 Task: Find connections with filter location Manfalūţ with filter topic #construction with filter profile language English with filter current company Dicetek LLC with filter school Banaras Hindu University, Banaras with filter industry Clay and Refractory Products Manufacturing with filter service category Program Management with filter keywords title Tow Truck Operator
Action: Mouse moved to (536, 67)
Screenshot: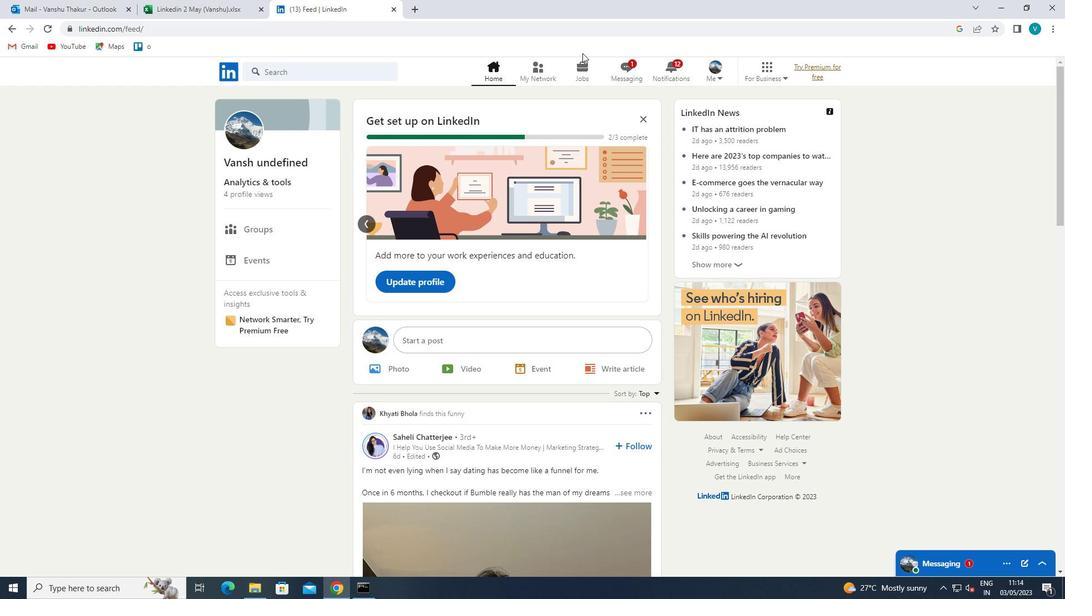 
Action: Mouse pressed left at (536, 67)
Screenshot: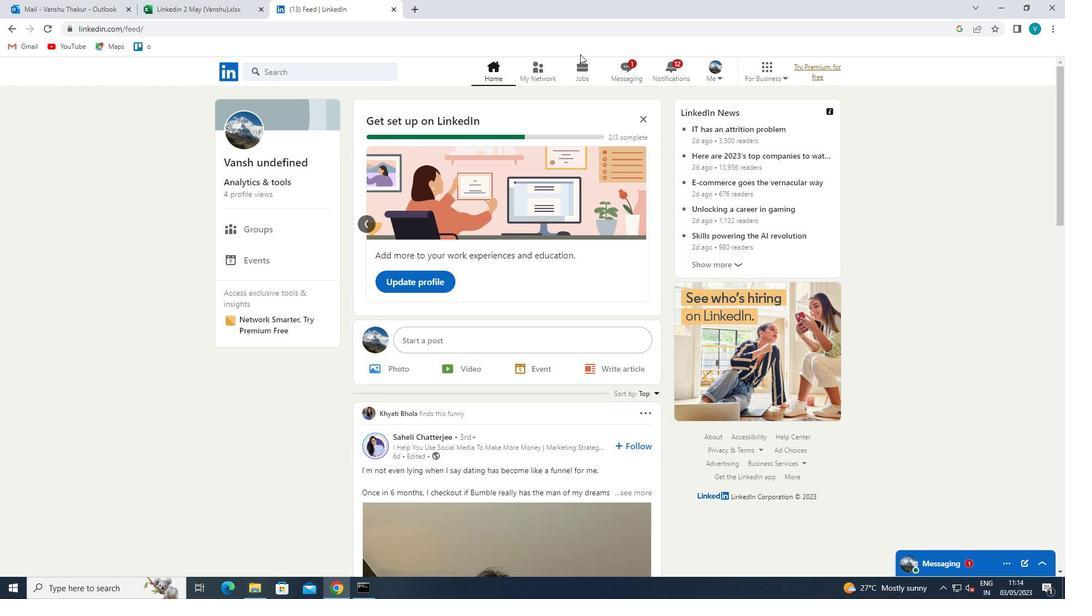 
Action: Mouse moved to (314, 130)
Screenshot: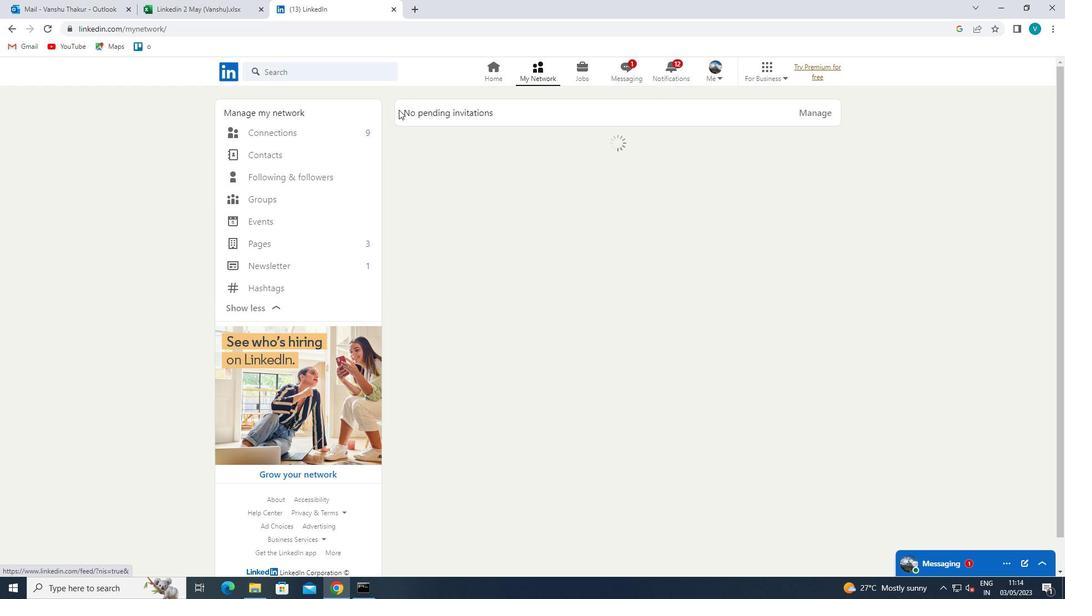 
Action: Mouse pressed left at (314, 130)
Screenshot: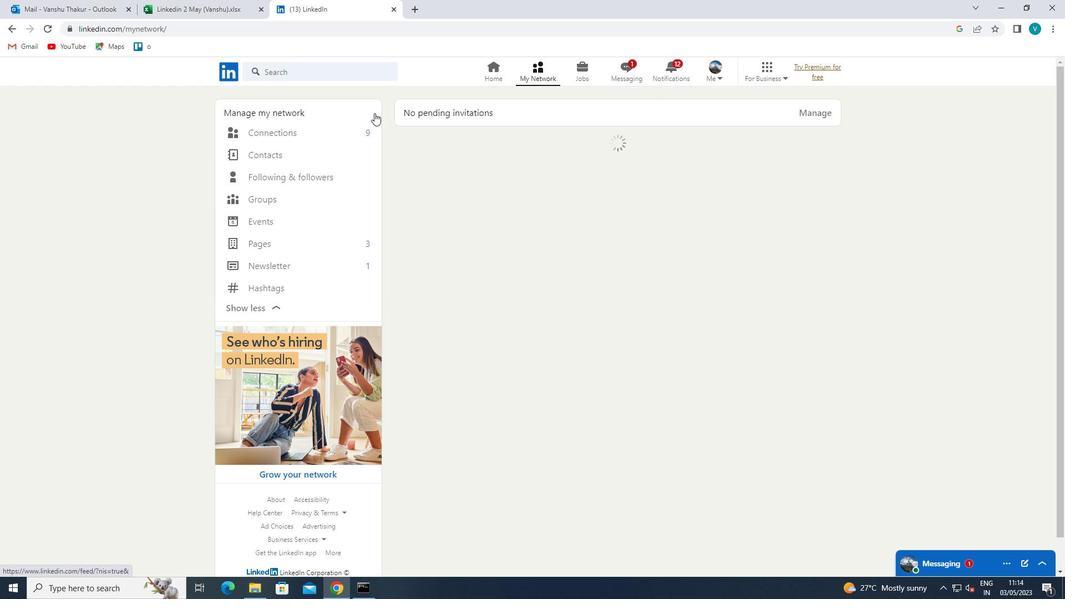 
Action: Mouse moved to (604, 132)
Screenshot: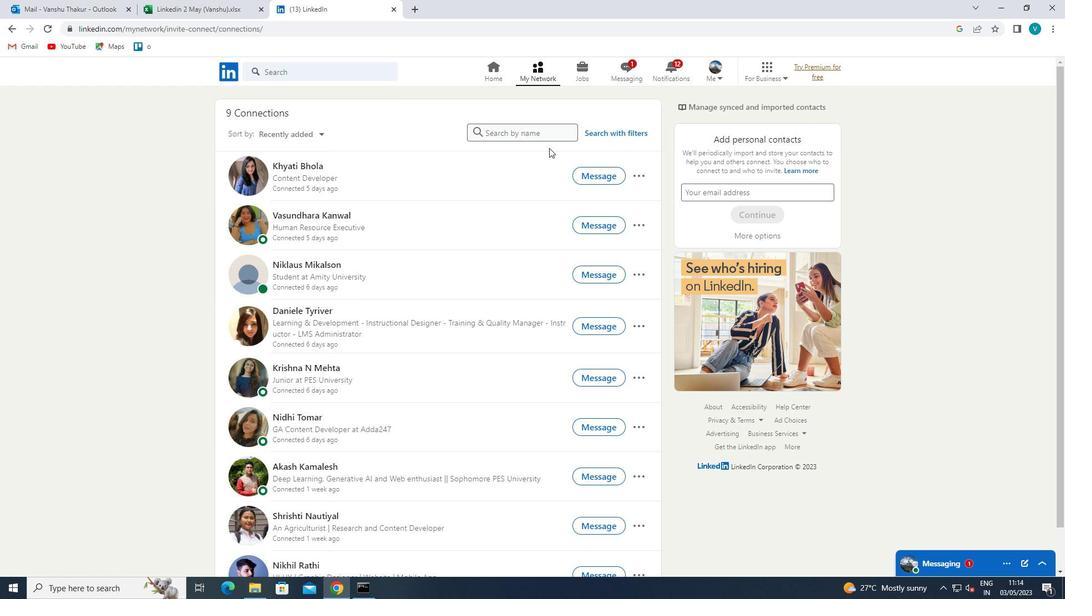 
Action: Mouse pressed left at (604, 132)
Screenshot: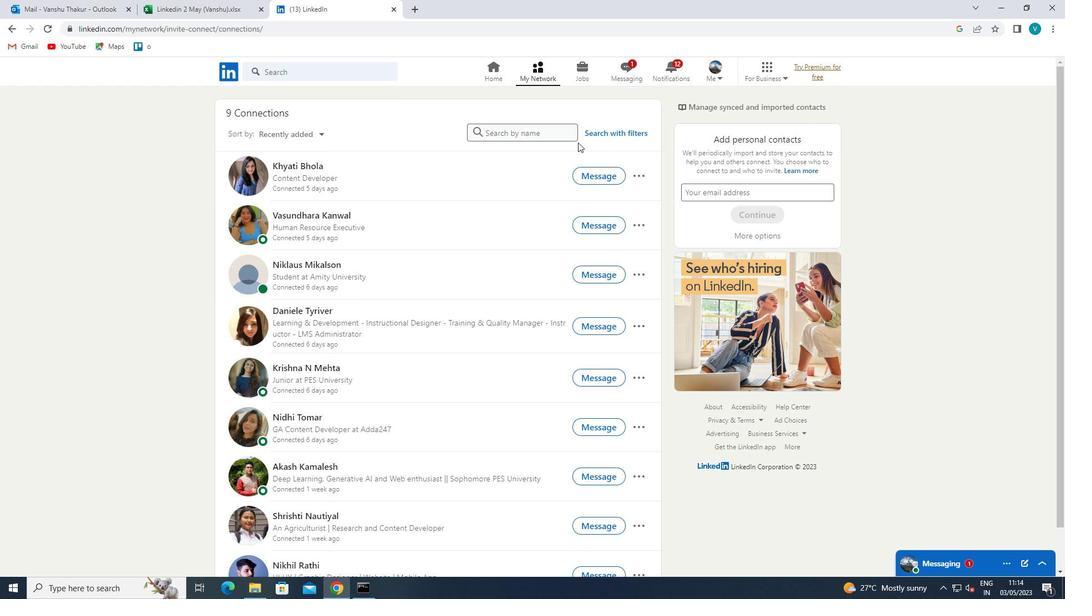 
Action: Mouse moved to (528, 105)
Screenshot: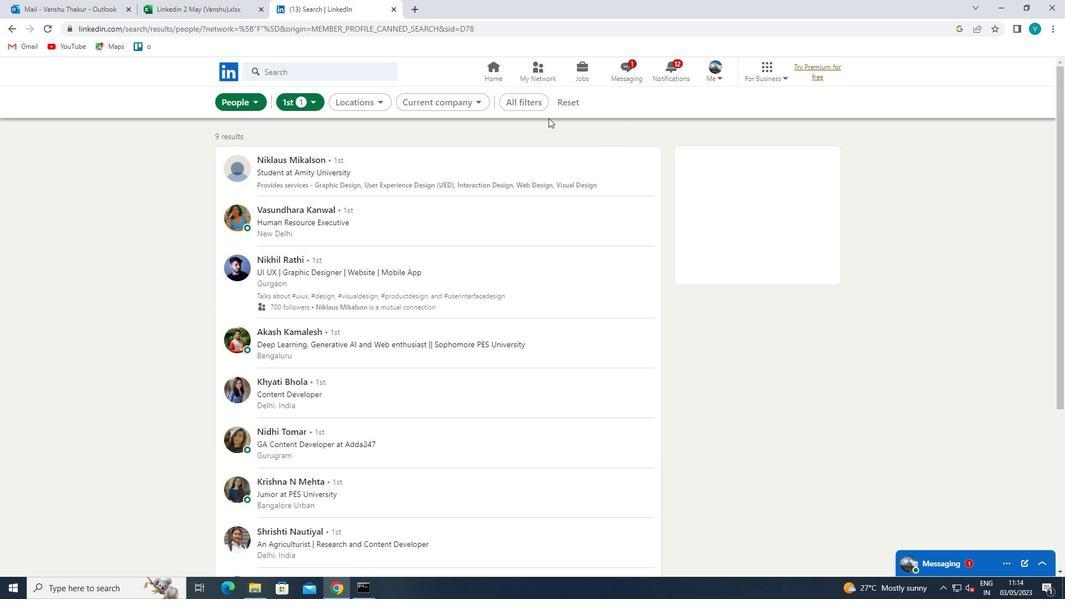 
Action: Mouse pressed left at (528, 105)
Screenshot: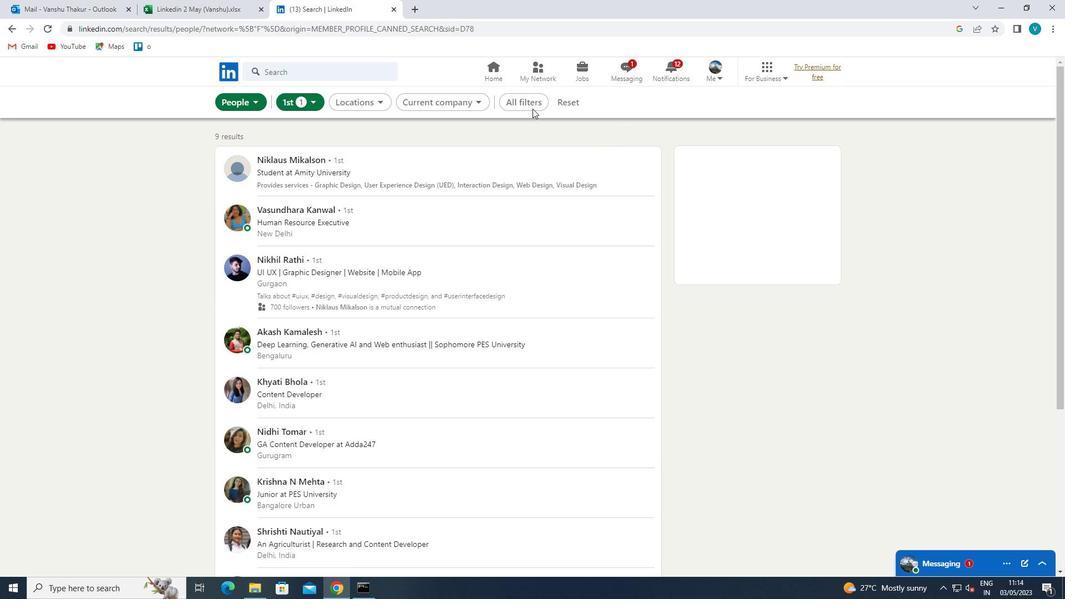 
Action: Mouse moved to (855, 268)
Screenshot: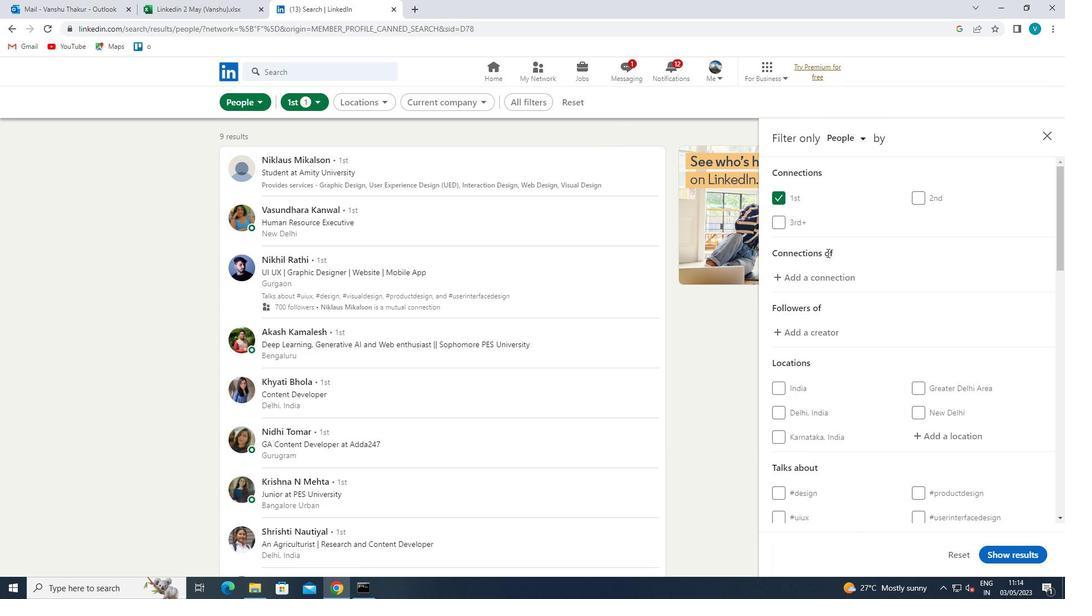 
Action: Mouse scrolled (855, 267) with delta (0, 0)
Screenshot: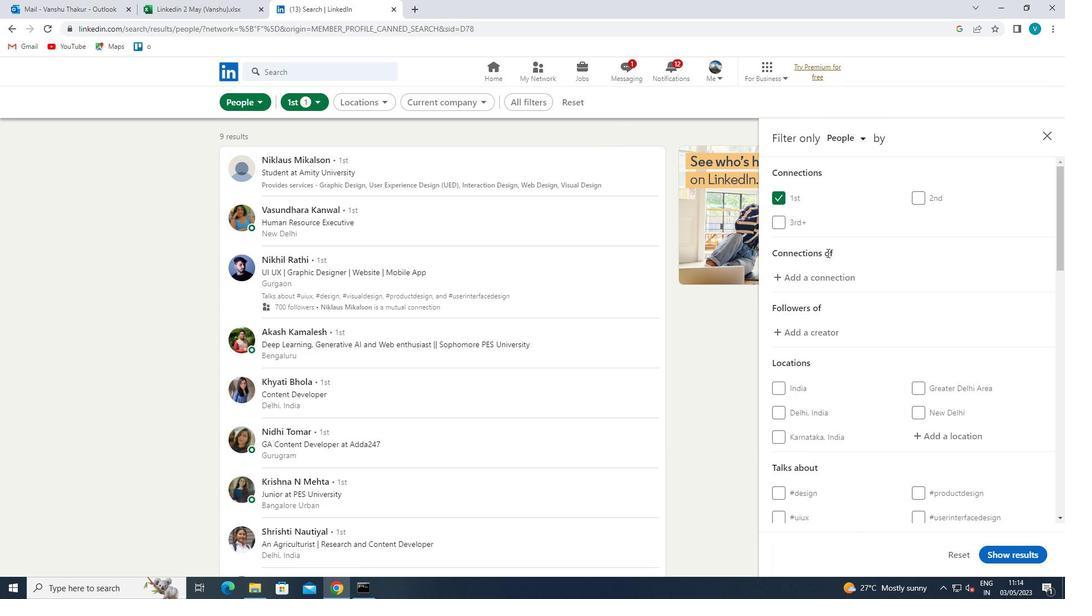 
Action: Mouse moved to (855, 268)
Screenshot: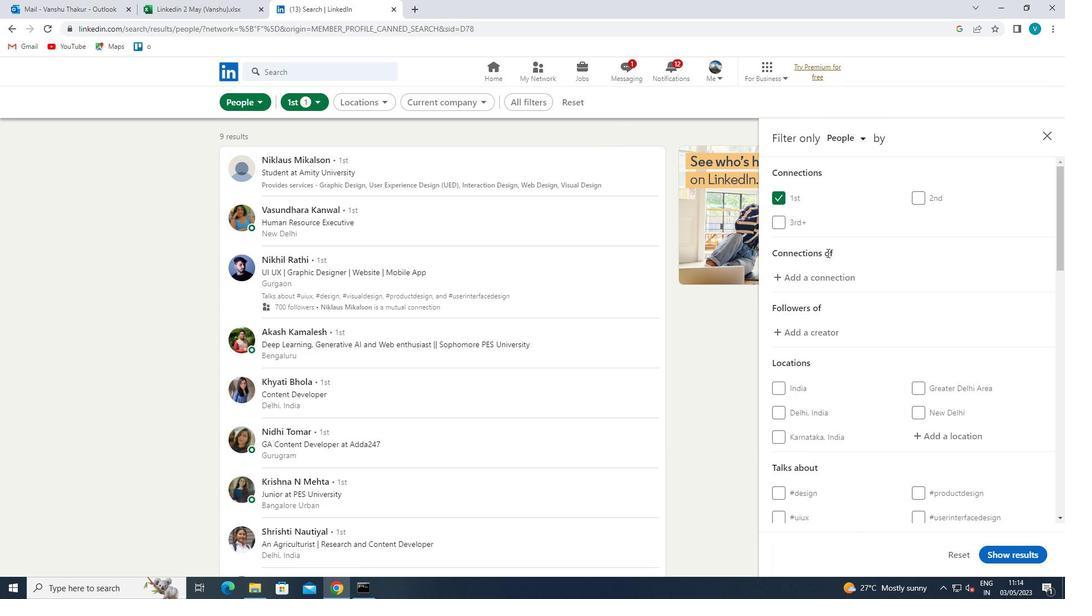 
Action: Mouse scrolled (855, 267) with delta (0, 0)
Screenshot: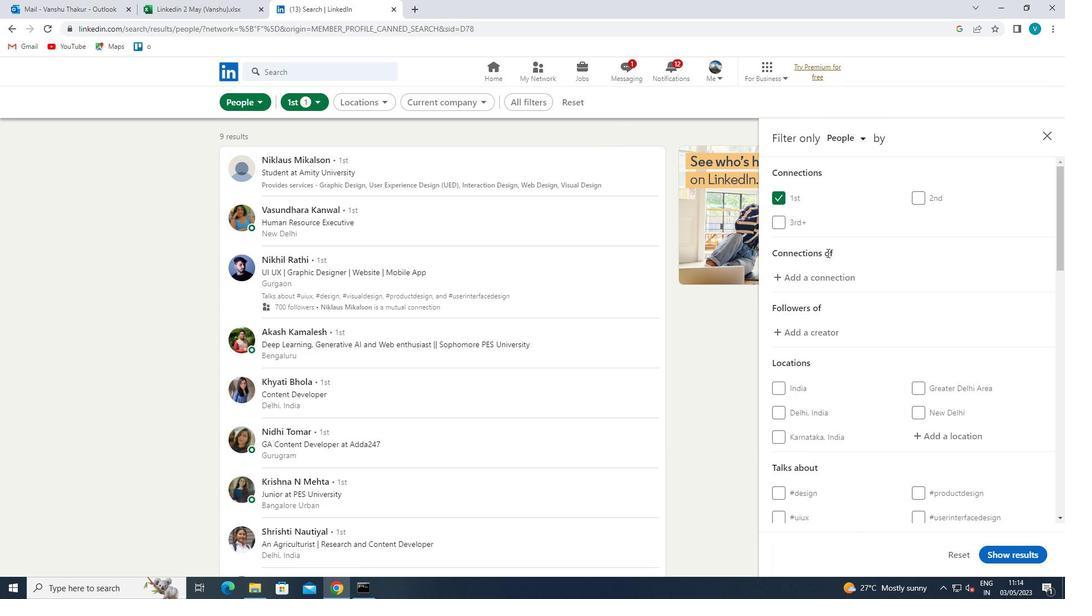 
Action: Mouse moved to (948, 325)
Screenshot: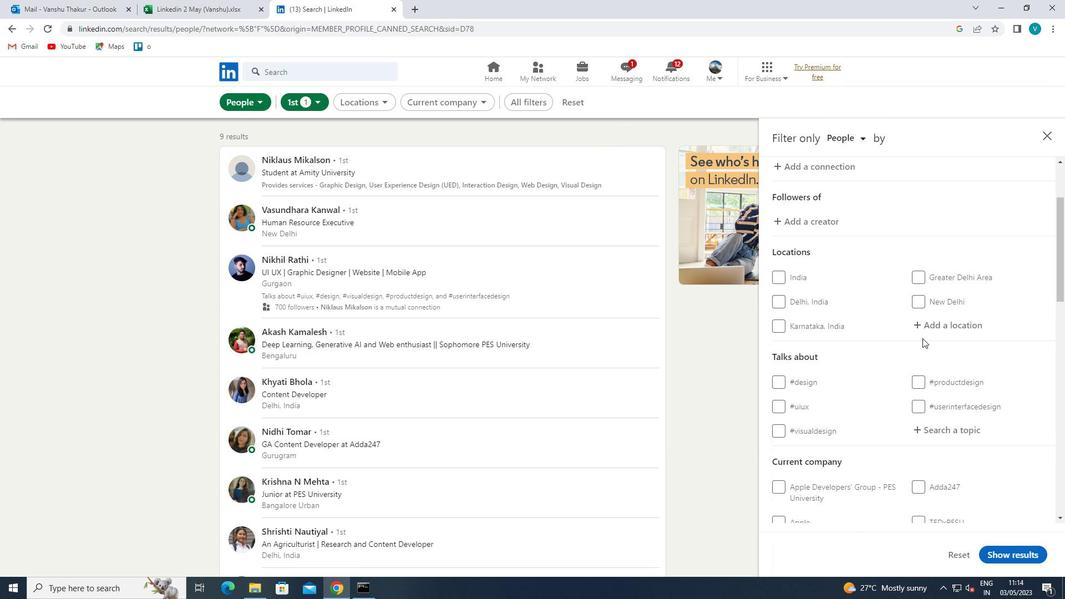 
Action: Mouse pressed left at (948, 325)
Screenshot: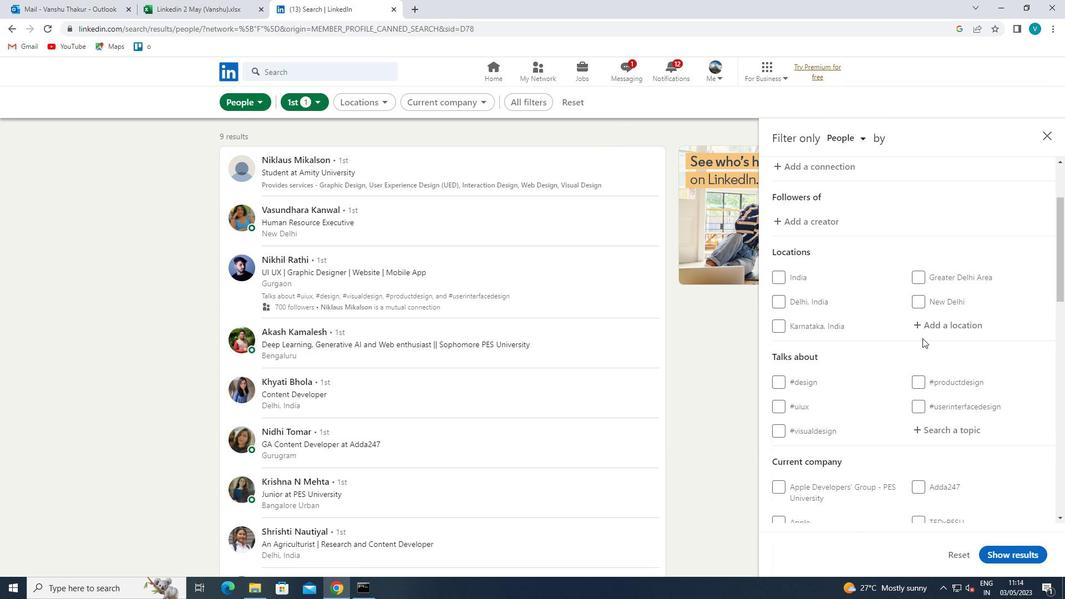 
Action: Mouse moved to (386, 299)
Screenshot: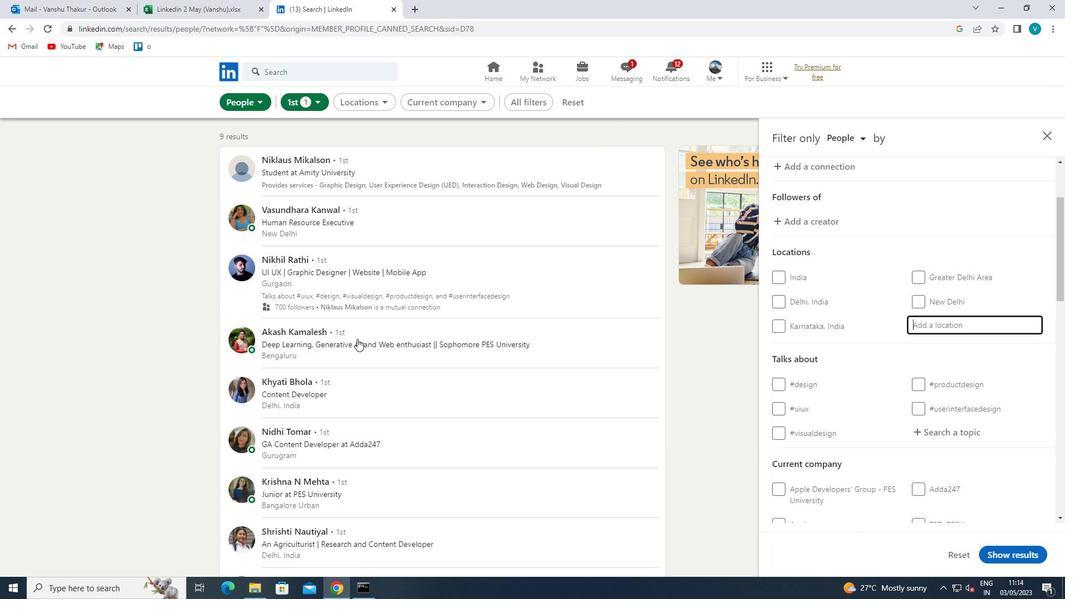 
Action: Key pressed <Key.shift>MANFALUT<Key.space>
Screenshot: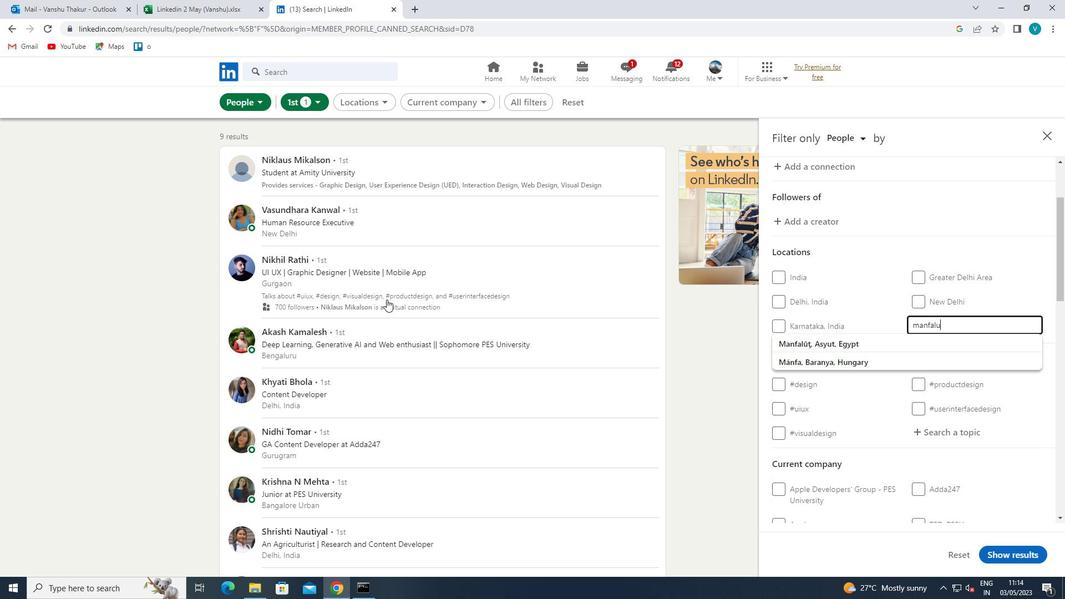 
Action: Mouse moved to (831, 337)
Screenshot: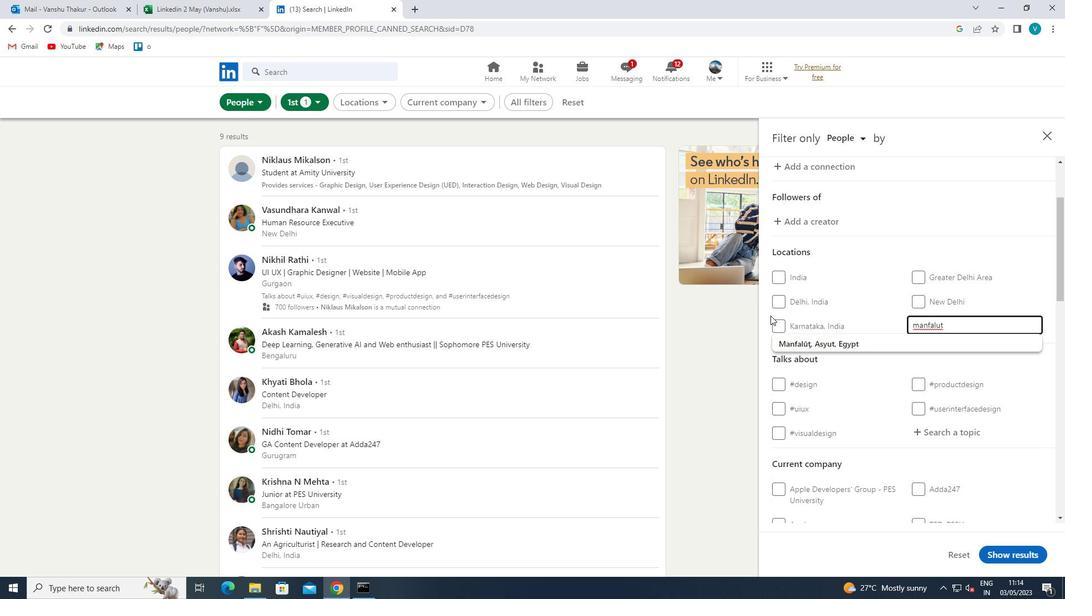 
Action: Mouse pressed left at (831, 337)
Screenshot: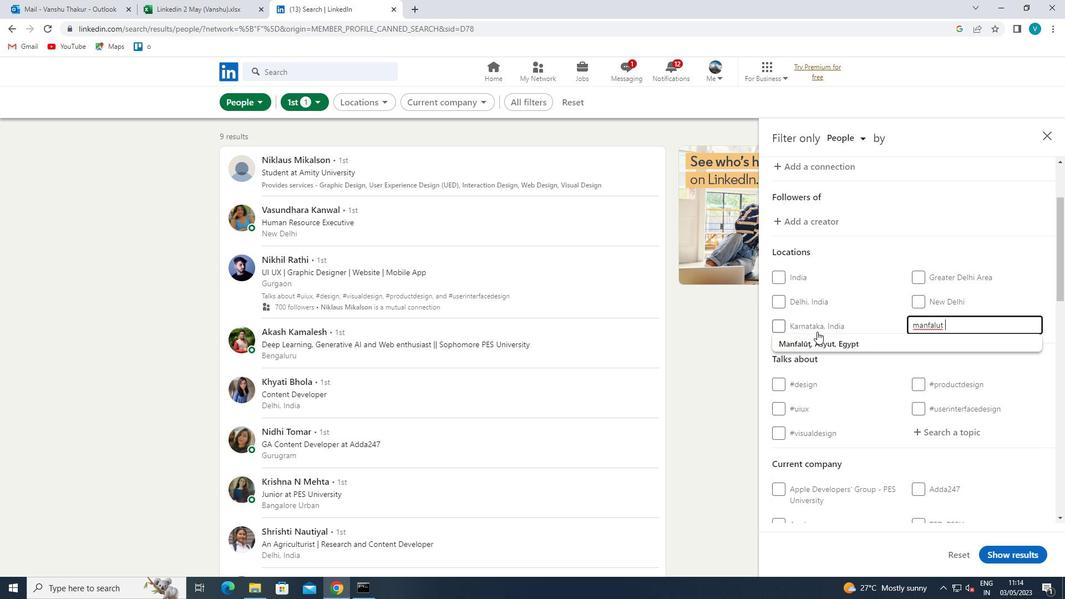 
Action: Mouse moved to (973, 372)
Screenshot: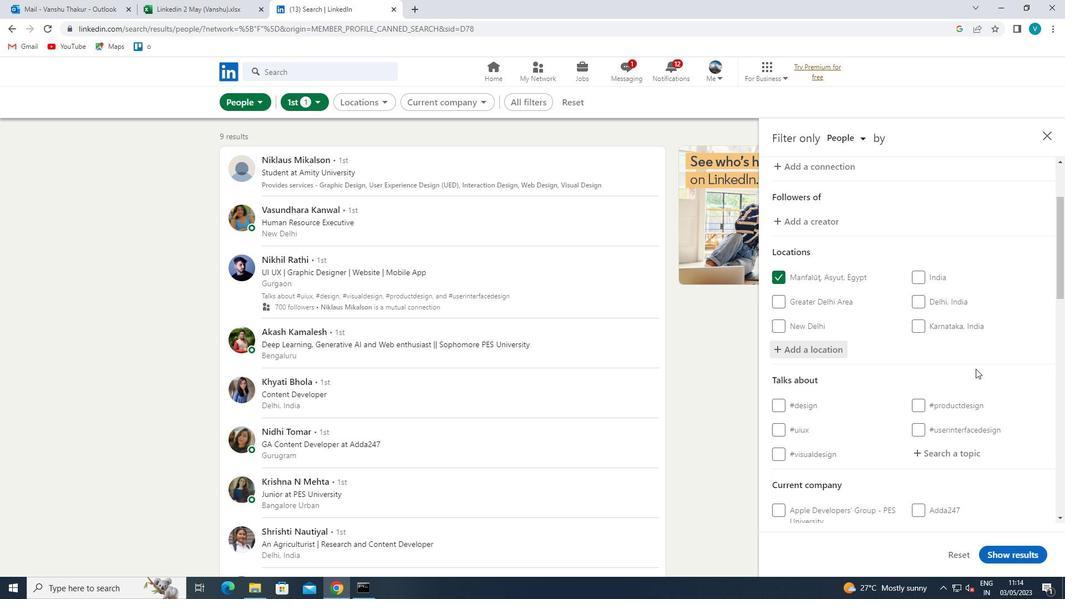 
Action: Mouse scrolled (973, 371) with delta (0, 0)
Screenshot: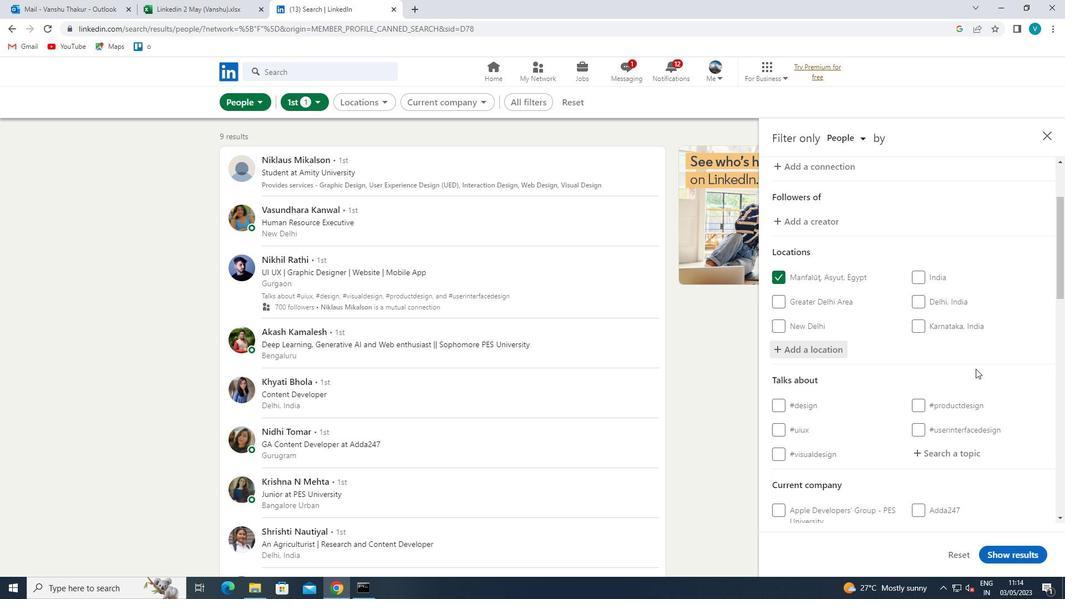 
Action: Mouse moved to (964, 399)
Screenshot: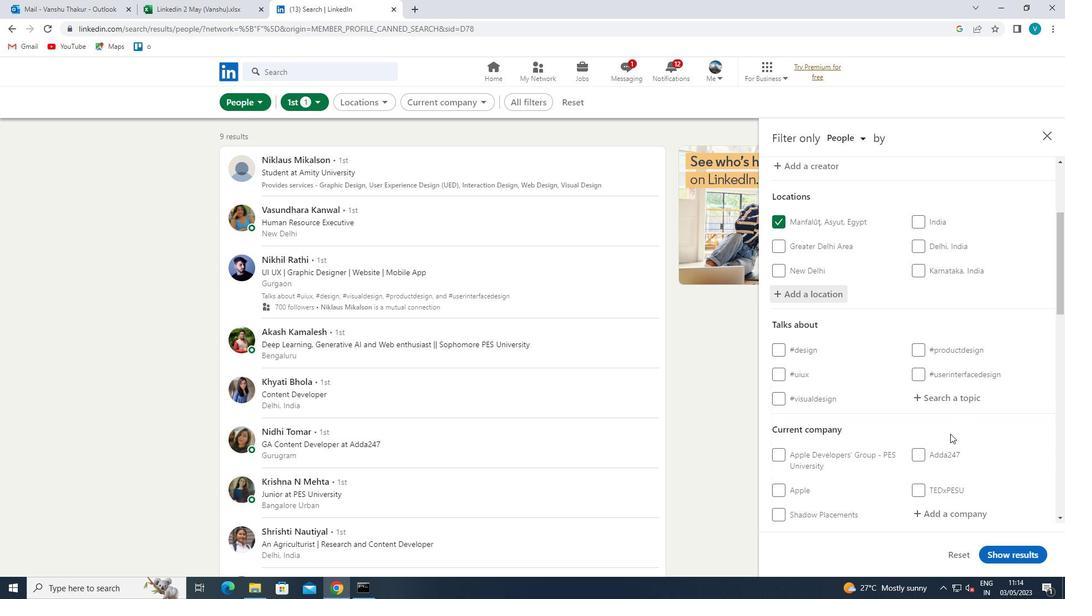 
Action: Mouse pressed left at (964, 399)
Screenshot: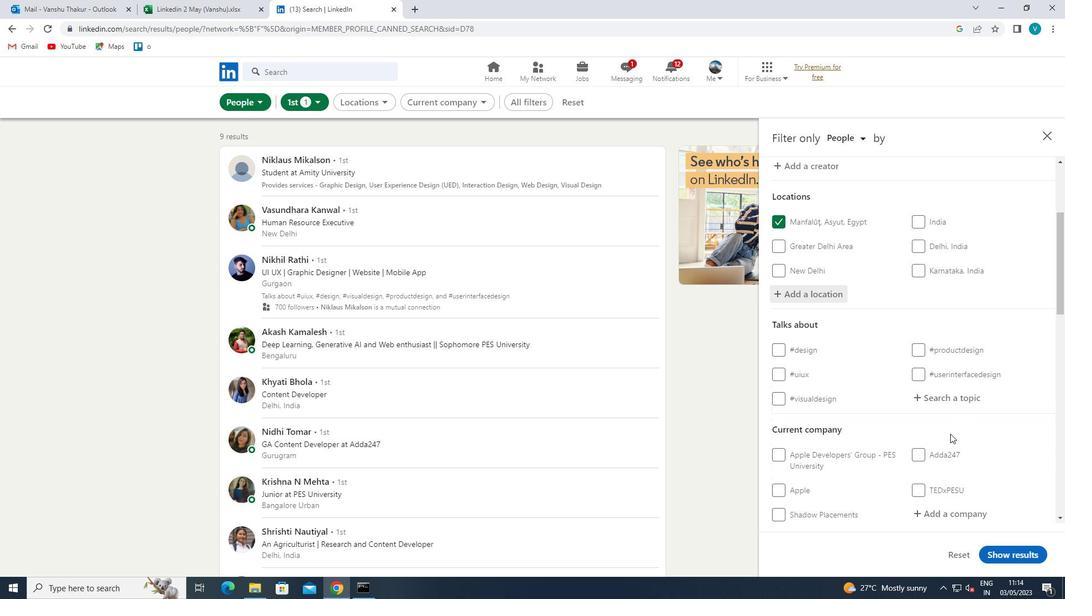 
Action: Mouse moved to (720, 441)
Screenshot: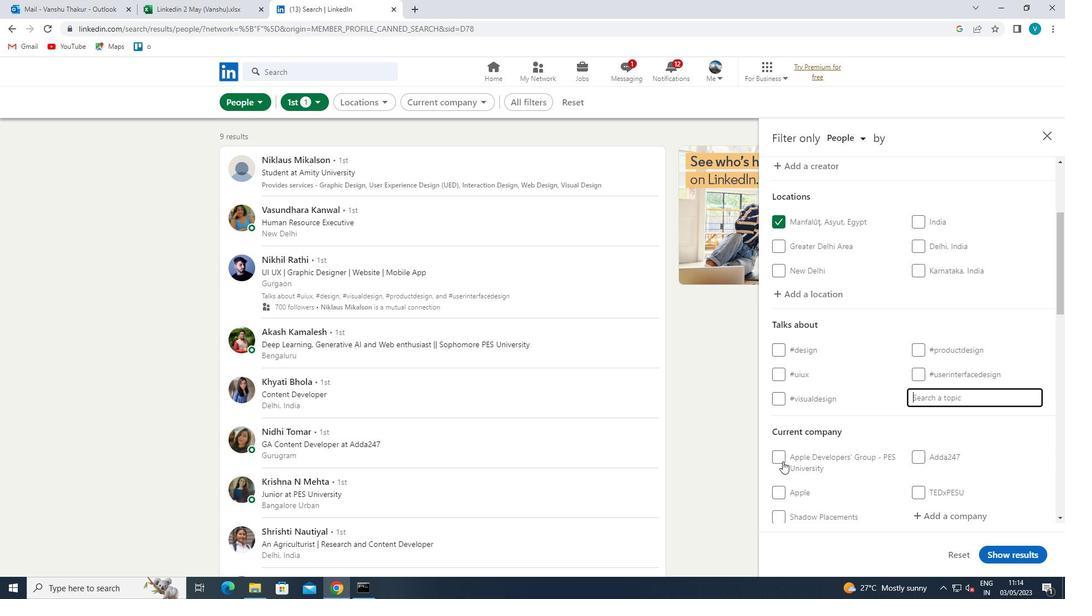 
Action: Key pressed CONSTRUC
Screenshot: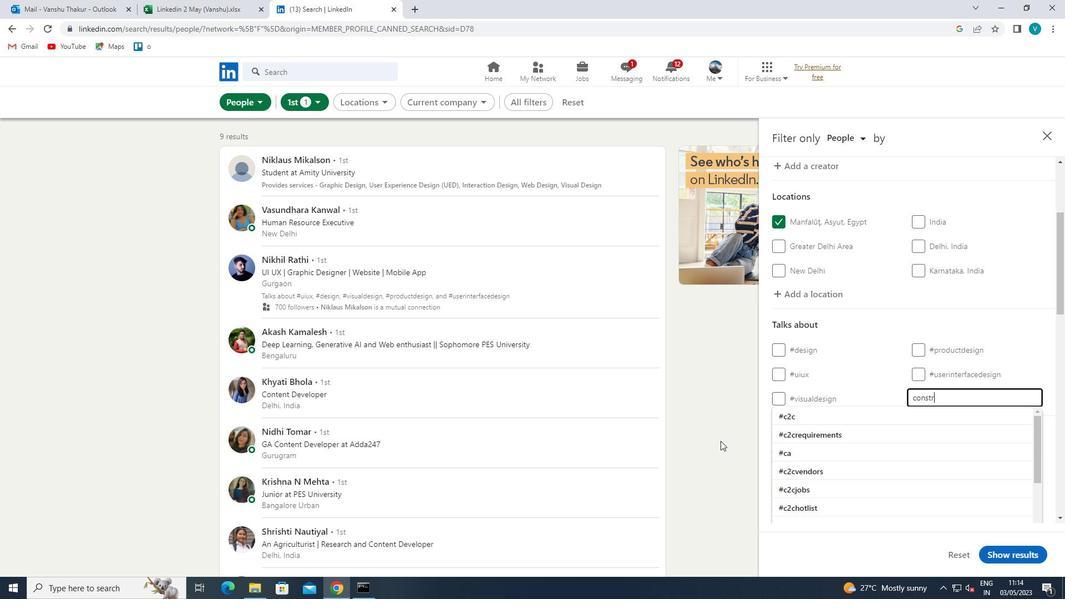 
Action: Mouse moved to (806, 412)
Screenshot: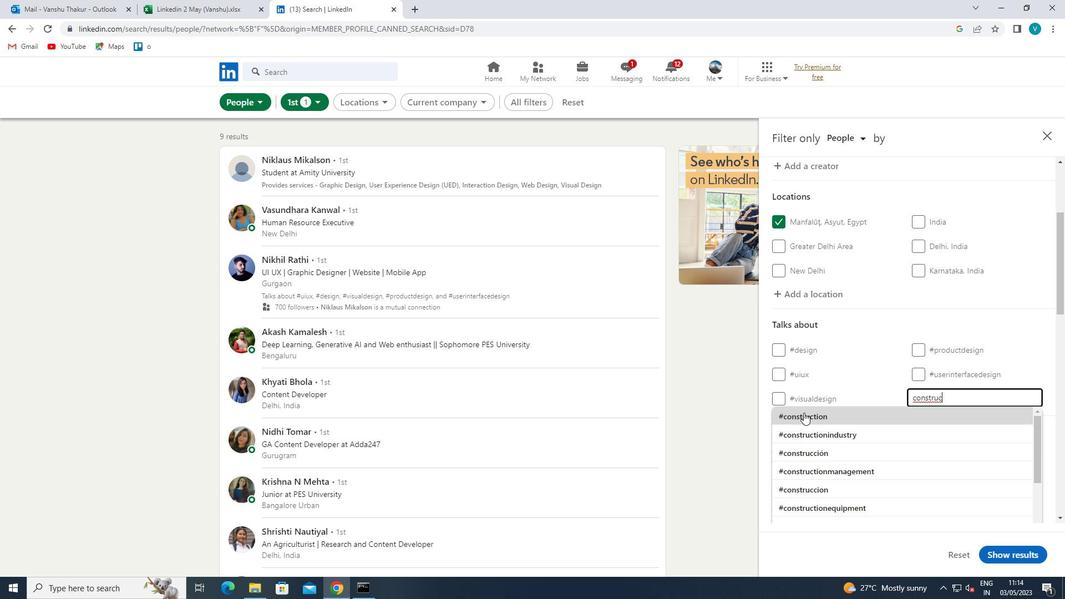 
Action: Mouse pressed left at (806, 412)
Screenshot: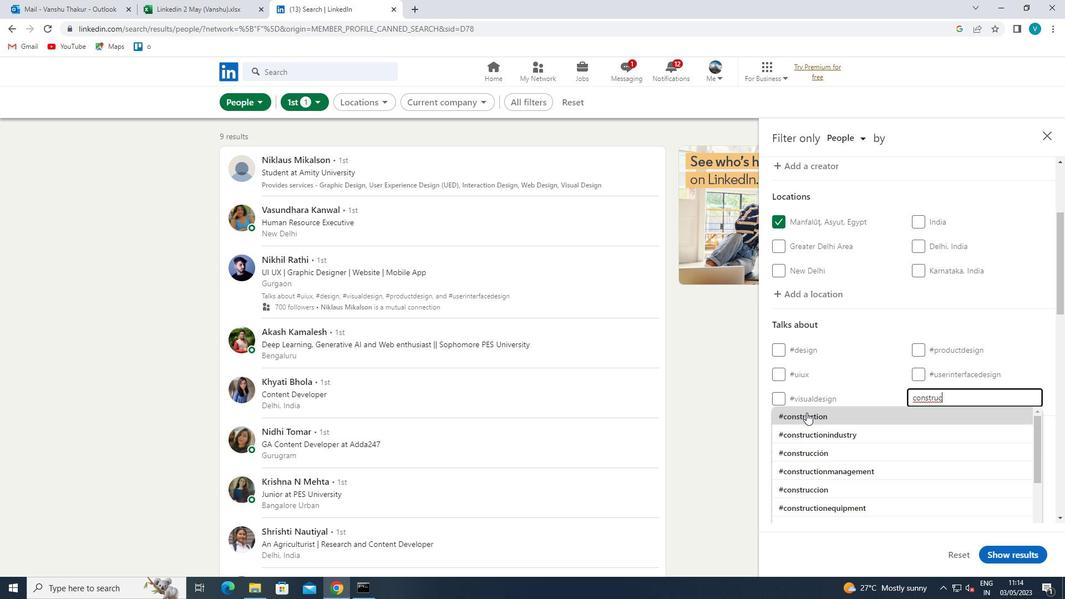 
Action: Mouse moved to (892, 384)
Screenshot: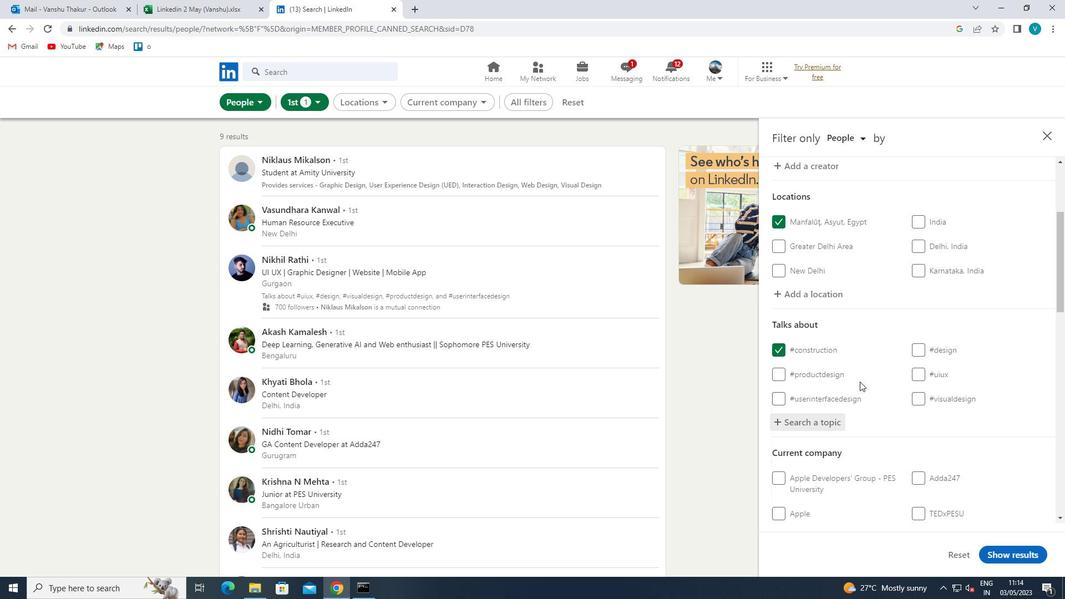 
Action: Mouse scrolled (892, 383) with delta (0, 0)
Screenshot: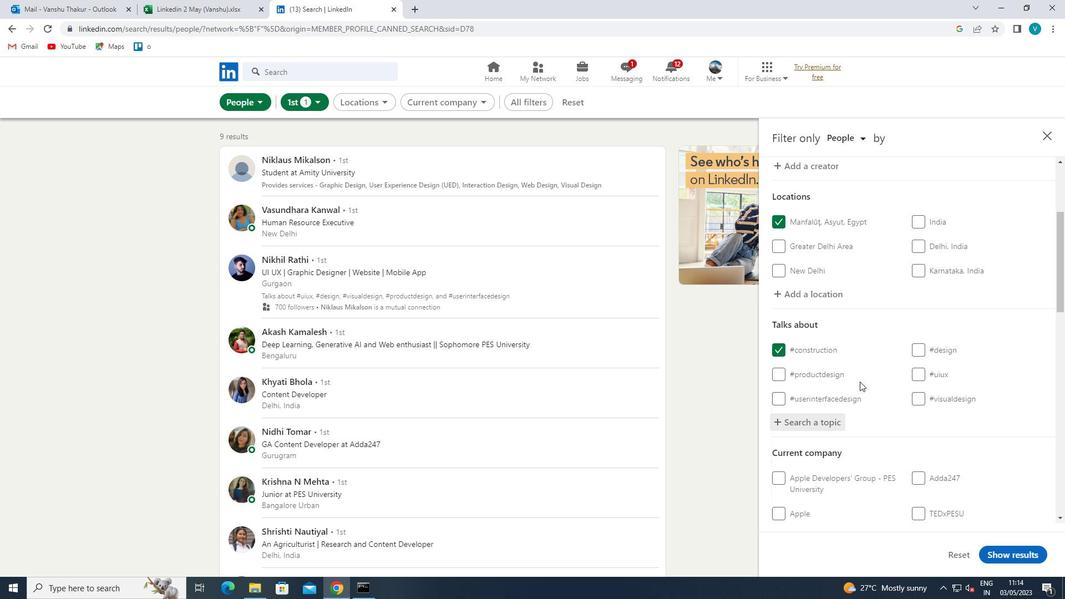 
Action: Mouse moved to (902, 387)
Screenshot: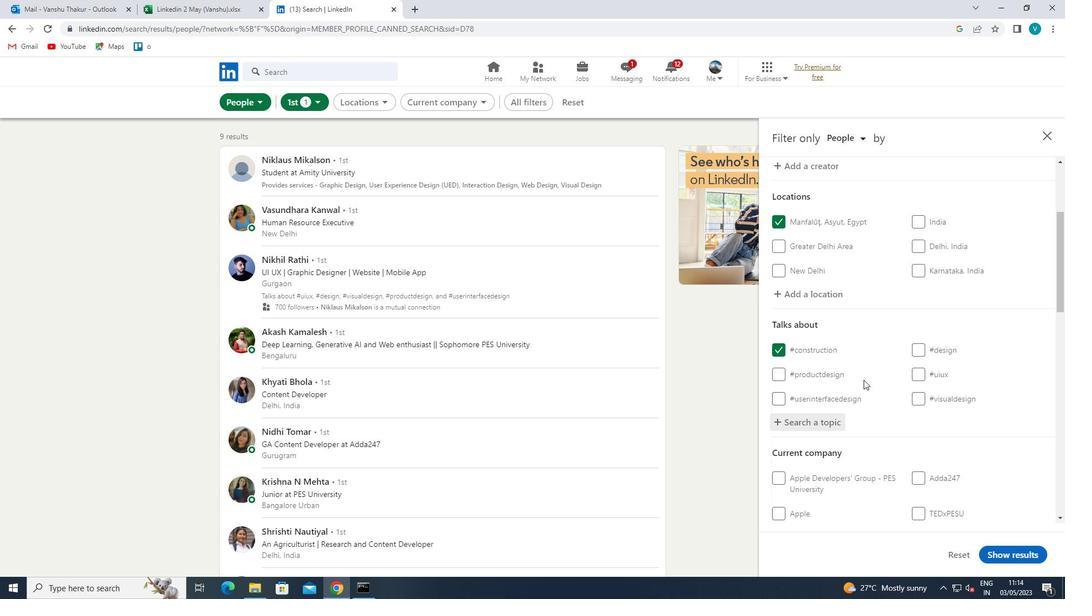 
Action: Mouse scrolled (902, 386) with delta (0, 0)
Screenshot: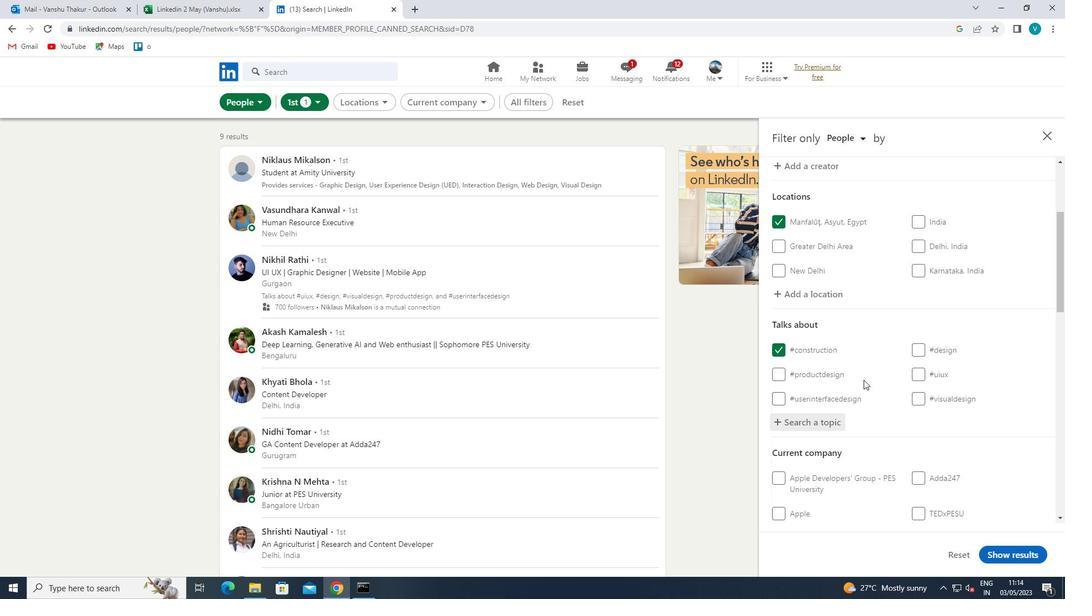 
Action: Mouse moved to (902, 387)
Screenshot: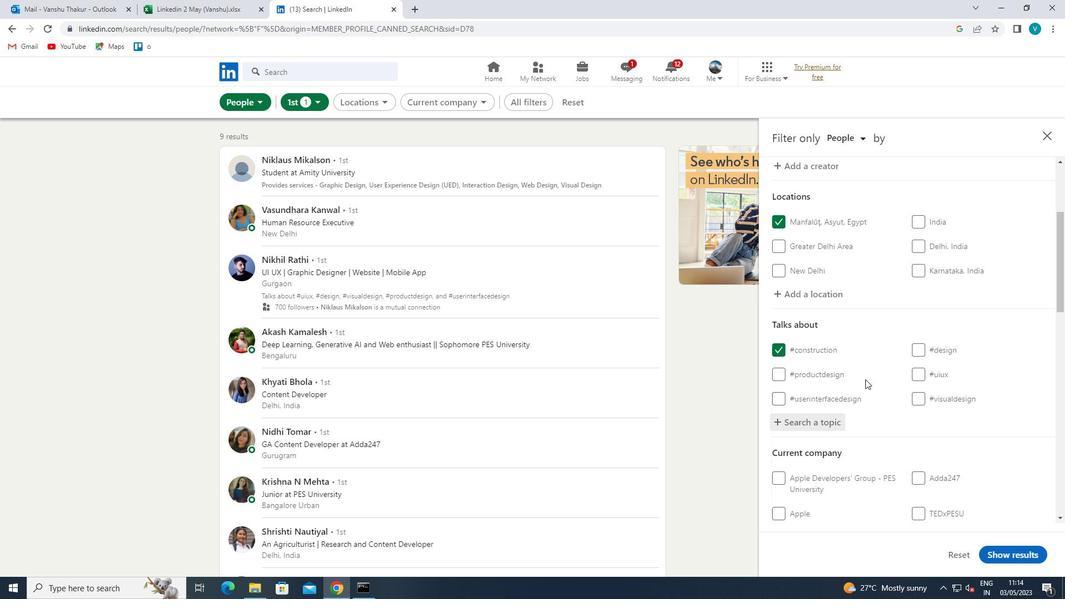 
Action: Mouse scrolled (902, 387) with delta (0, 0)
Screenshot: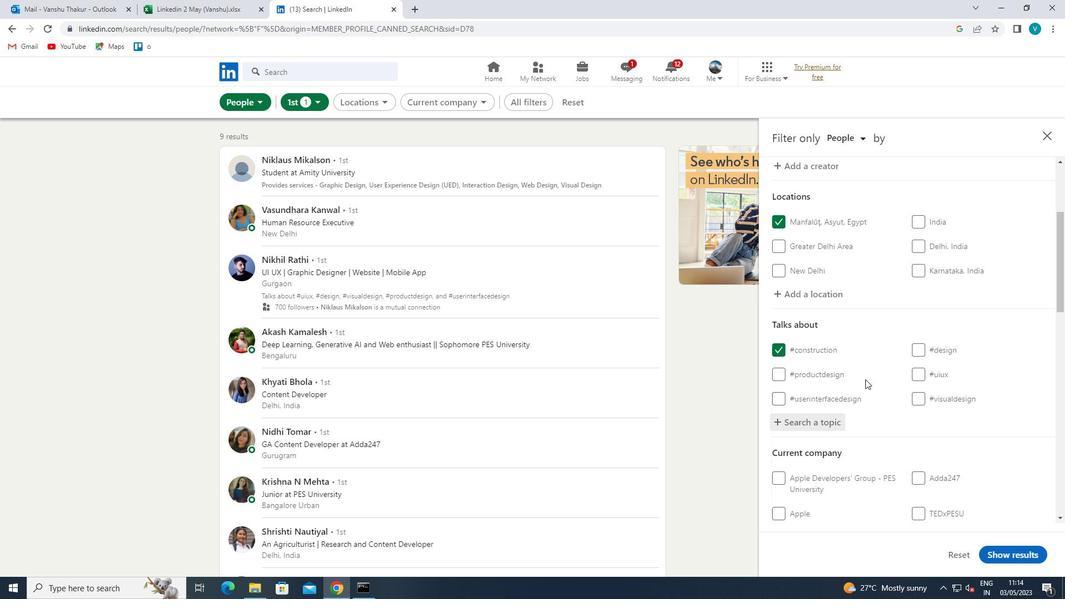 
Action: Mouse moved to (902, 388)
Screenshot: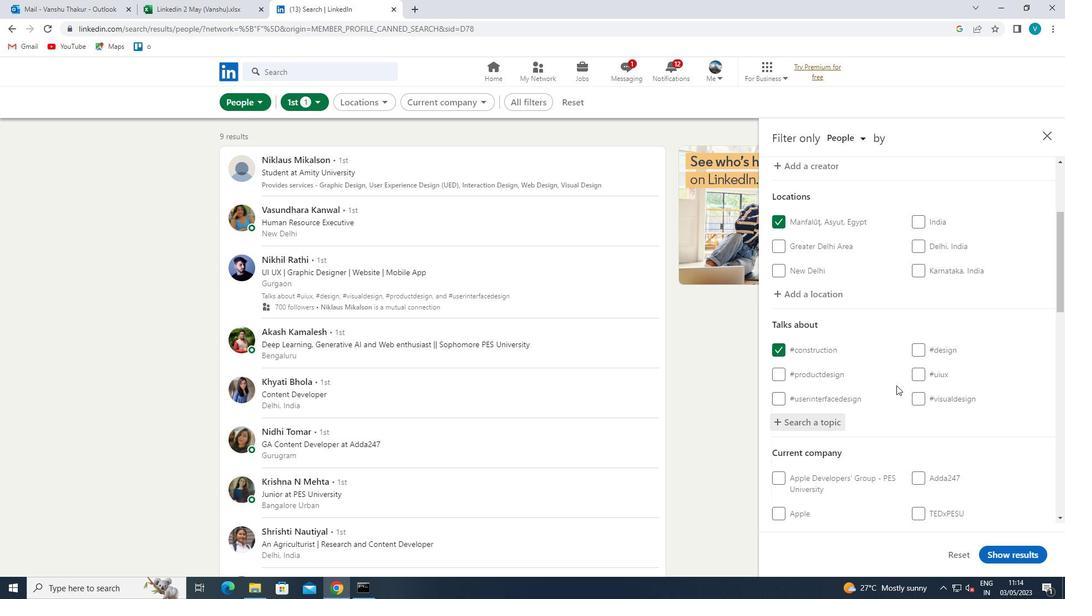
Action: Mouse scrolled (902, 387) with delta (0, 0)
Screenshot: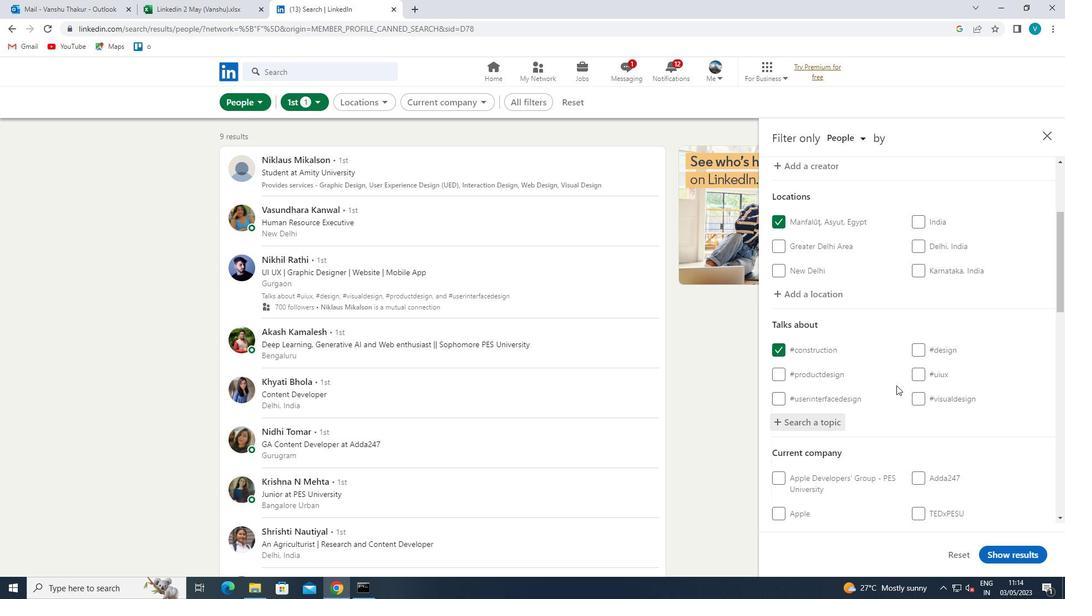 
Action: Mouse moved to (903, 388)
Screenshot: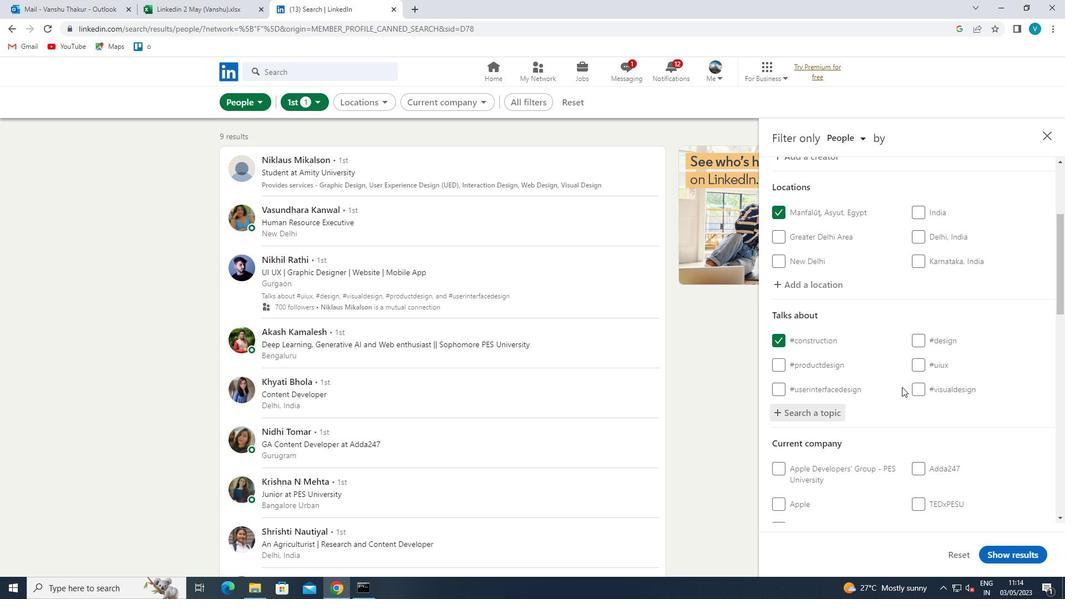 
Action: Mouse scrolled (903, 388) with delta (0, 0)
Screenshot: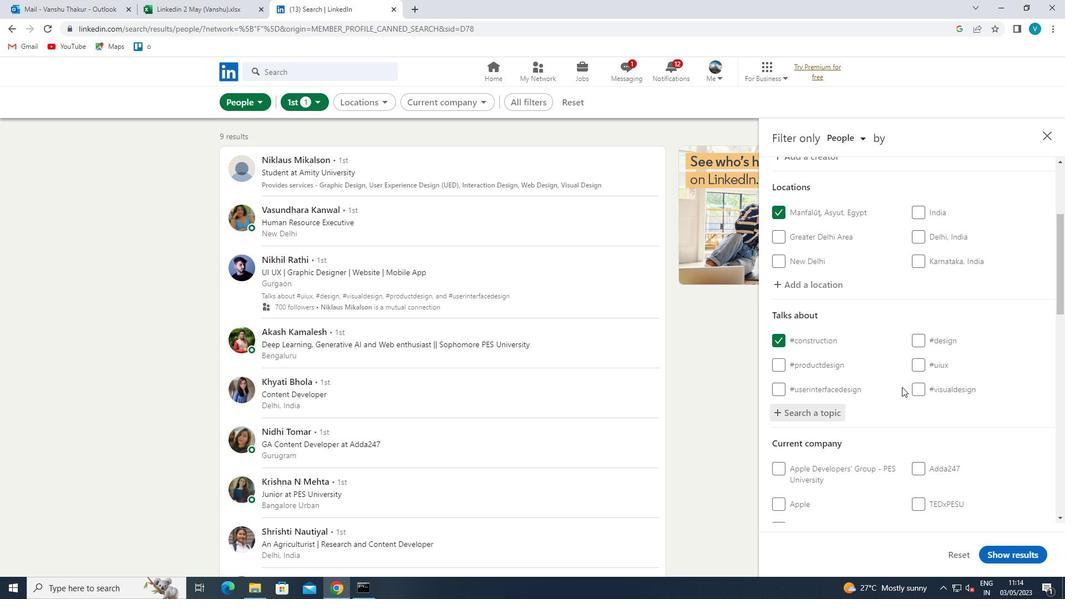 
Action: Mouse moved to (903, 389)
Screenshot: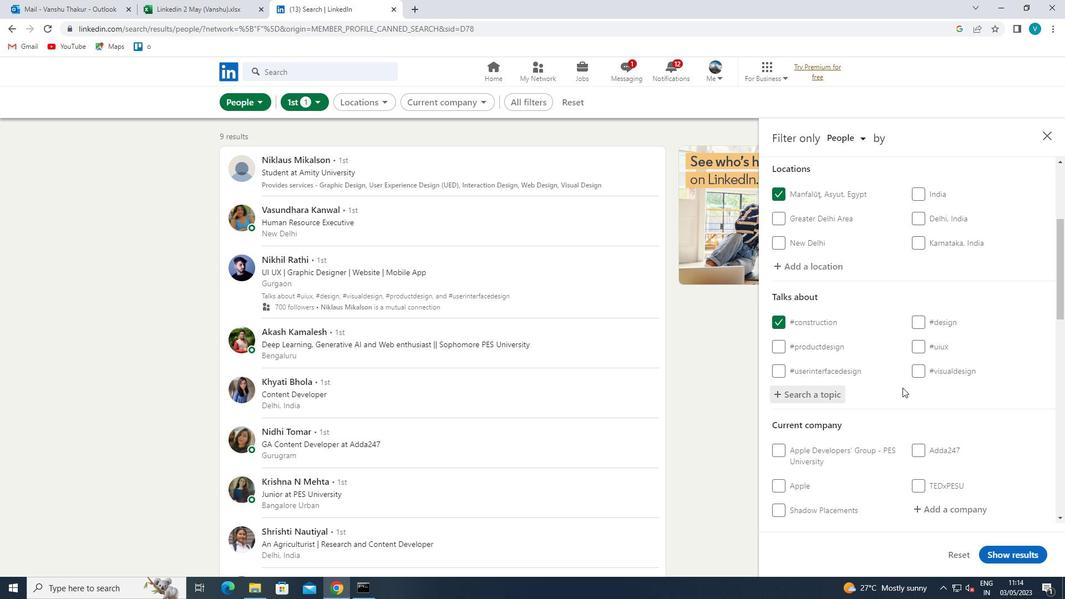 
Action: Mouse scrolled (903, 389) with delta (0, 0)
Screenshot: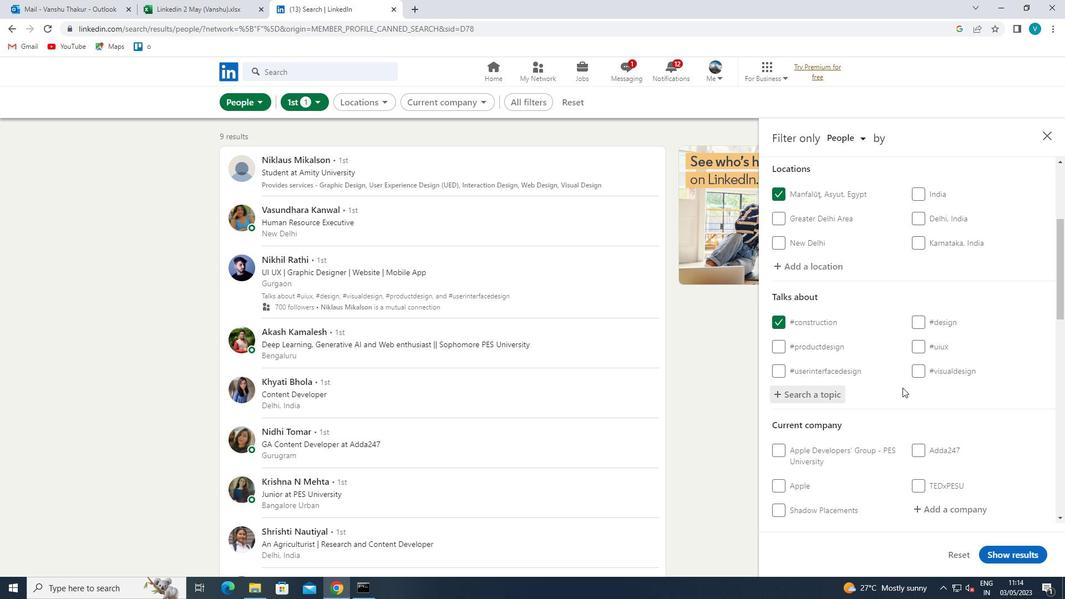 
Action: Mouse moved to (904, 392)
Screenshot: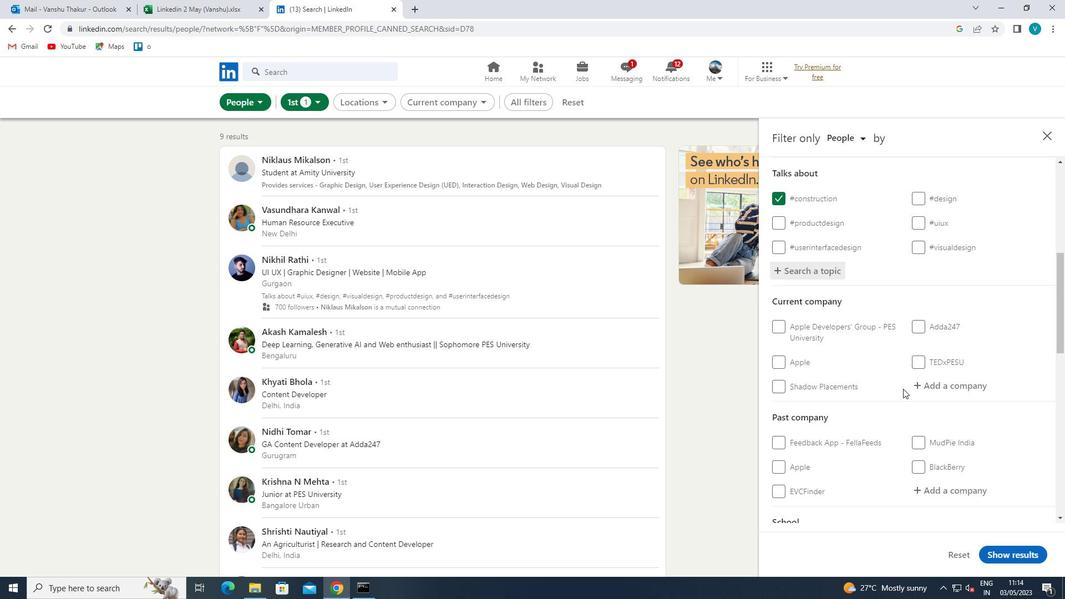 
Action: Mouse scrolled (904, 391) with delta (0, 0)
Screenshot: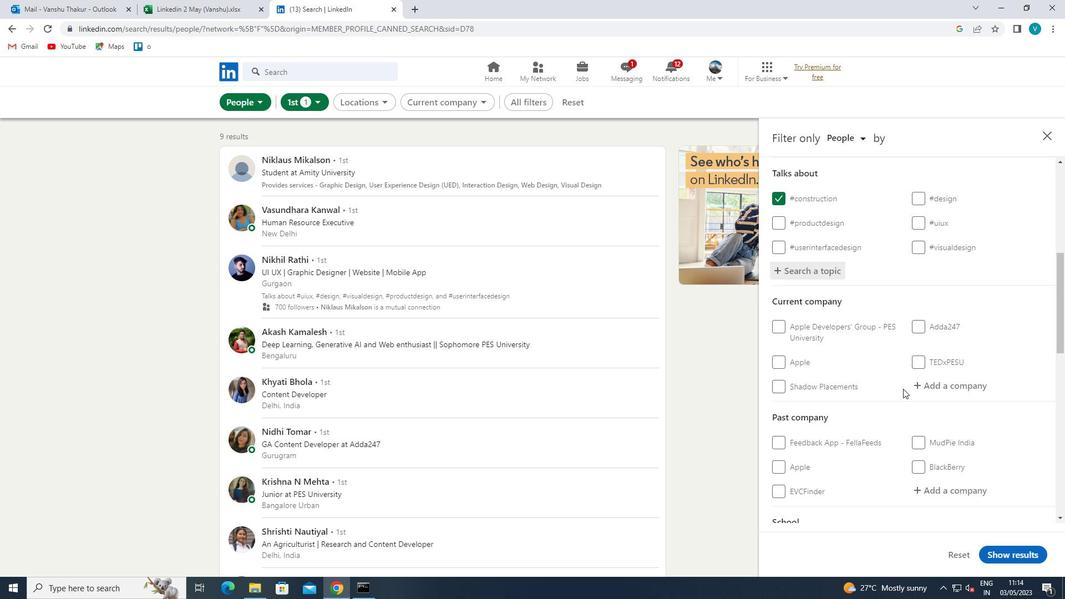 
Action: Mouse moved to (836, 419)
Screenshot: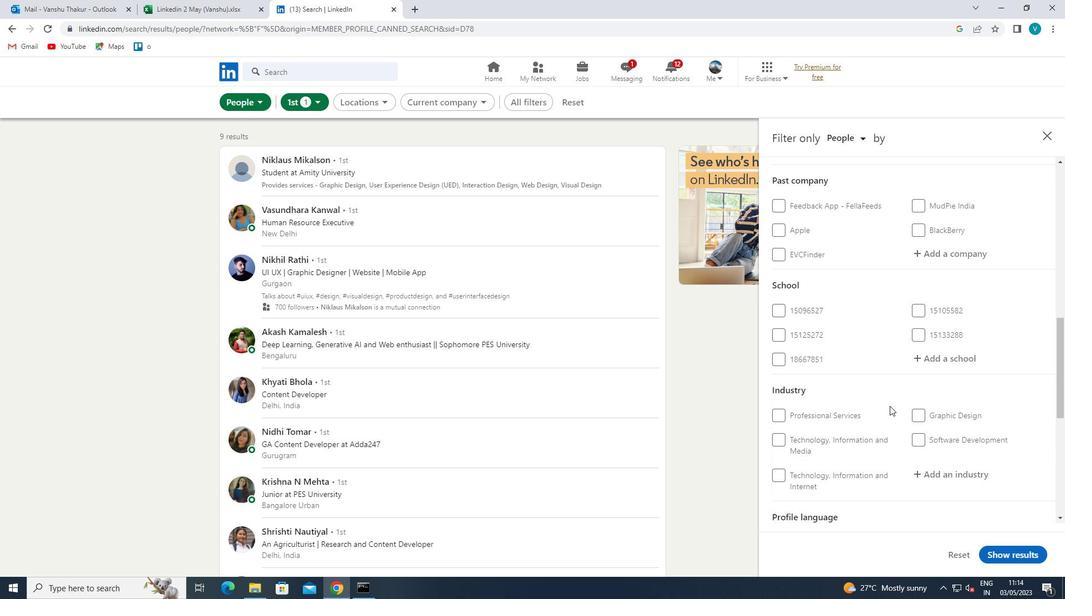 
Action: Mouse scrolled (836, 418) with delta (0, 0)
Screenshot: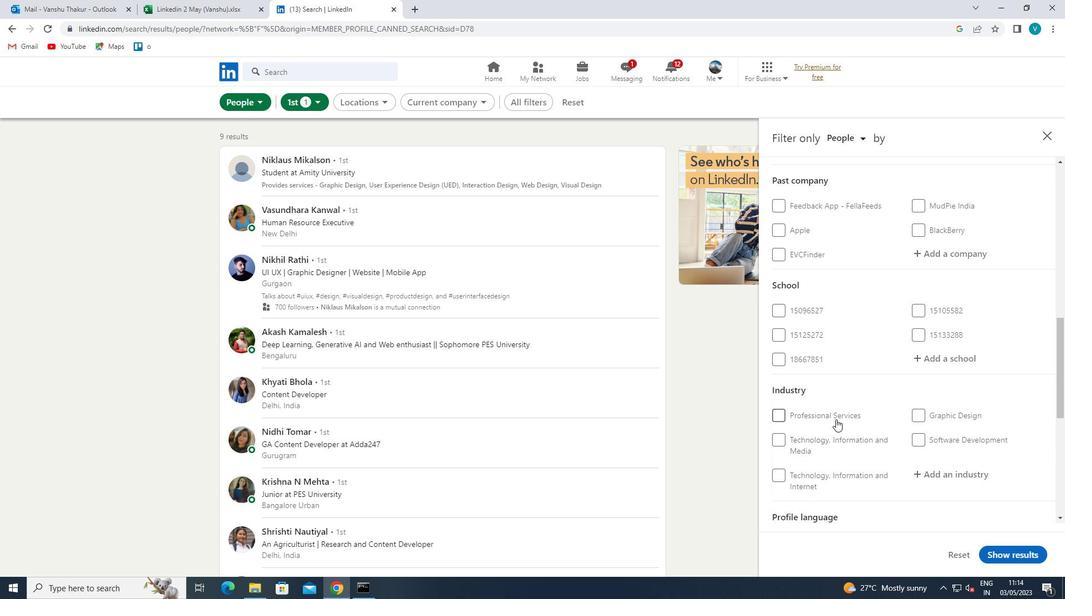 
Action: Mouse moved to (776, 495)
Screenshot: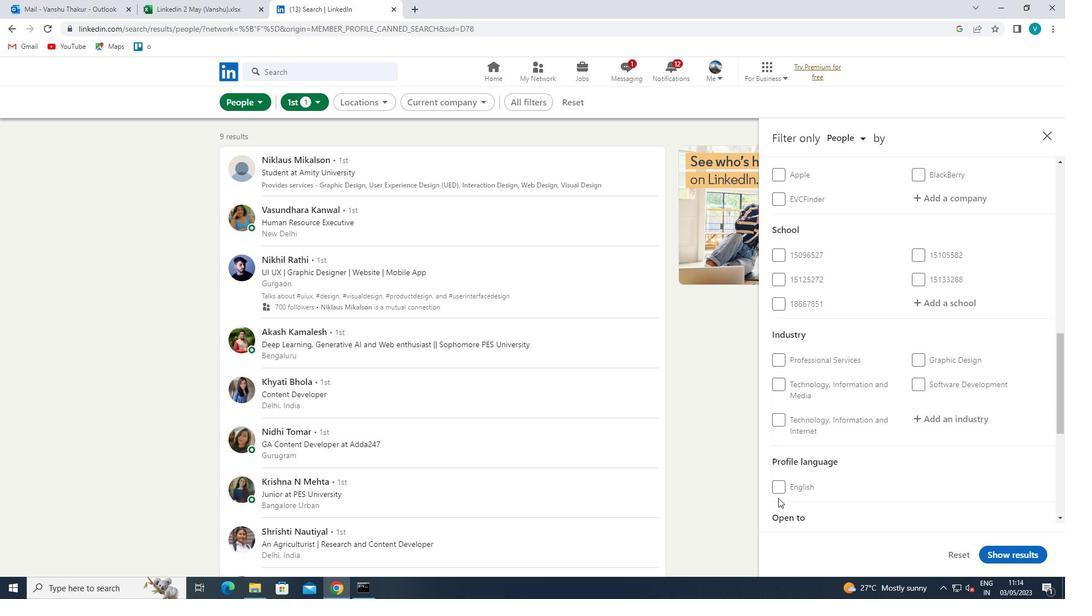 
Action: Mouse pressed left at (776, 495)
Screenshot: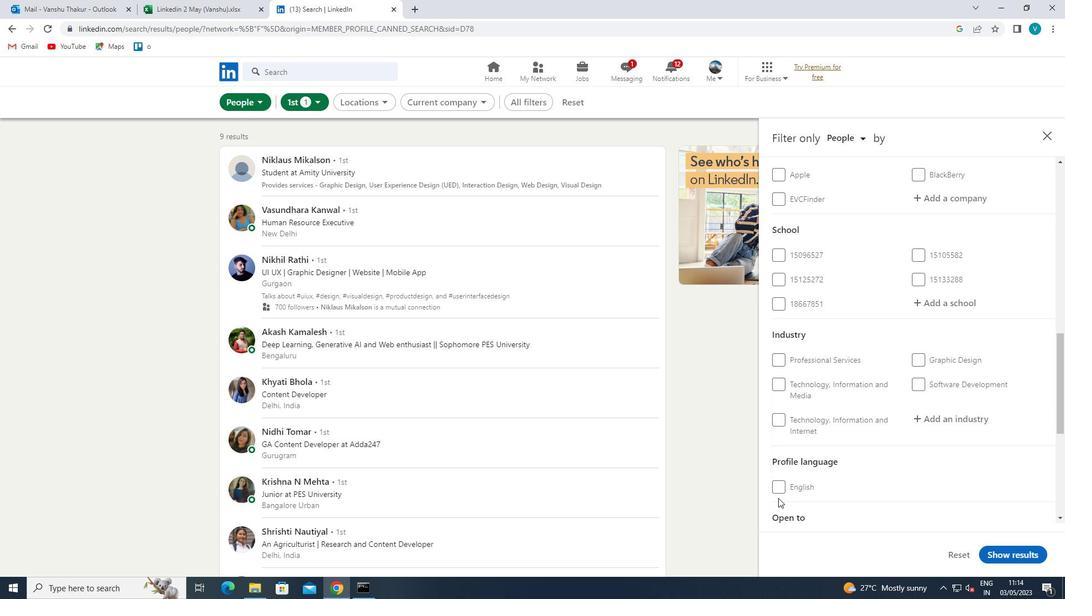 
Action: Mouse moved to (777, 491)
Screenshot: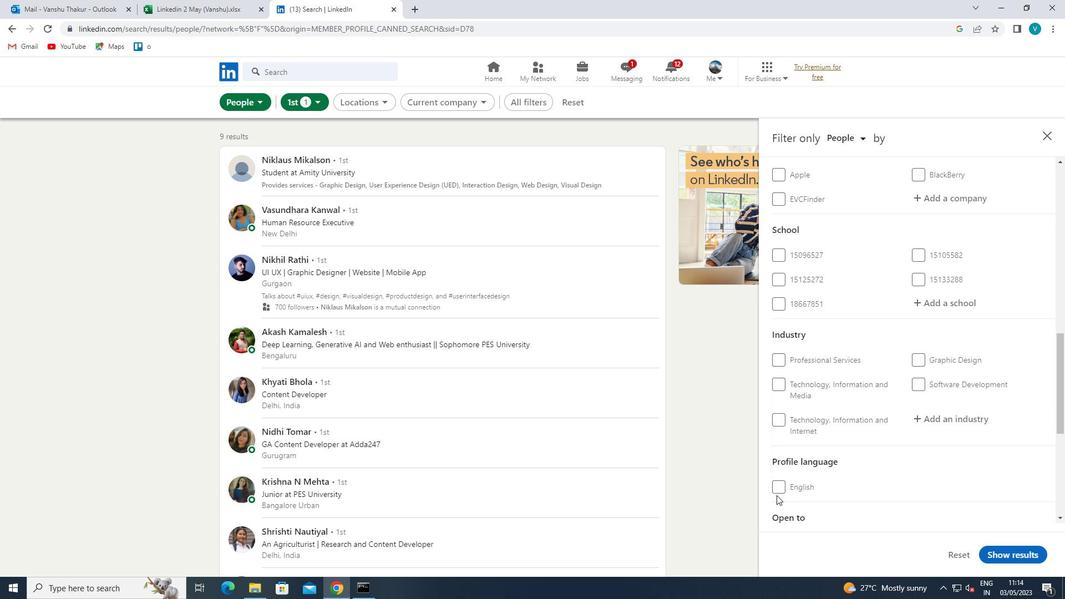 
Action: Mouse pressed left at (777, 491)
Screenshot: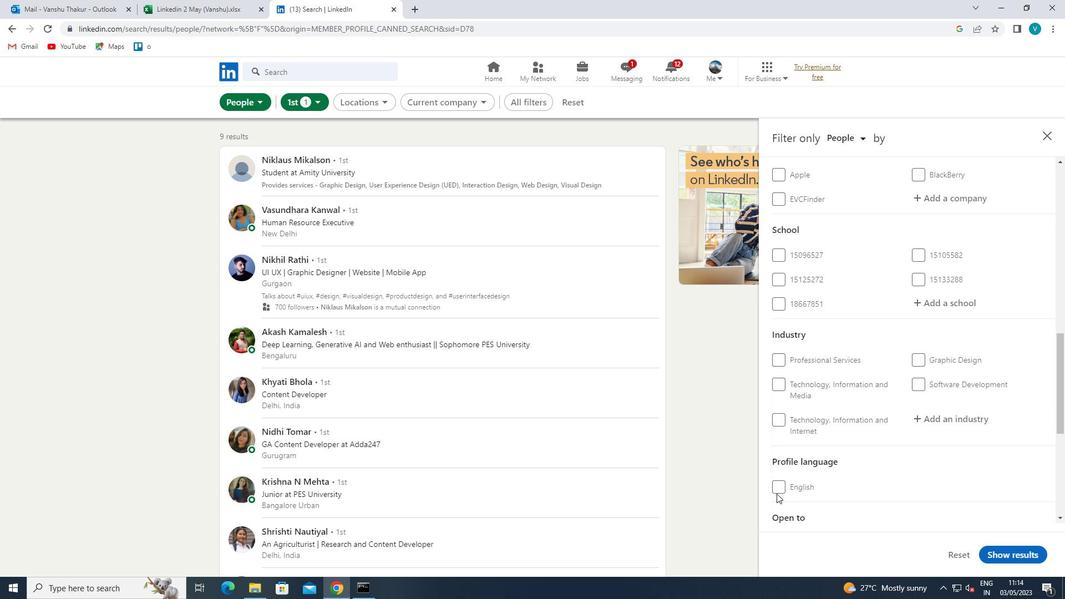 
Action: Mouse moved to (934, 455)
Screenshot: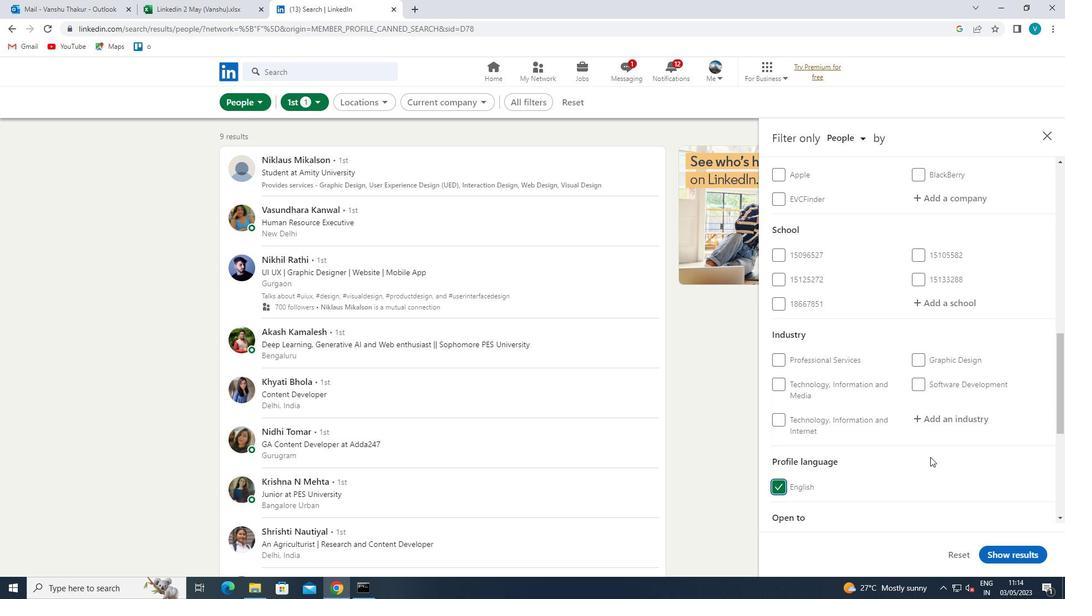
Action: Mouse scrolled (934, 456) with delta (0, 0)
Screenshot: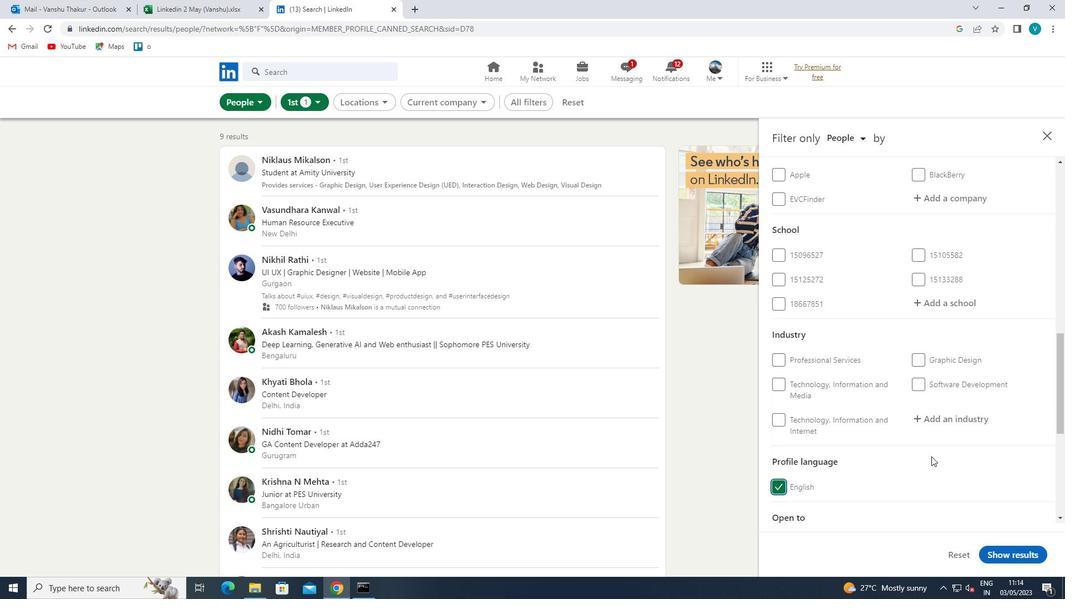 
Action: Mouse scrolled (934, 456) with delta (0, 0)
Screenshot: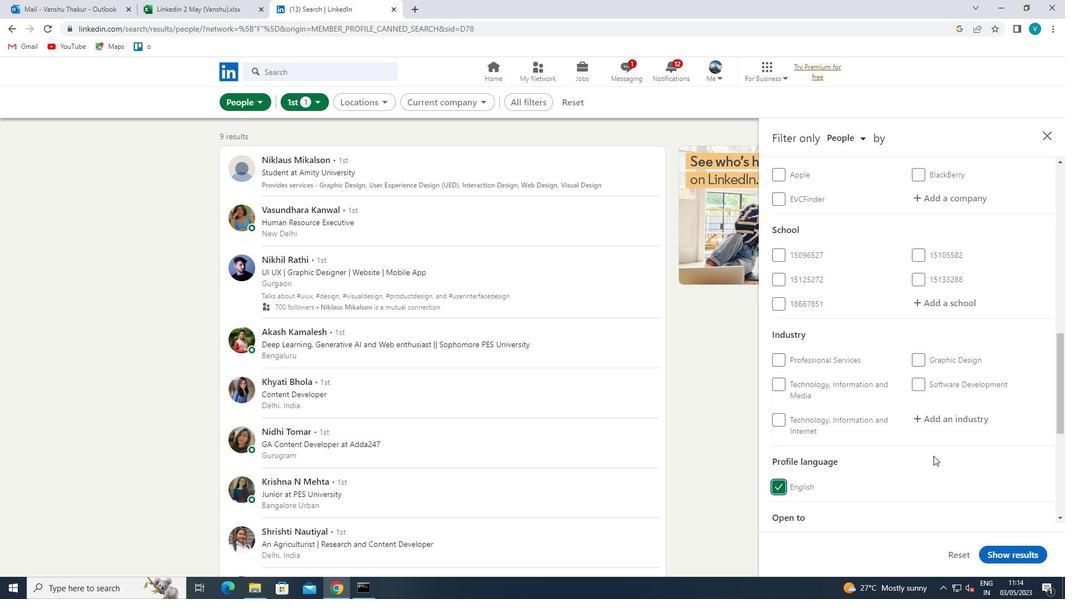 
Action: Mouse scrolled (934, 456) with delta (0, 0)
Screenshot: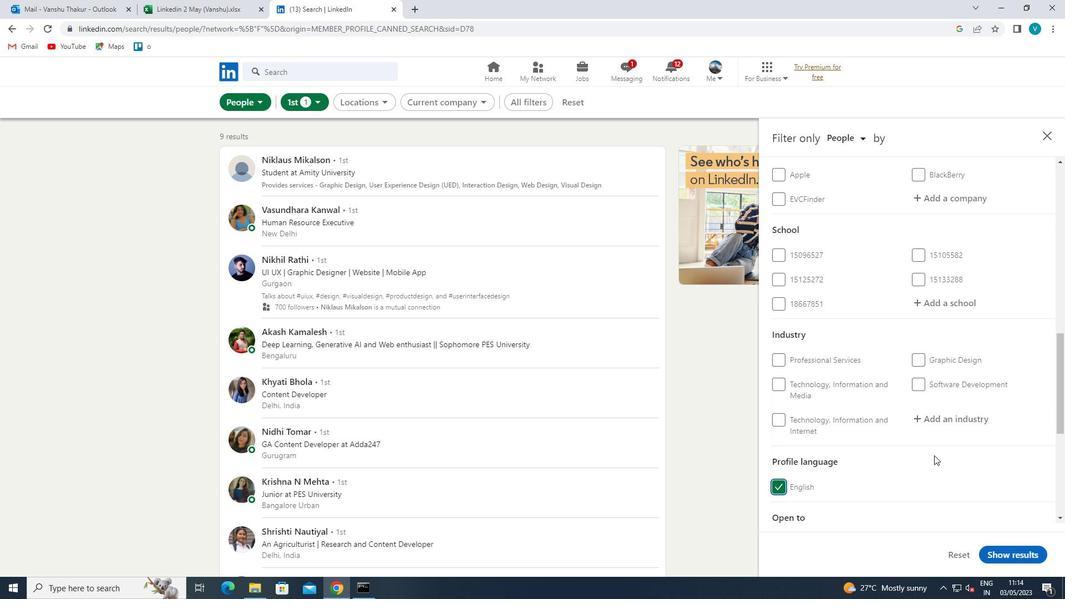 
Action: Mouse scrolled (934, 456) with delta (0, 0)
Screenshot: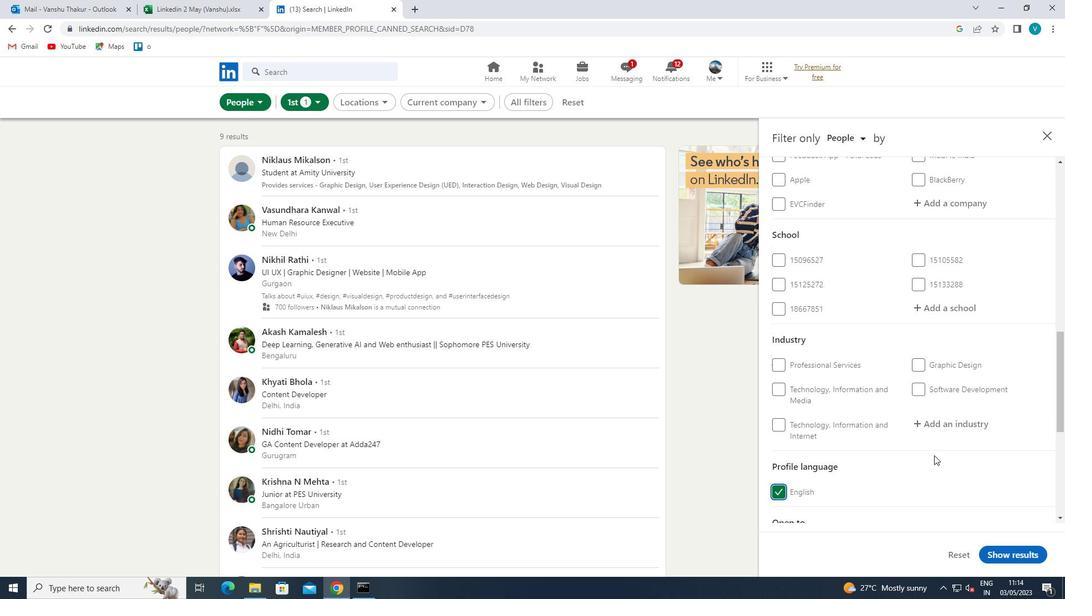 
Action: Mouse scrolled (934, 456) with delta (0, 0)
Screenshot: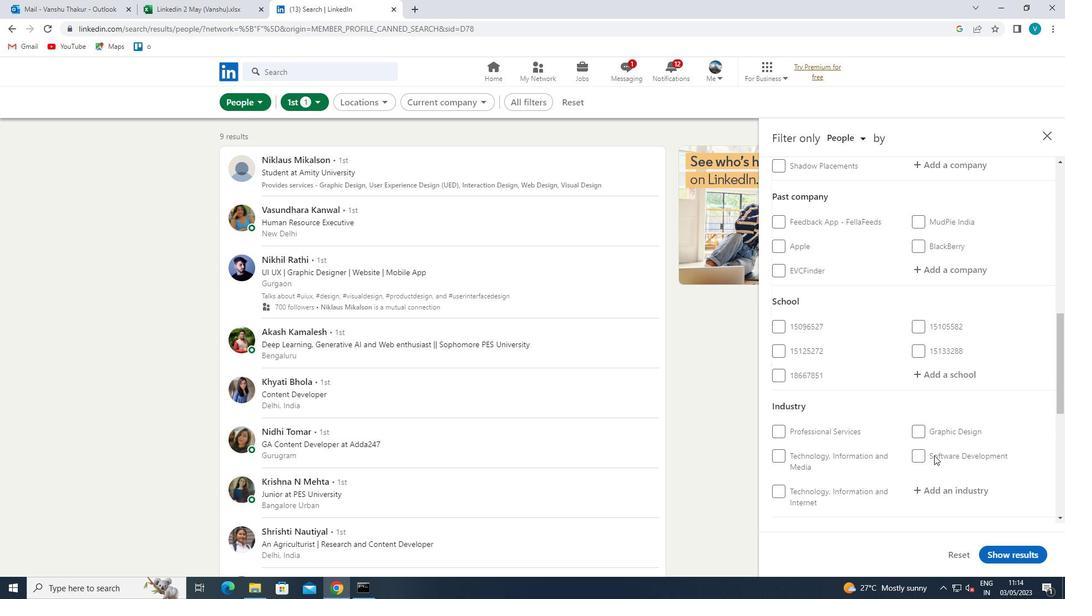 
Action: Mouse moved to (960, 370)
Screenshot: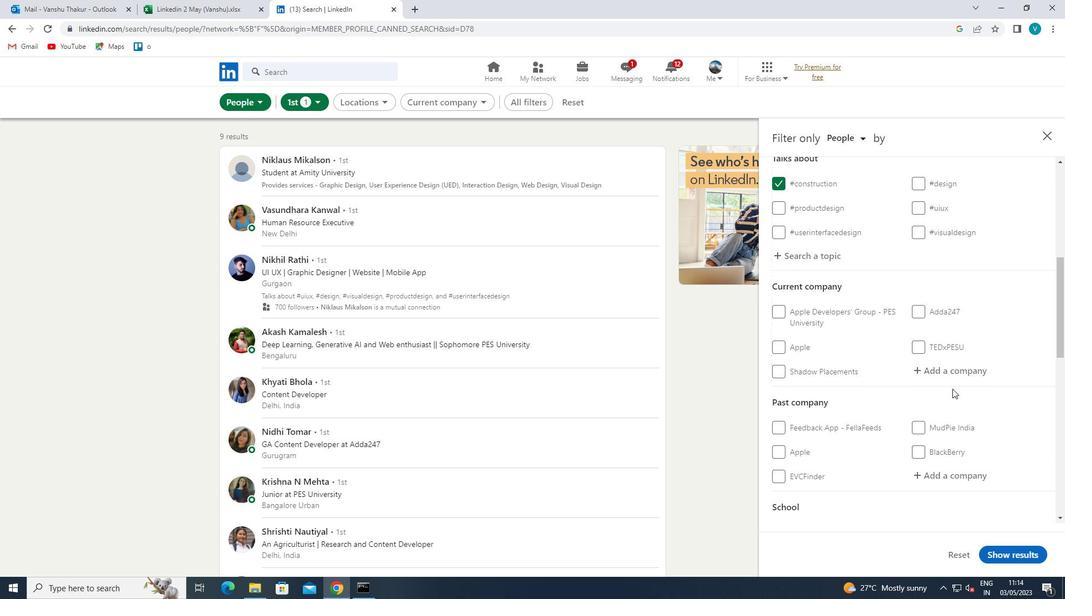
Action: Mouse pressed left at (960, 370)
Screenshot: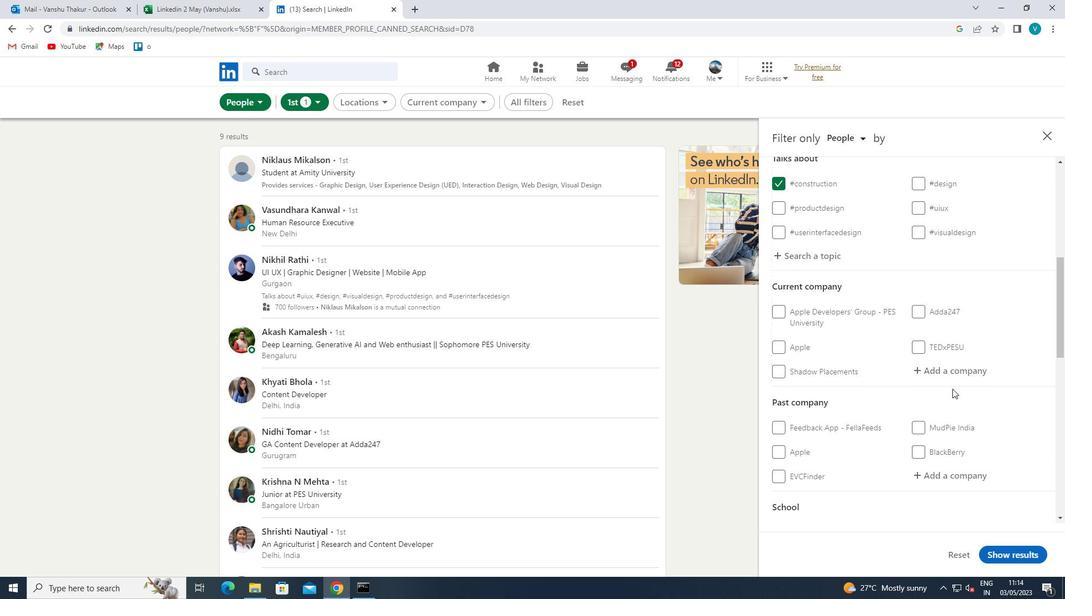 
Action: Mouse moved to (671, 468)
Screenshot: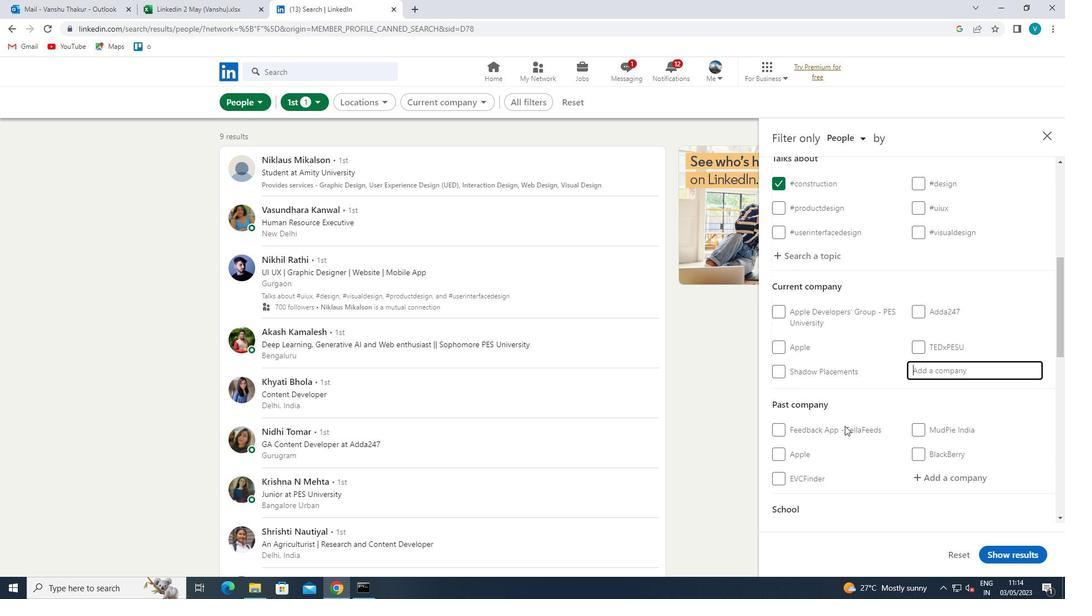 
Action: Key pressed <Key.shift>DICETEL<Key.backspace>K
Screenshot: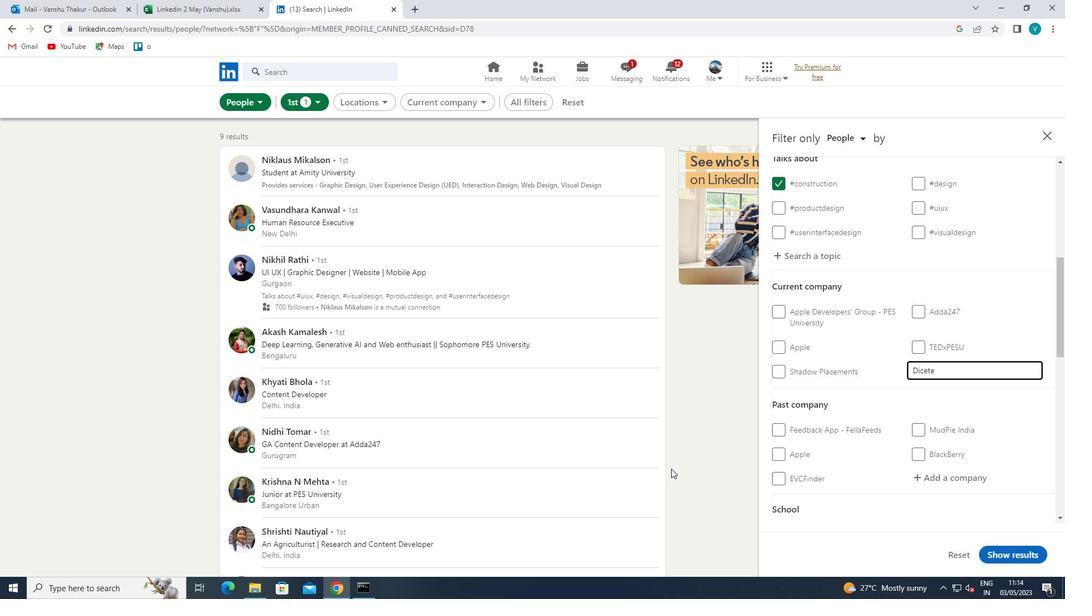 
Action: Mouse moved to (863, 402)
Screenshot: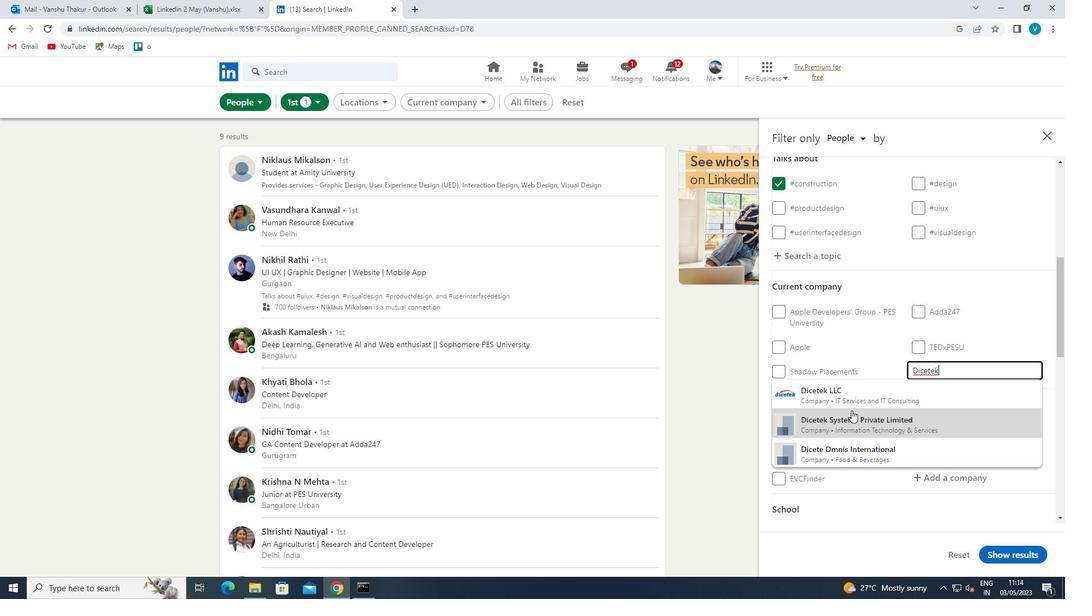 
Action: Mouse pressed left at (863, 402)
Screenshot: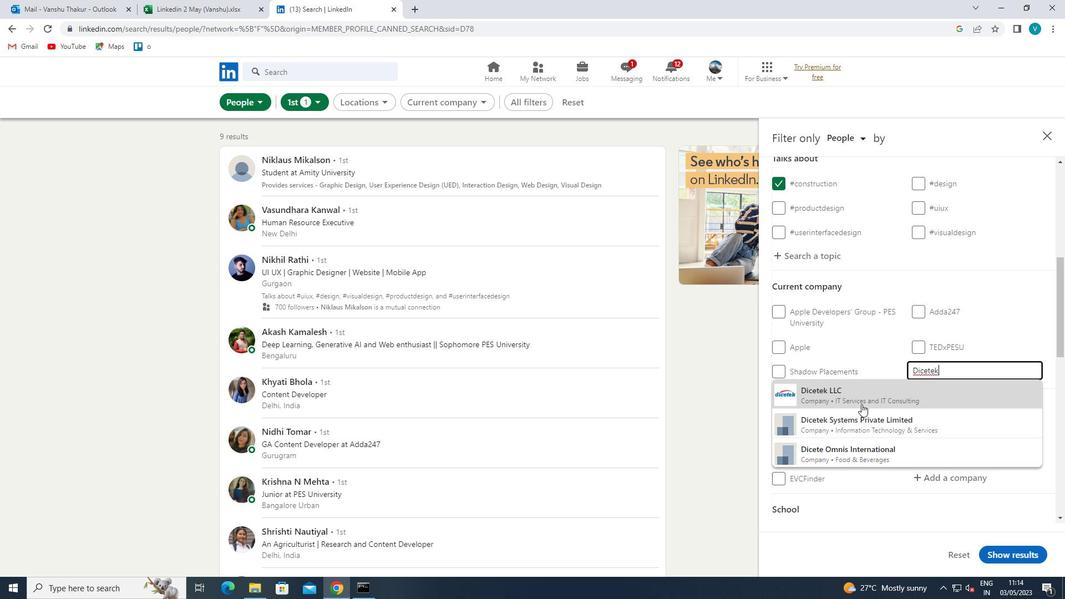 
Action: Mouse moved to (865, 396)
Screenshot: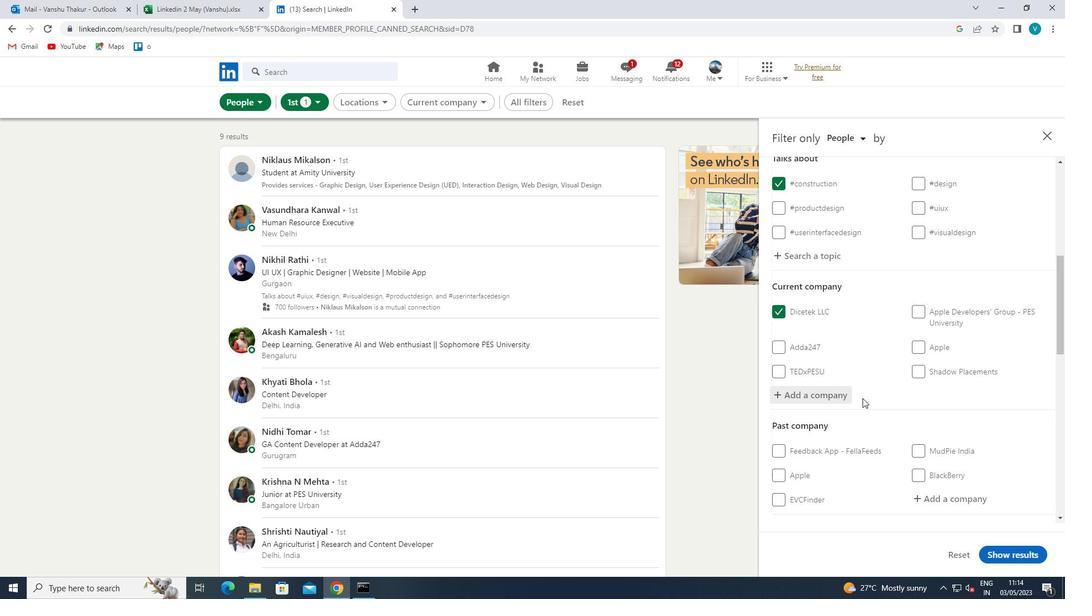
Action: Mouse scrolled (865, 396) with delta (0, 0)
Screenshot: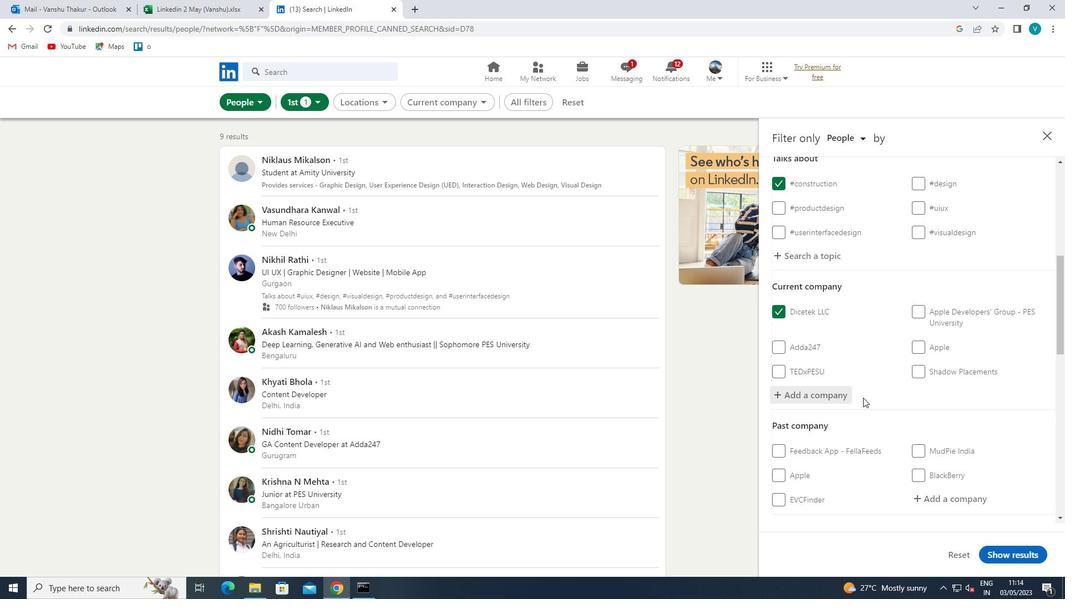 
Action: Mouse moved to (866, 396)
Screenshot: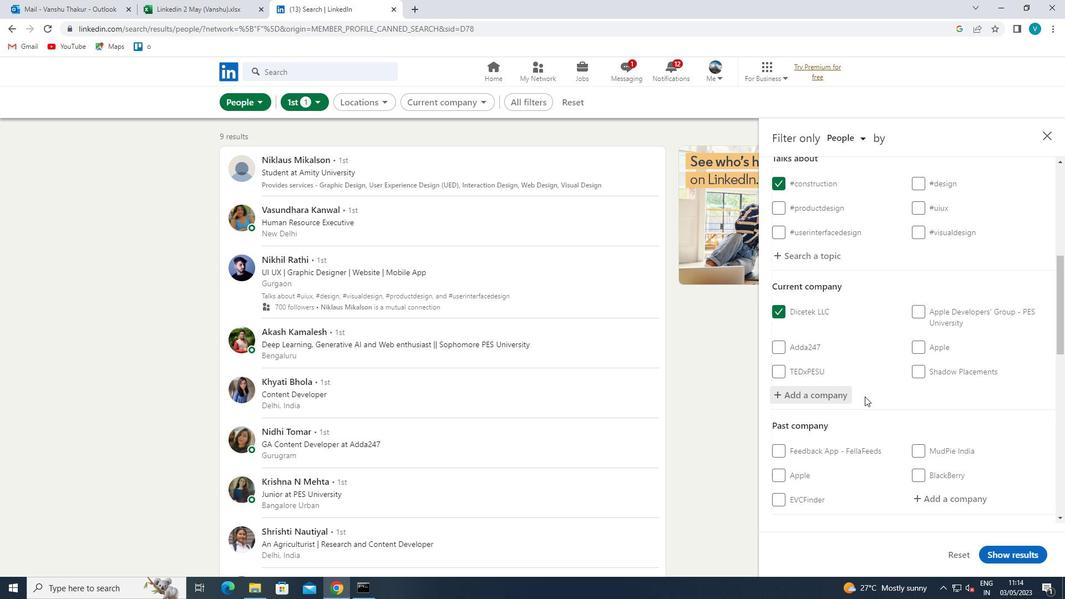 
Action: Mouse scrolled (866, 396) with delta (0, 0)
Screenshot: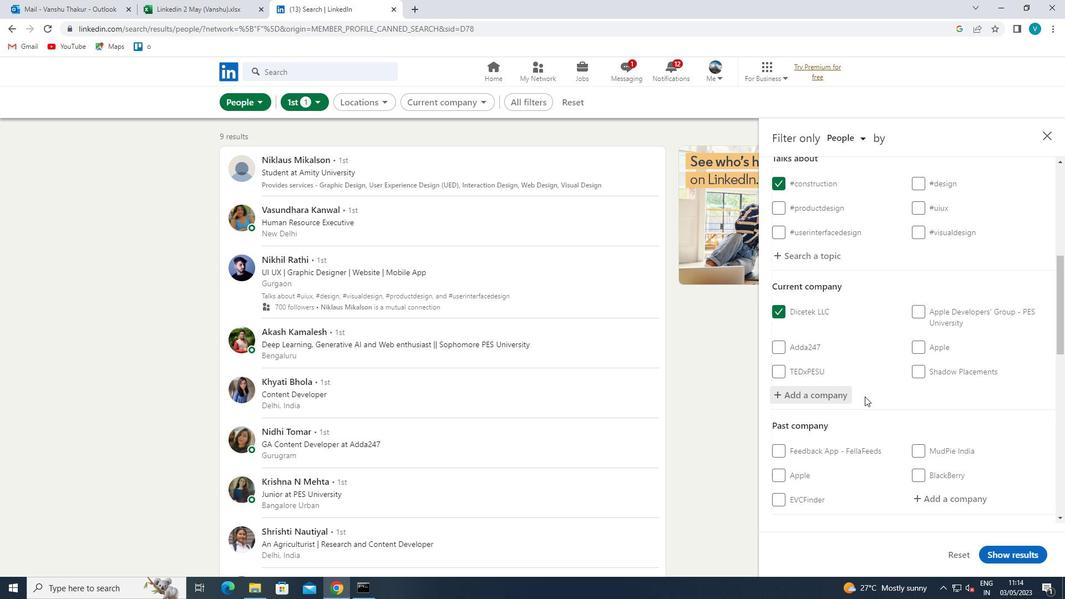 
Action: Mouse moved to (869, 400)
Screenshot: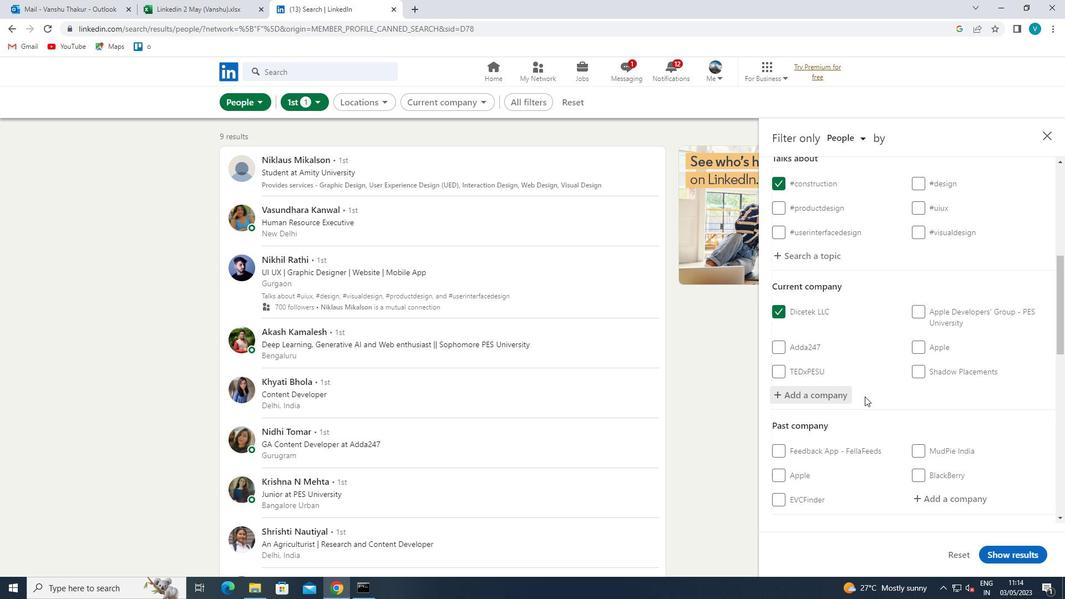 
Action: Mouse scrolled (869, 399) with delta (0, 0)
Screenshot: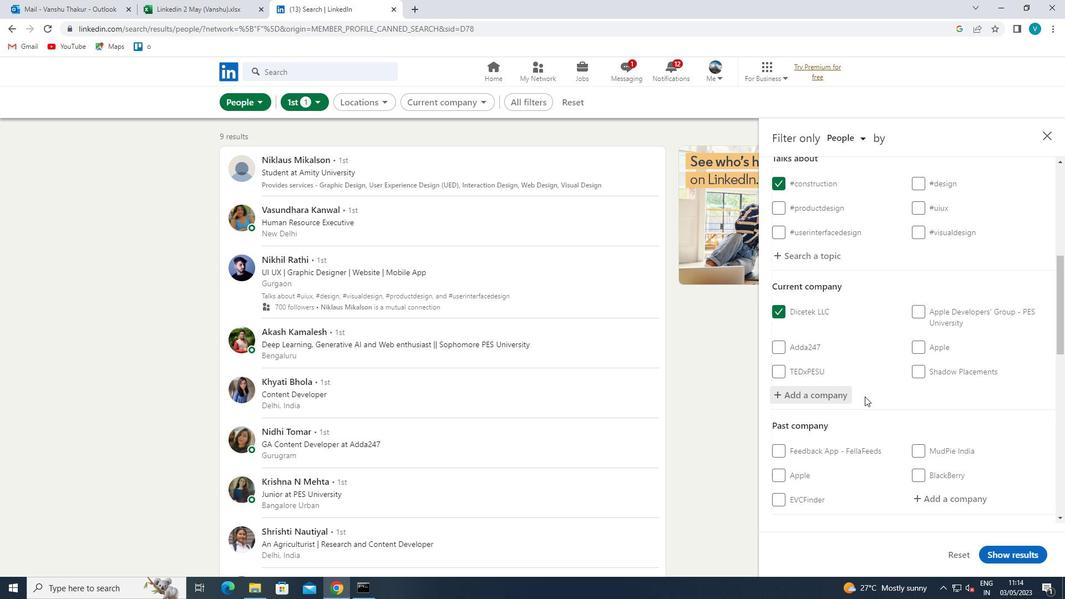 
Action: Mouse moved to (872, 403)
Screenshot: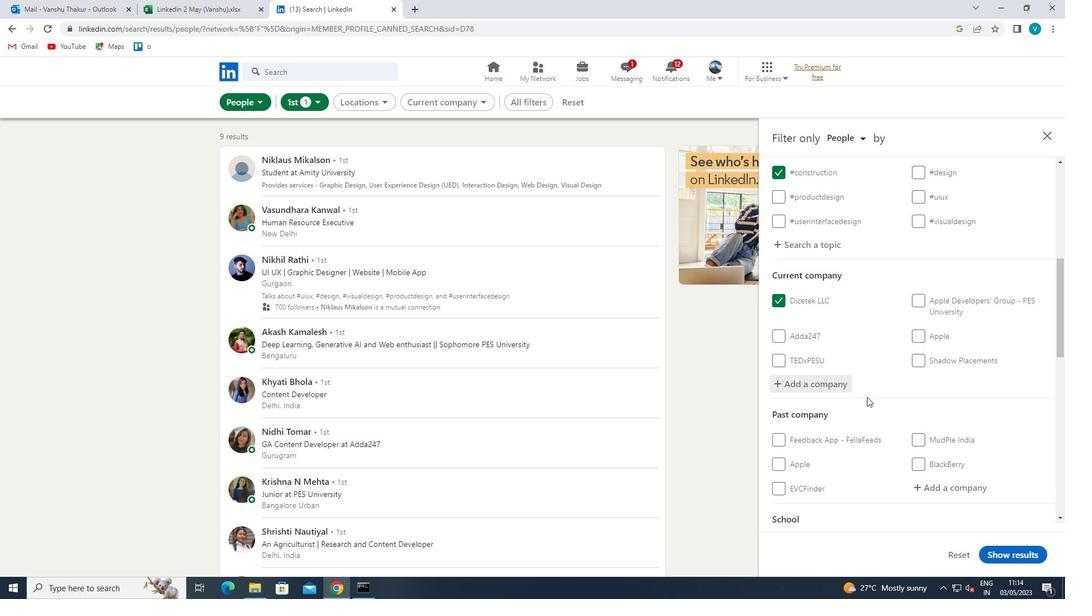 
Action: Mouse scrolled (872, 403) with delta (0, 0)
Screenshot: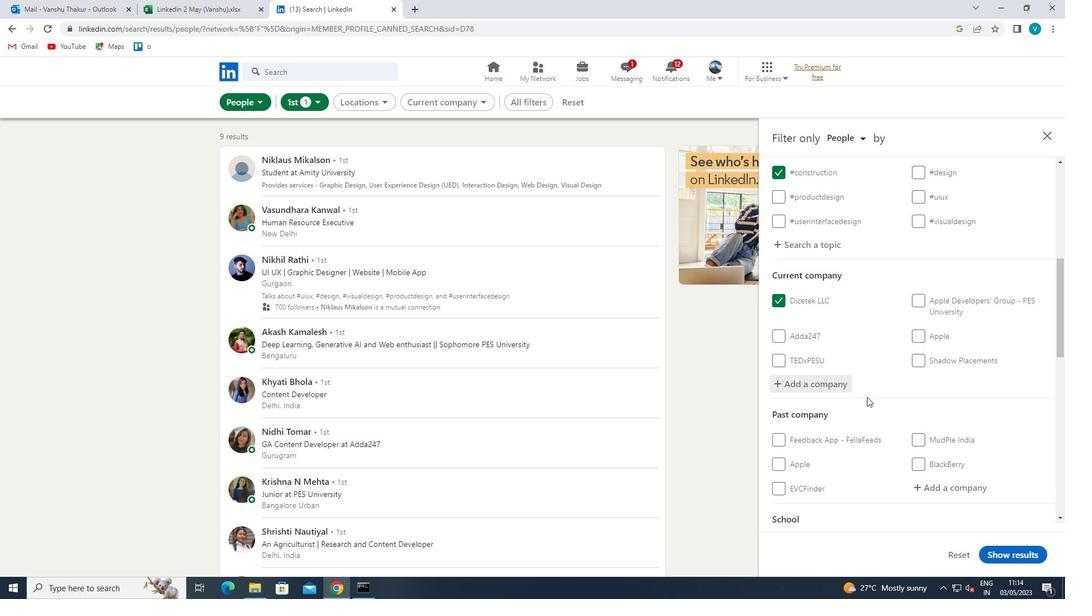 
Action: Mouse moved to (945, 385)
Screenshot: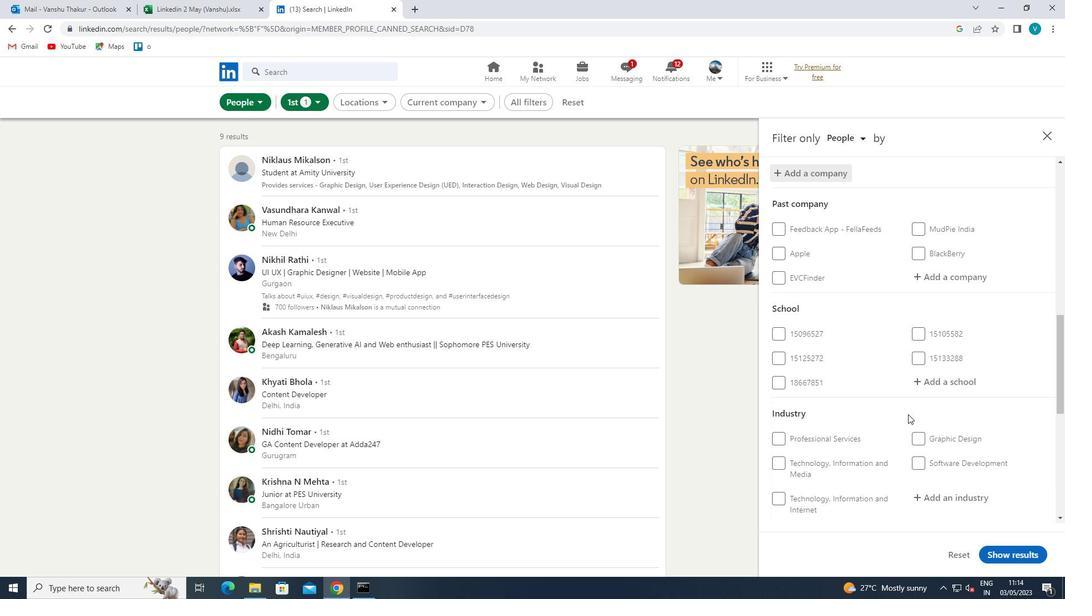 
Action: Mouse pressed left at (945, 385)
Screenshot: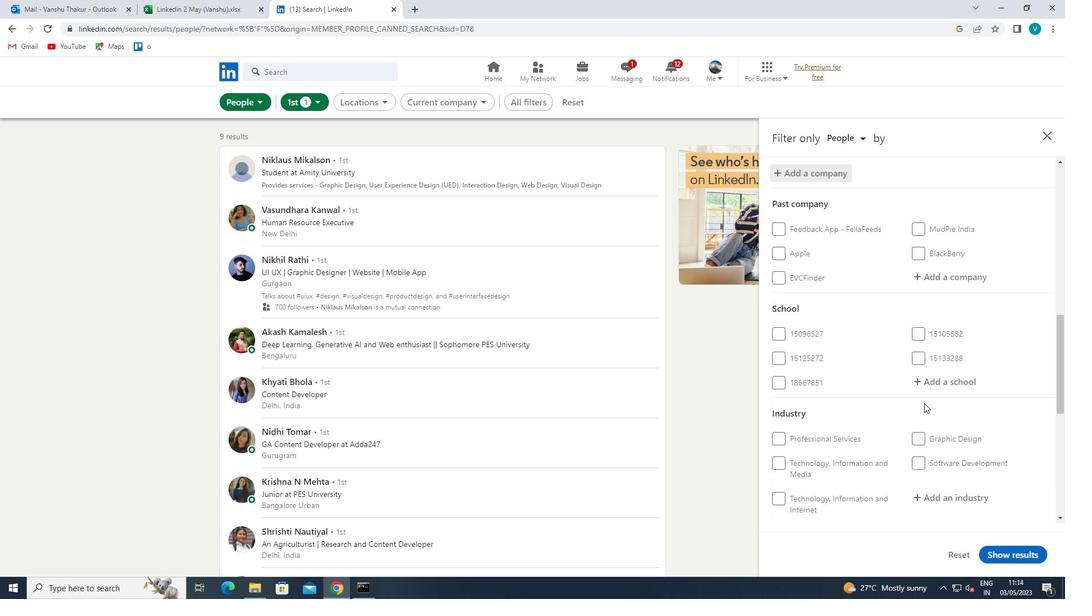 
Action: Mouse moved to (887, 367)
Screenshot: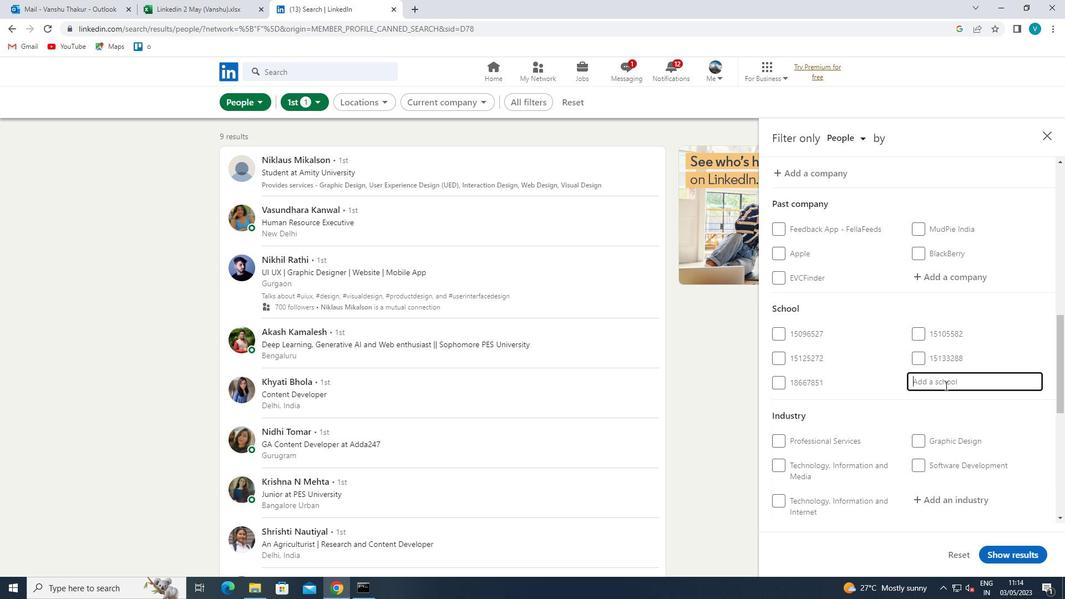 
Action: Key pressed <Key.shift>BANARAS
Screenshot: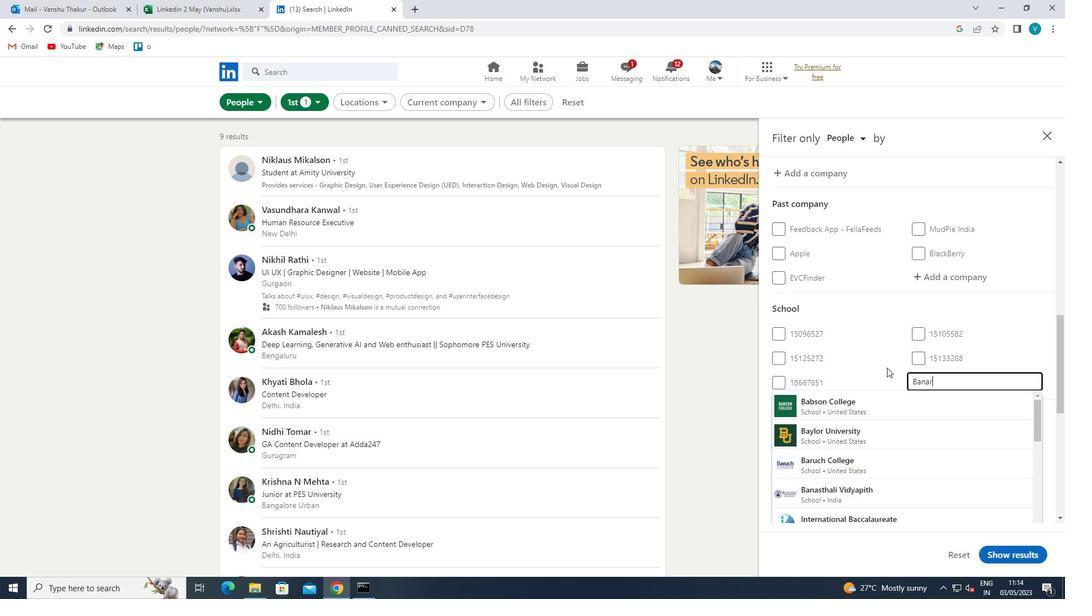
Action: Mouse moved to (887, 490)
Screenshot: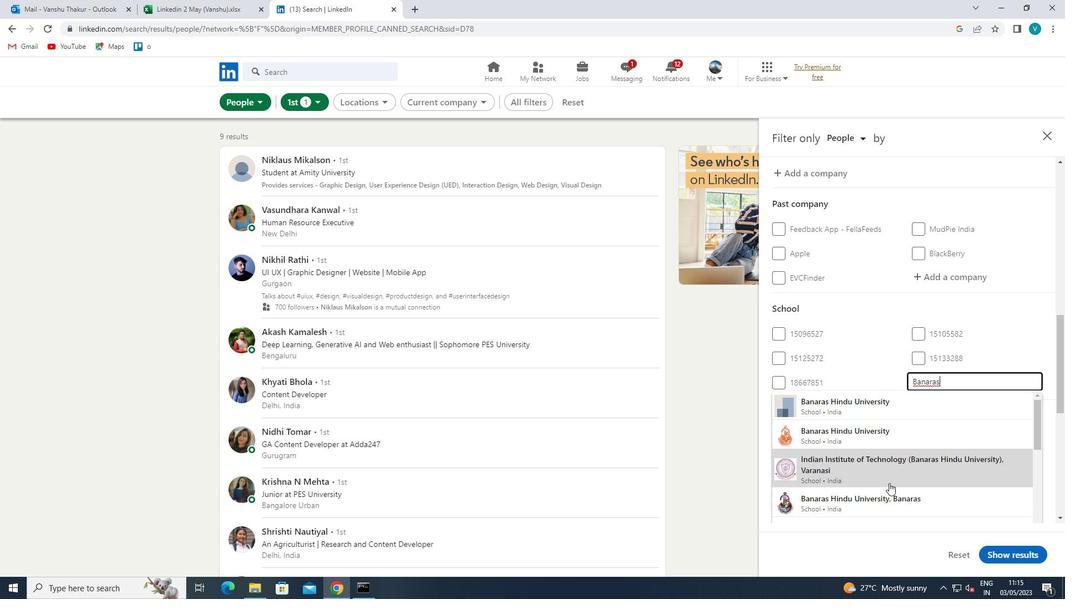 
Action: Mouse pressed left at (887, 490)
Screenshot: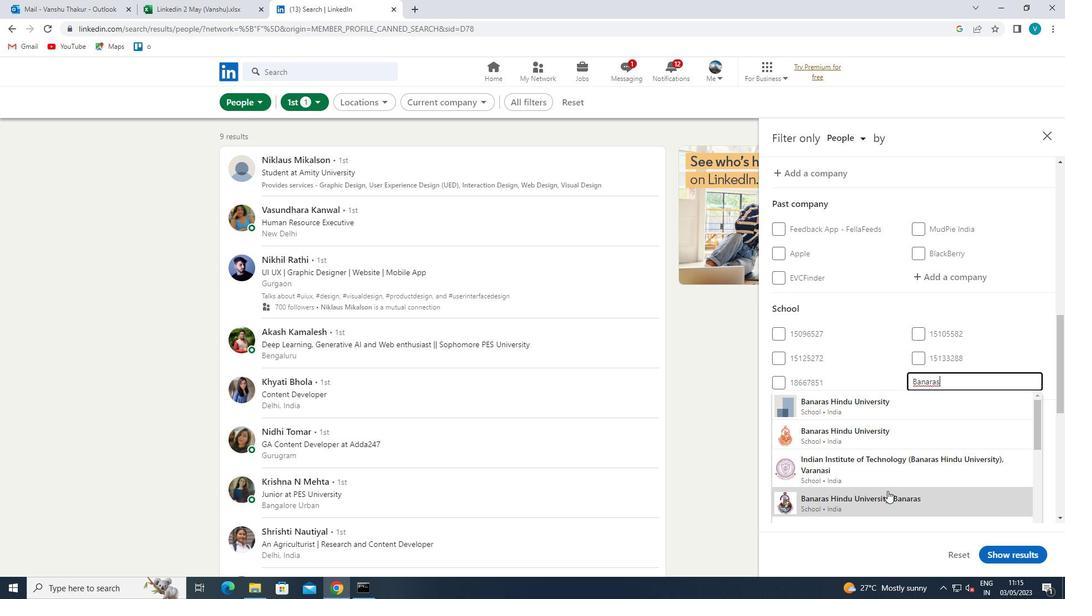 
Action: Mouse moved to (897, 417)
Screenshot: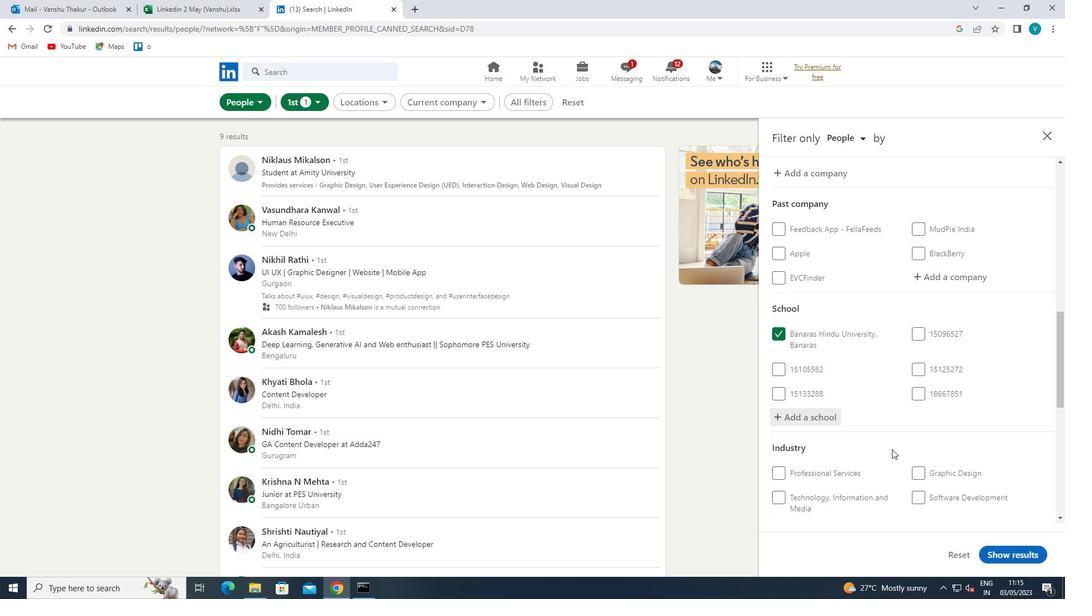 
Action: Mouse scrolled (897, 416) with delta (0, 0)
Screenshot: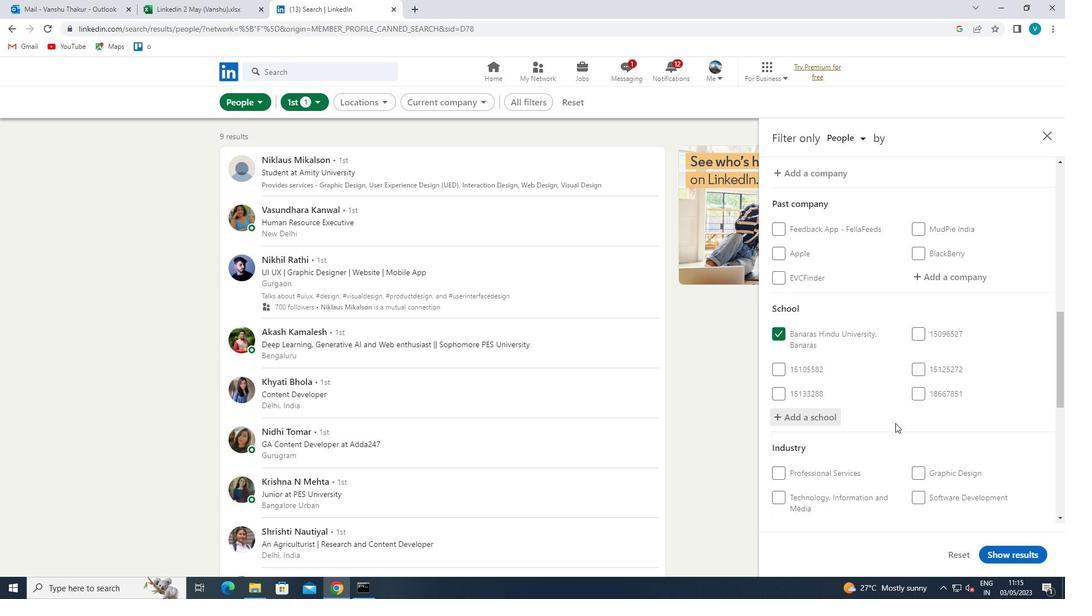 
Action: Mouse scrolled (897, 416) with delta (0, 0)
Screenshot: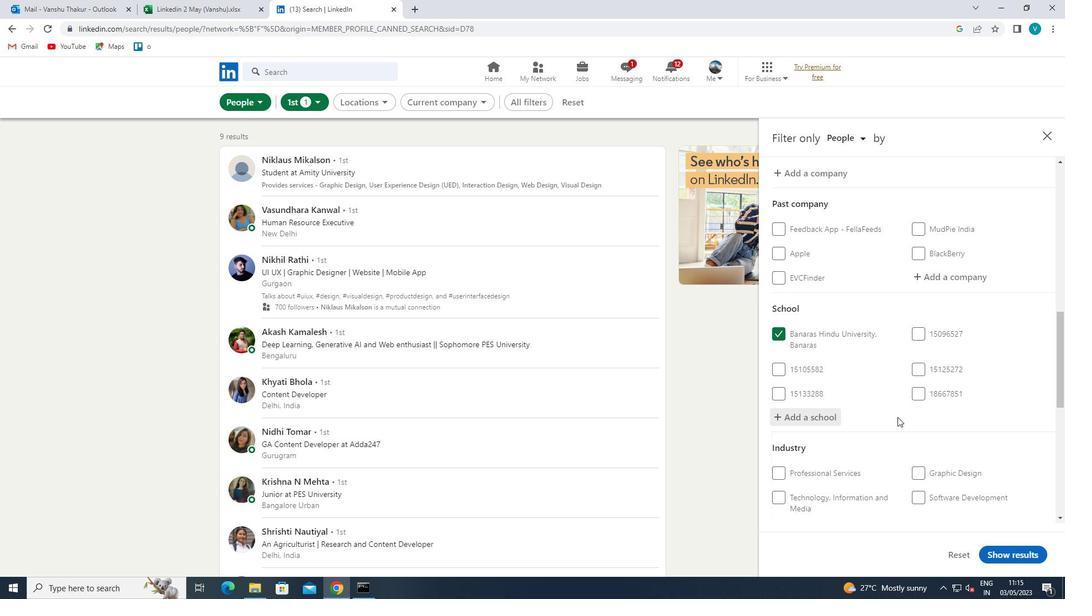 
Action: Mouse scrolled (897, 416) with delta (0, 0)
Screenshot: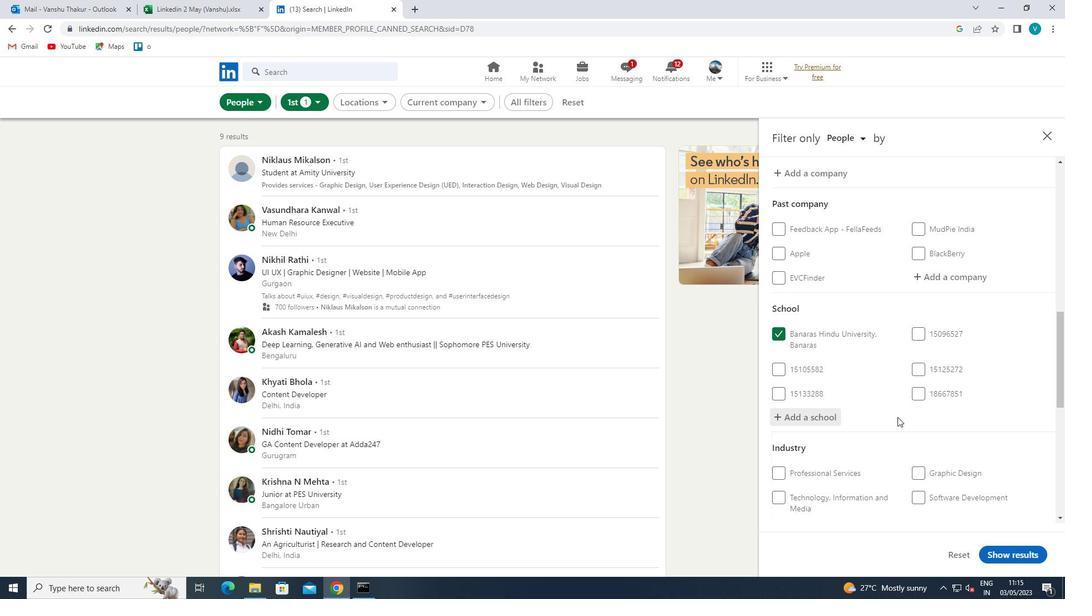 
Action: Mouse moved to (953, 365)
Screenshot: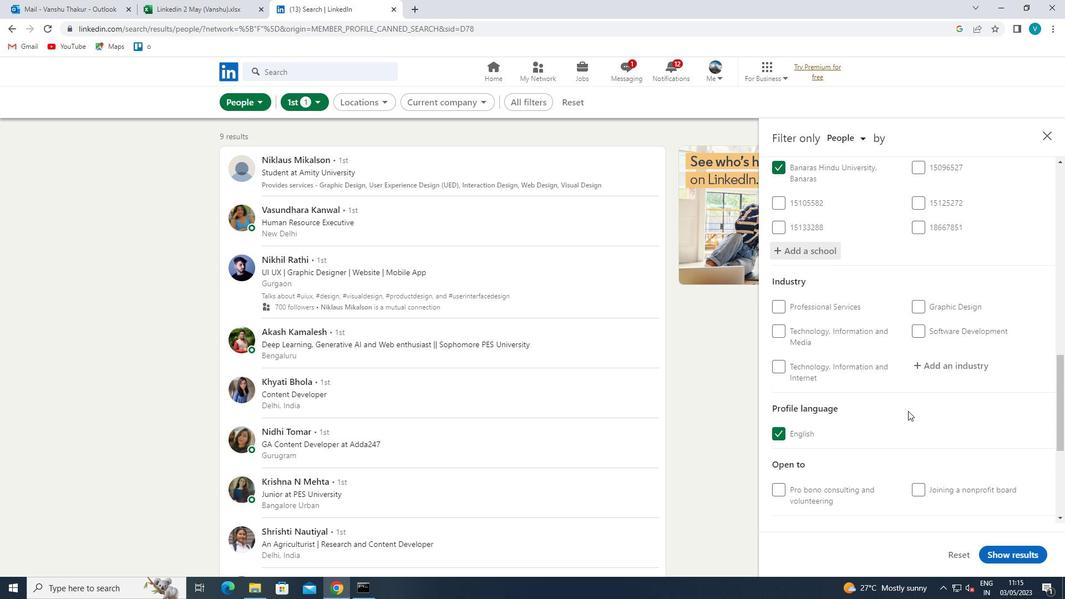 
Action: Mouse pressed left at (953, 365)
Screenshot: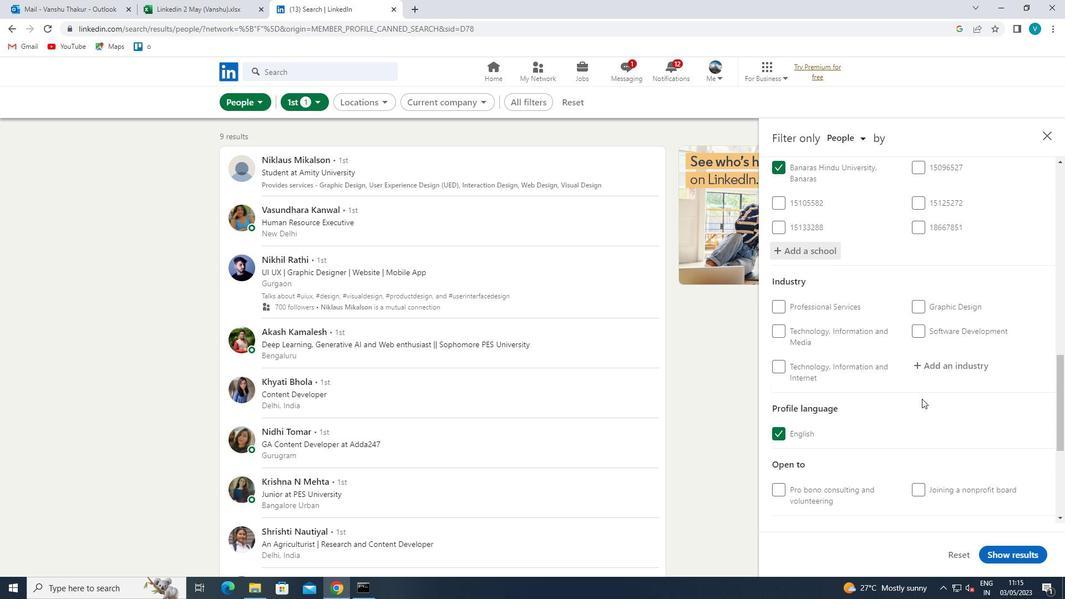 
Action: Mouse moved to (878, 372)
Screenshot: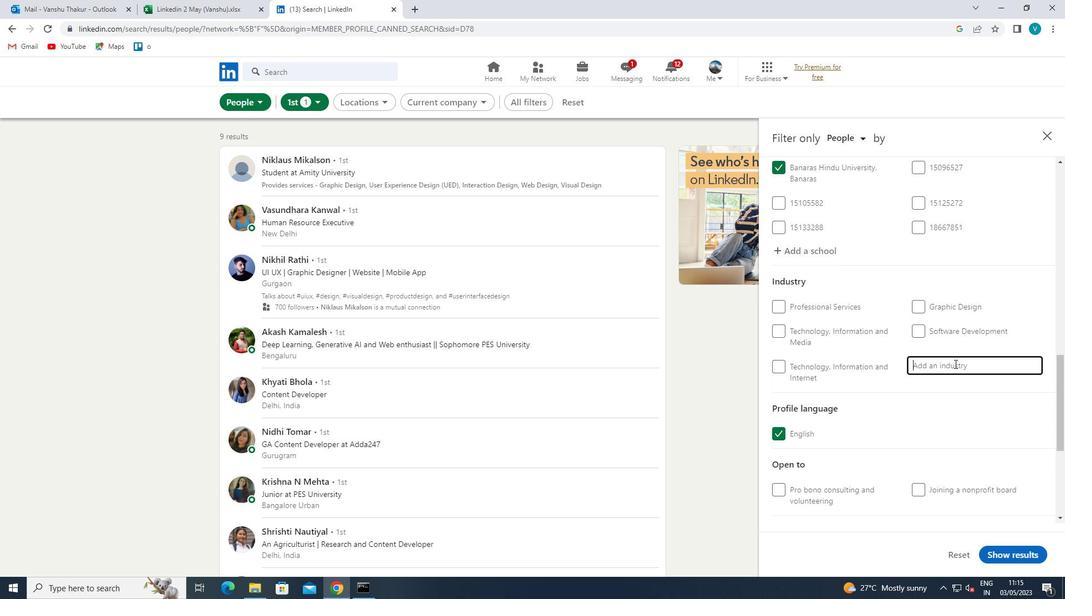 
Action: Key pressed <Key.shift>CLAY<Key.space>A
Screenshot: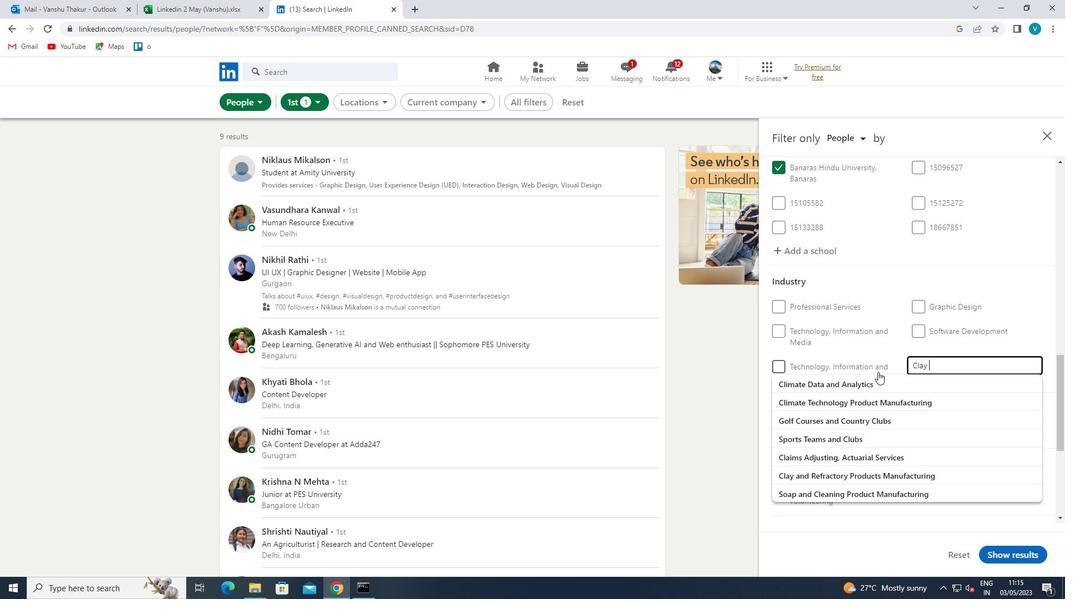 
Action: Mouse moved to (878, 381)
Screenshot: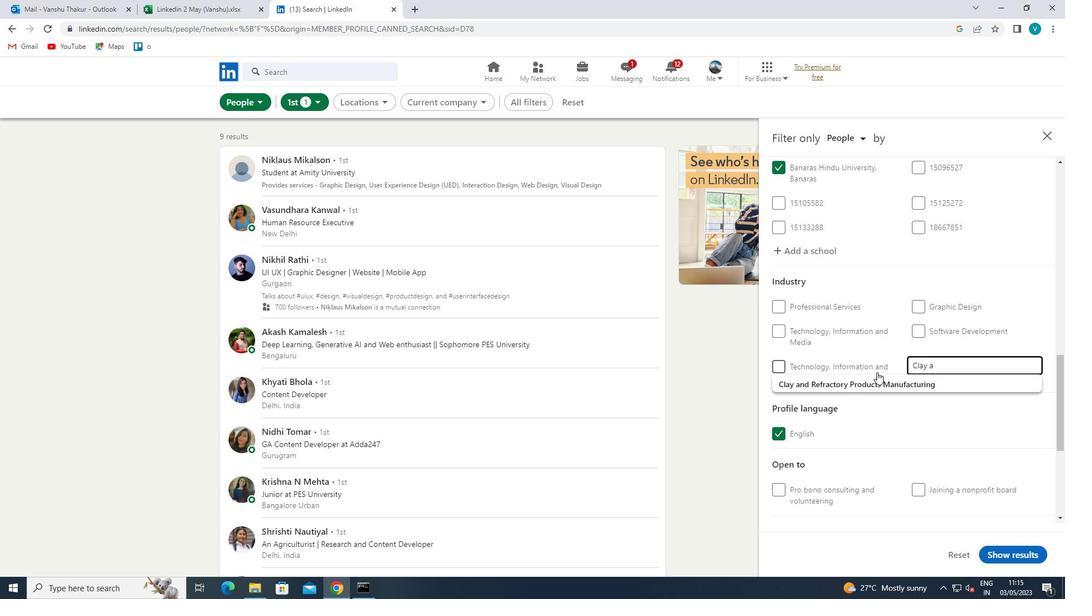 
Action: Mouse pressed left at (878, 381)
Screenshot: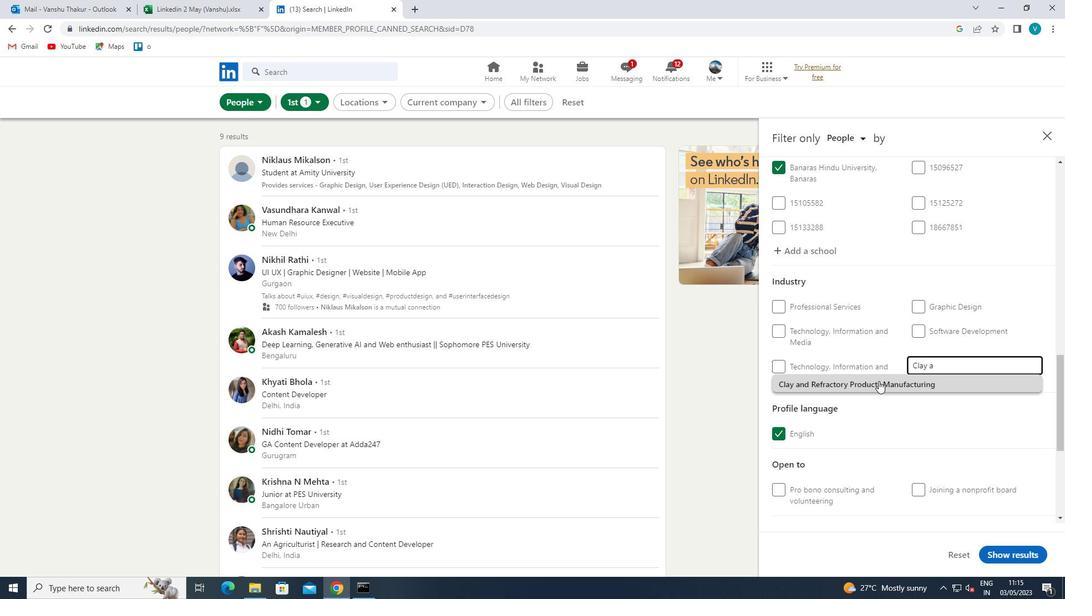 
Action: Mouse scrolled (878, 380) with delta (0, 0)
Screenshot: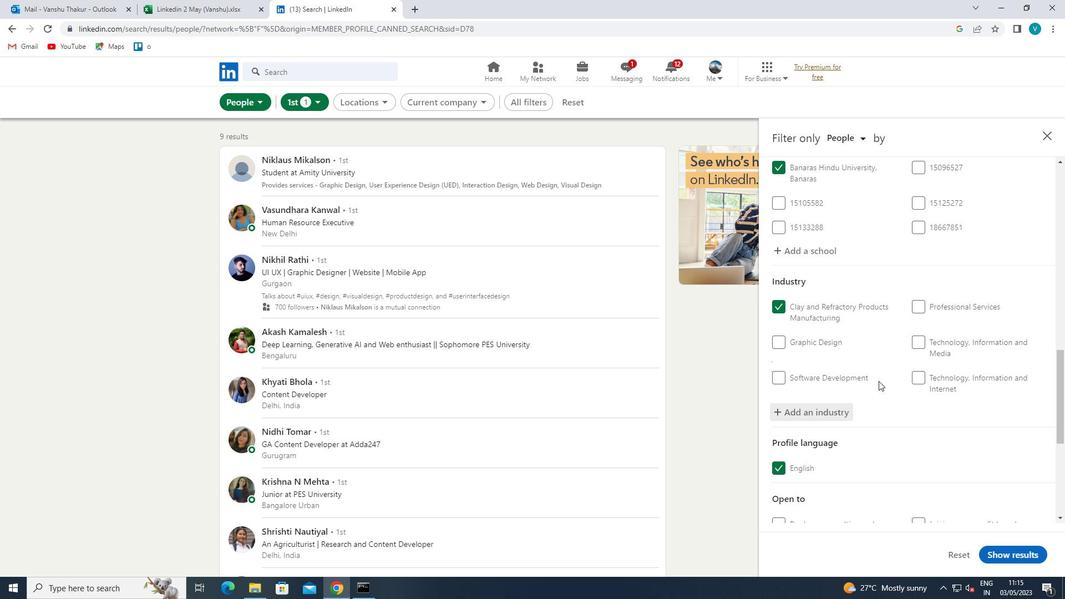 
Action: Mouse scrolled (878, 380) with delta (0, 0)
Screenshot: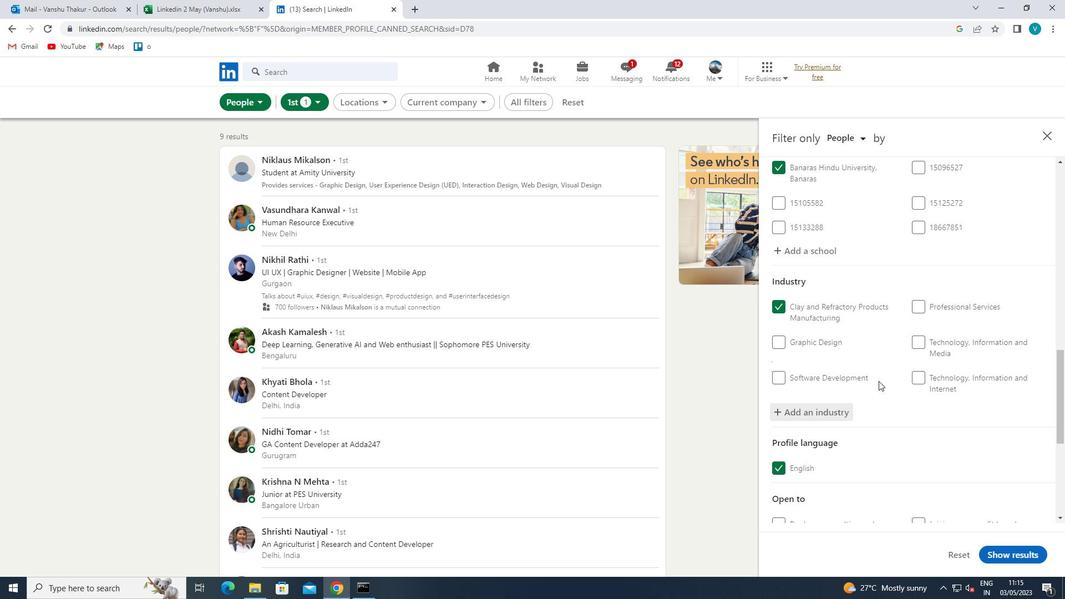 
Action: Mouse scrolled (878, 380) with delta (0, 0)
Screenshot: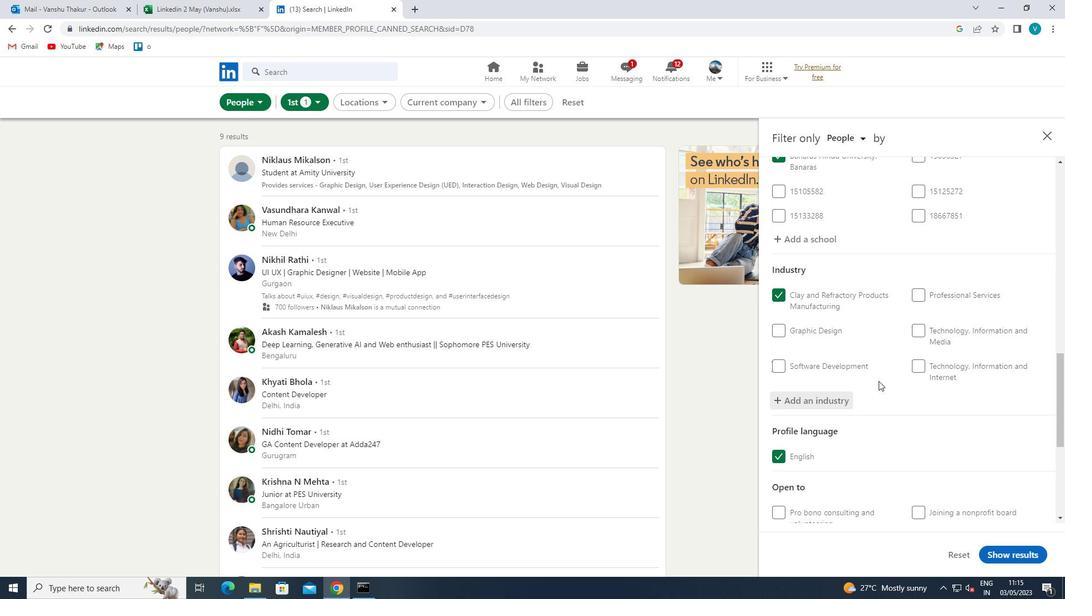 
Action: Mouse scrolled (878, 380) with delta (0, 0)
Screenshot: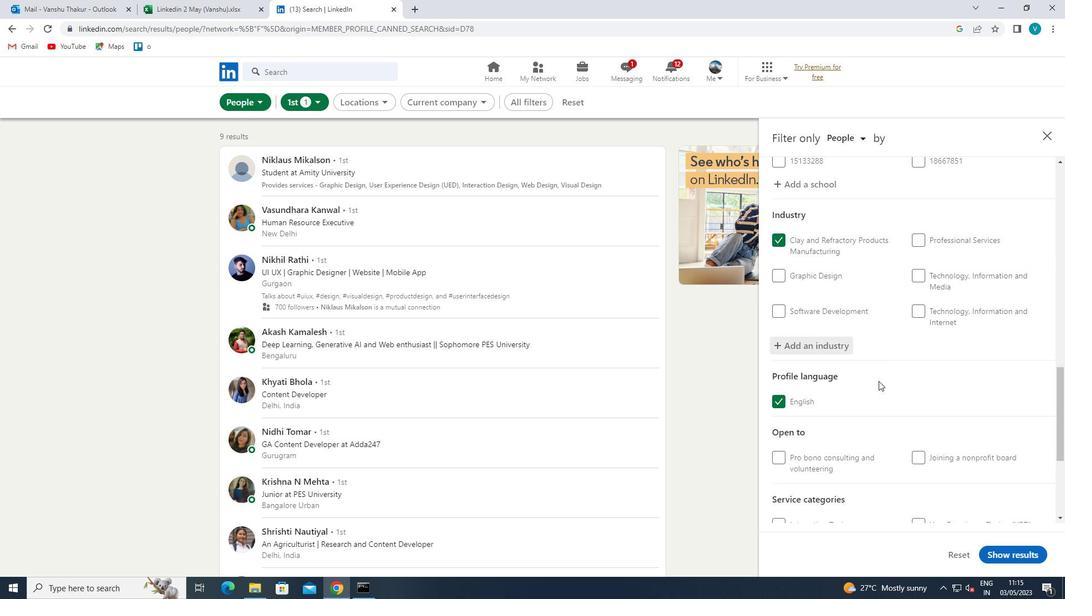 
Action: Mouse scrolled (878, 380) with delta (0, 0)
Screenshot: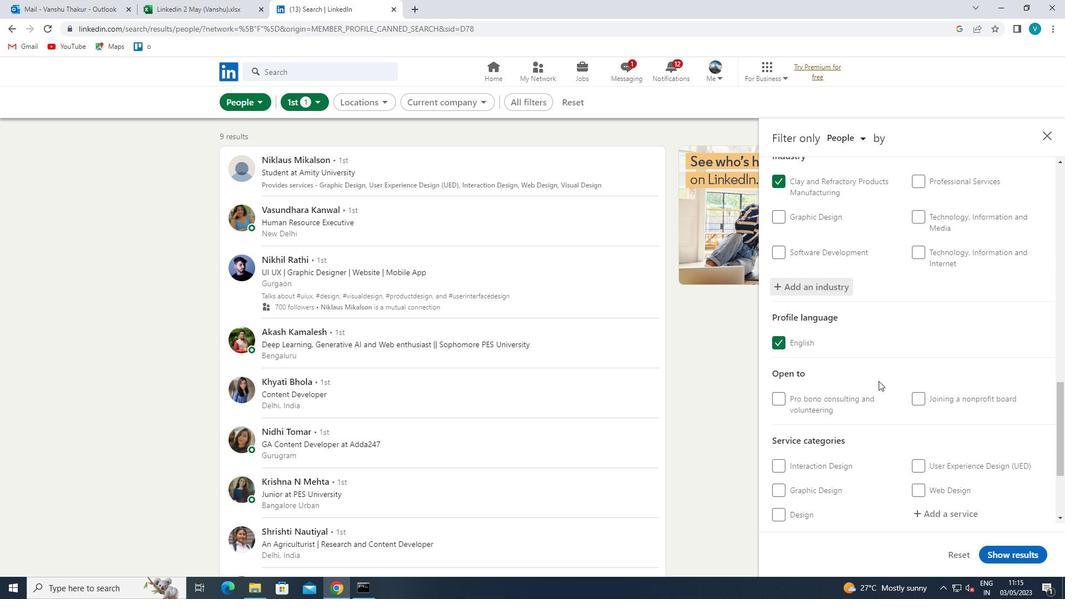
Action: Mouse scrolled (878, 380) with delta (0, 0)
Screenshot: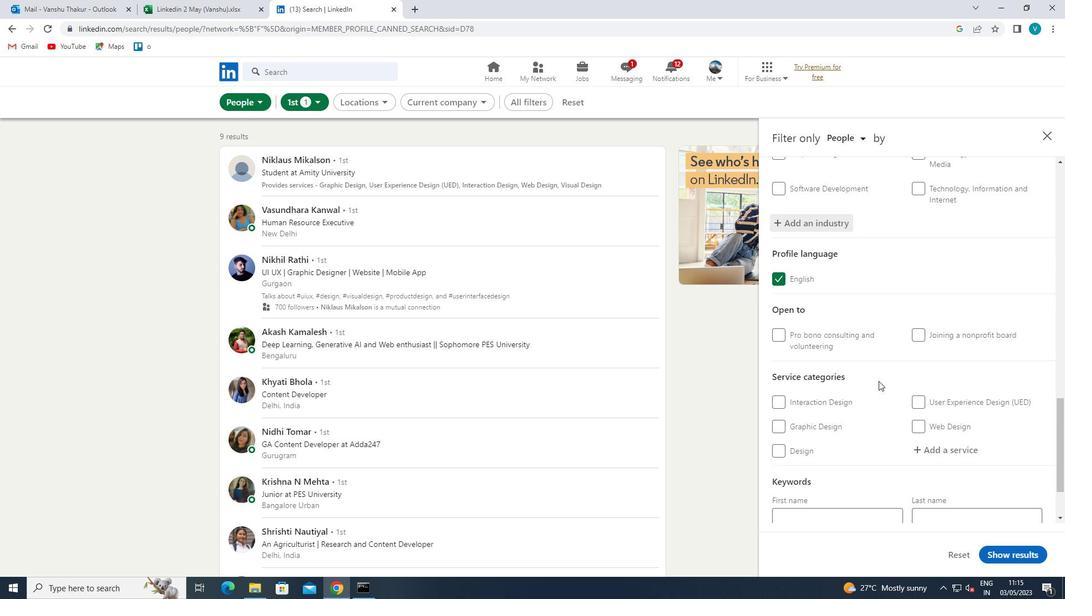 
Action: Mouse moved to (929, 363)
Screenshot: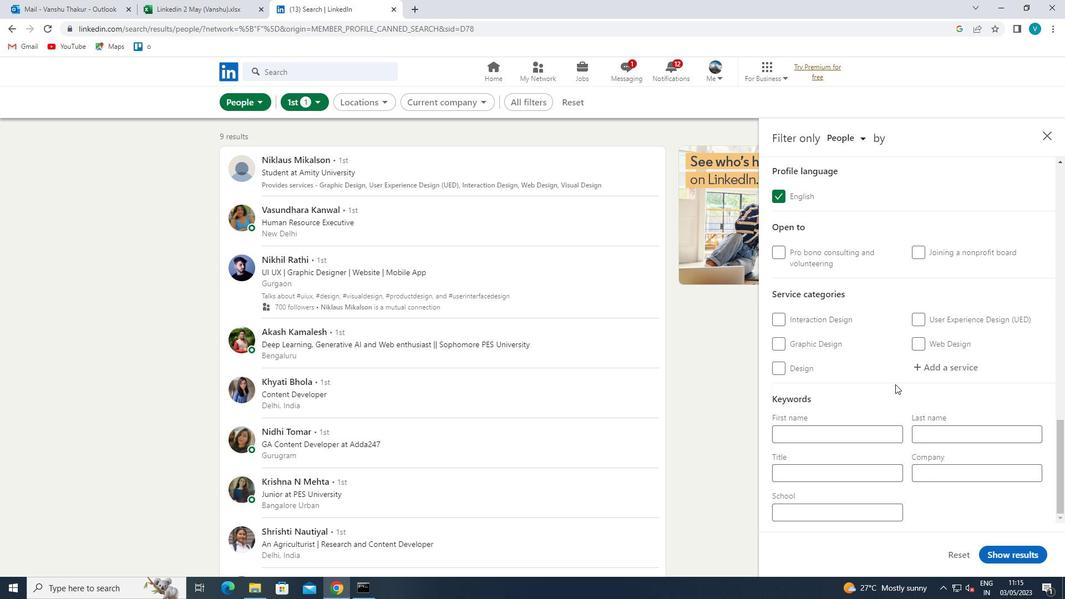 
Action: Mouse pressed left at (929, 363)
Screenshot: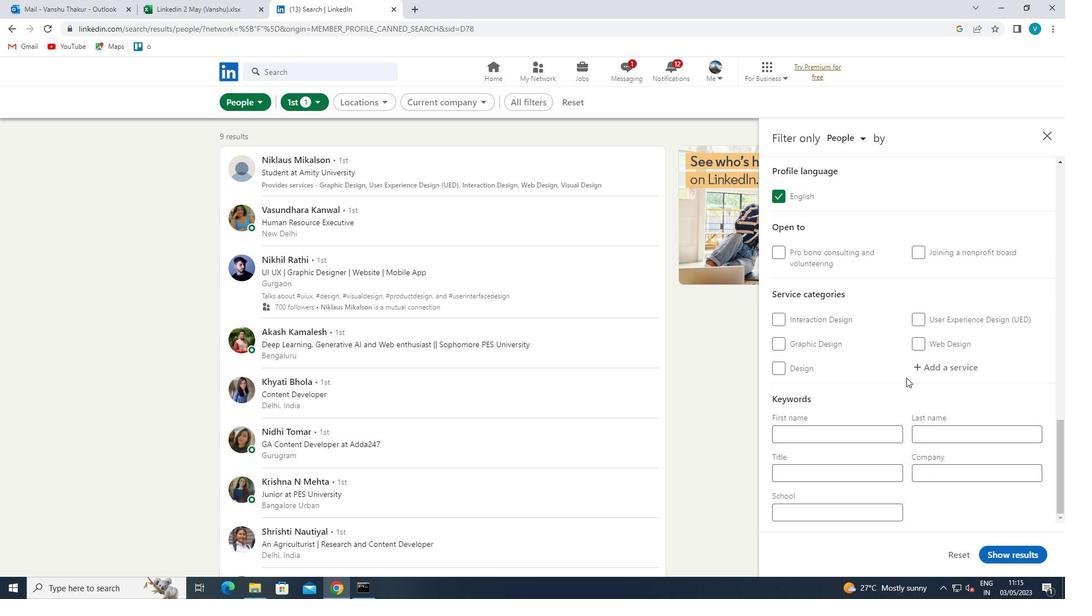 
Action: Mouse moved to (912, 372)
Screenshot: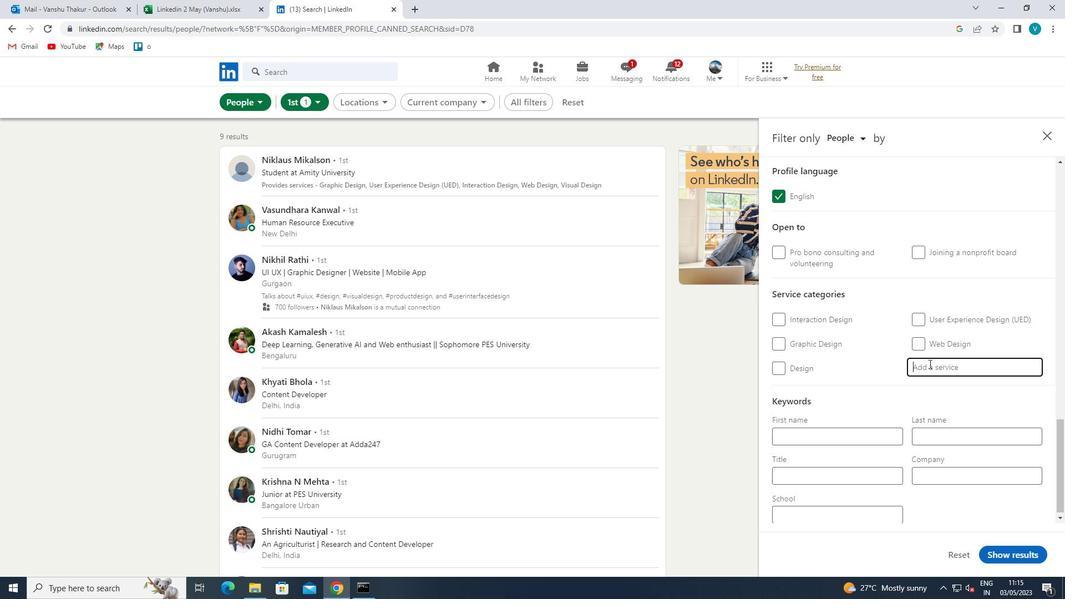 
Action: Key pressed <Key.shift>PROGRAM<Key.space>
Screenshot: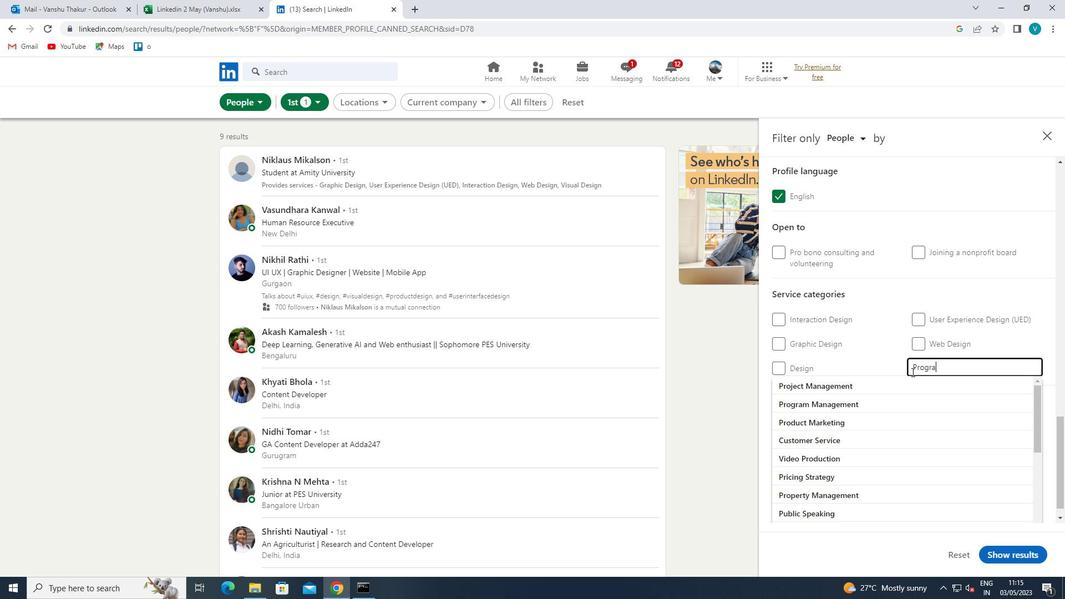 
Action: Mouse moved to (894, 383)
Screenshot: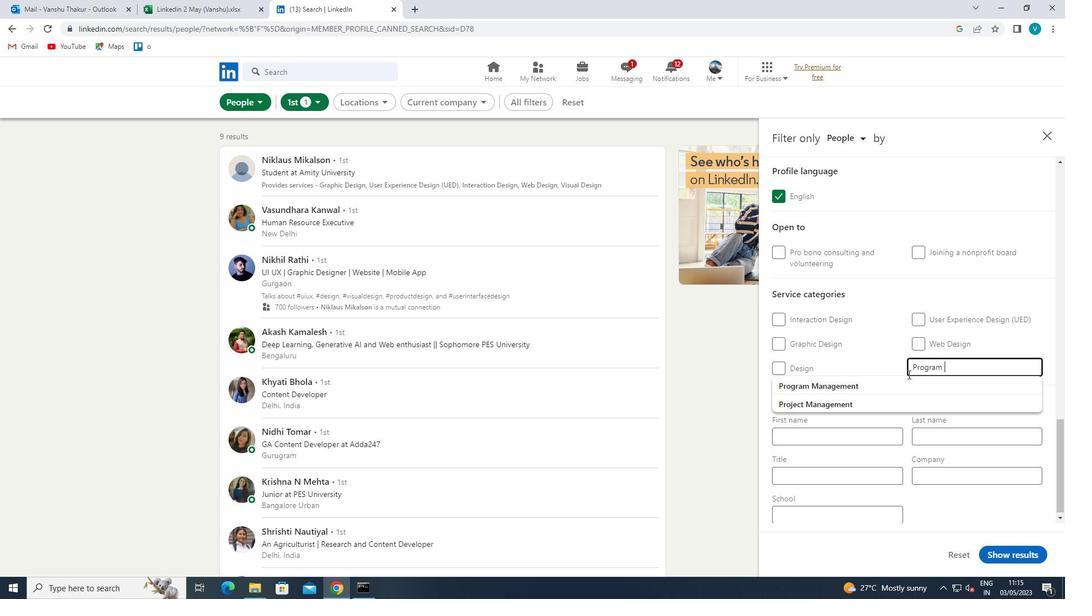 
Action: Mouse pressed left at (894, 383)
Screenshot: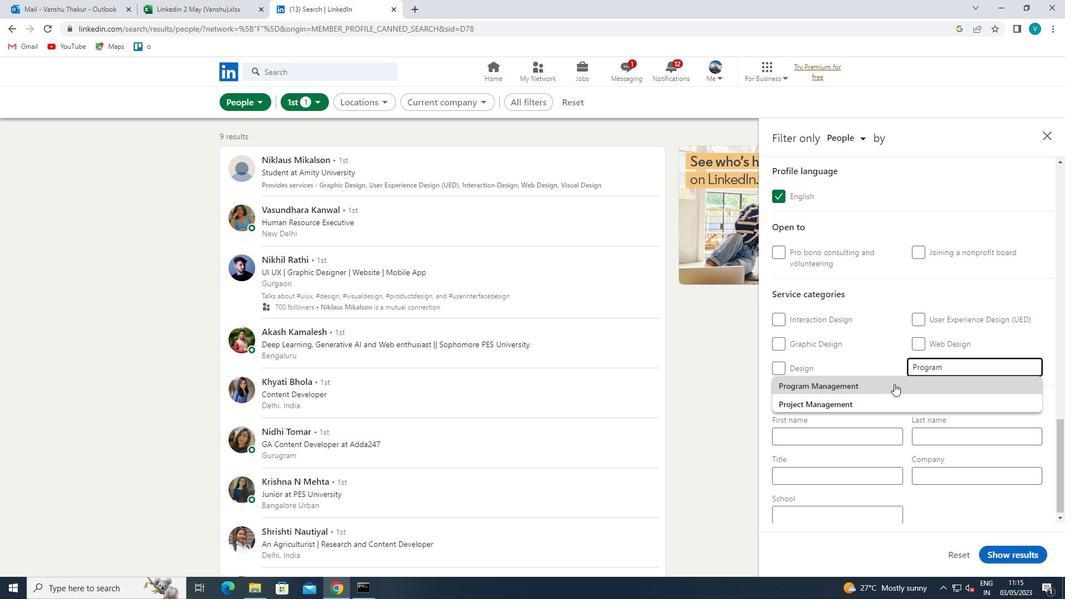 
Action: Mouse moved to (895, 383)
Screenshot: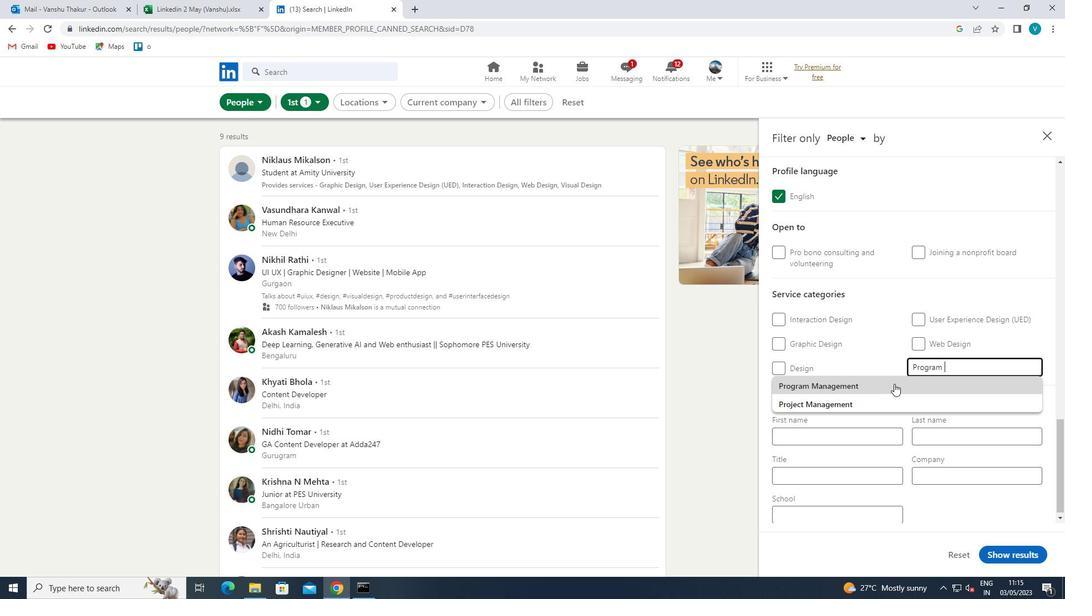 
Action: Mouse scrolled (895, 383) with delta (0, 0)
Screenshot: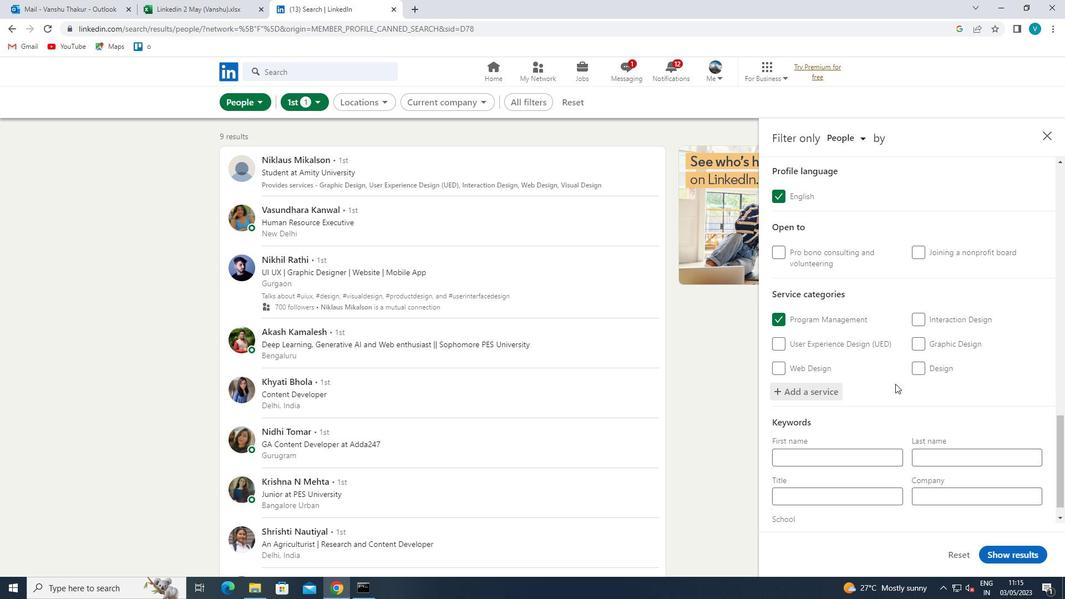 
Action: Mouse scrolled (895, 383) with delta (0, 0)
Screenshot: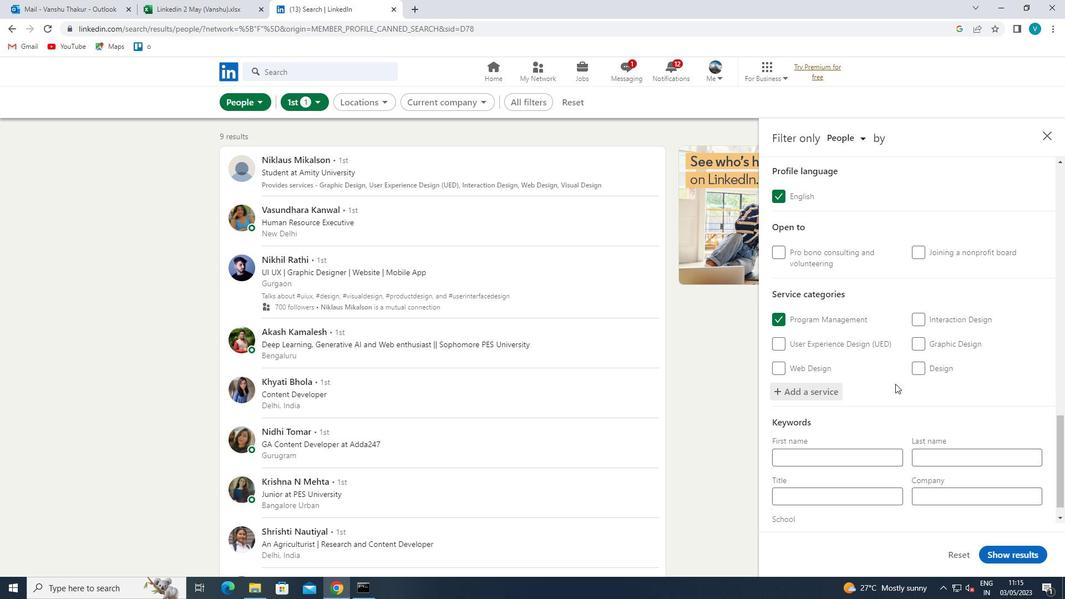 
Action: Mouse scrolled (895, 383) with delta (0, 0)
Screenshot: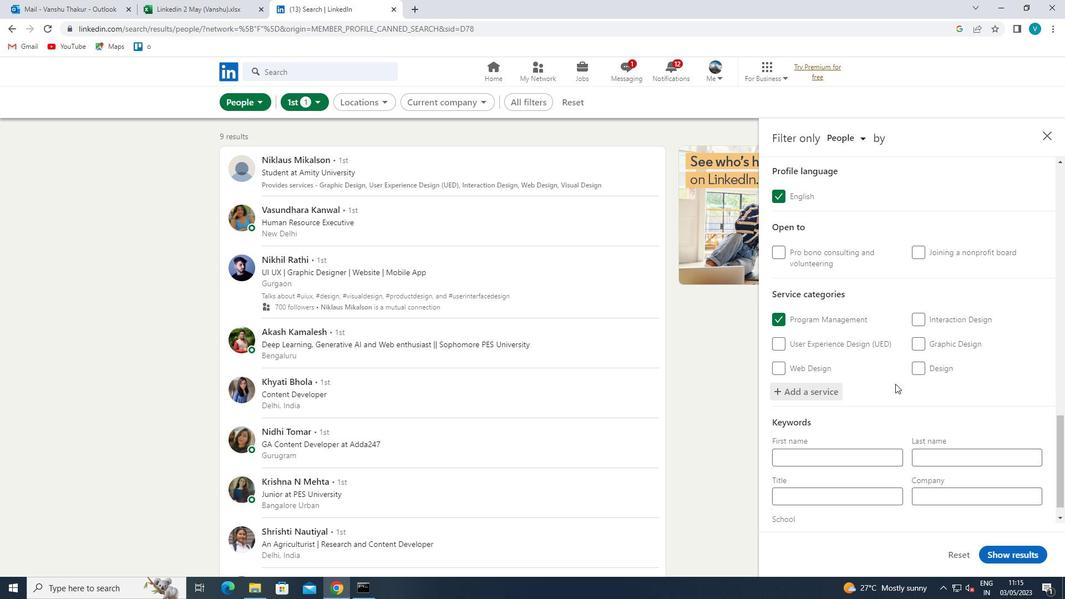 
Action: Mouse scrolled (895, 383) with delta (0, 0)
Screenshot: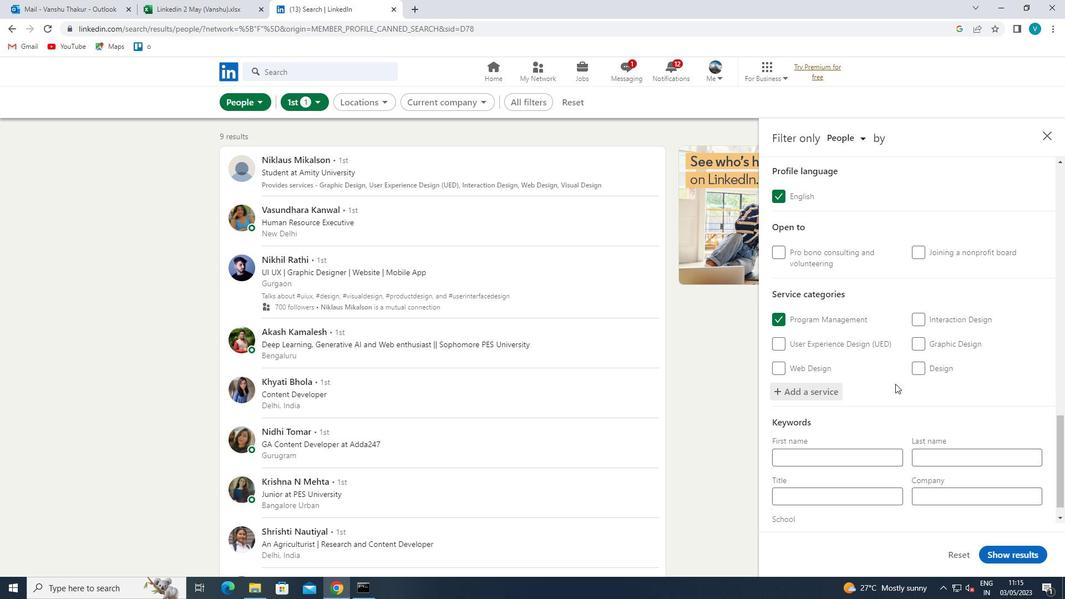 
Action: Mouse moved to (855, 471)
Screenshot: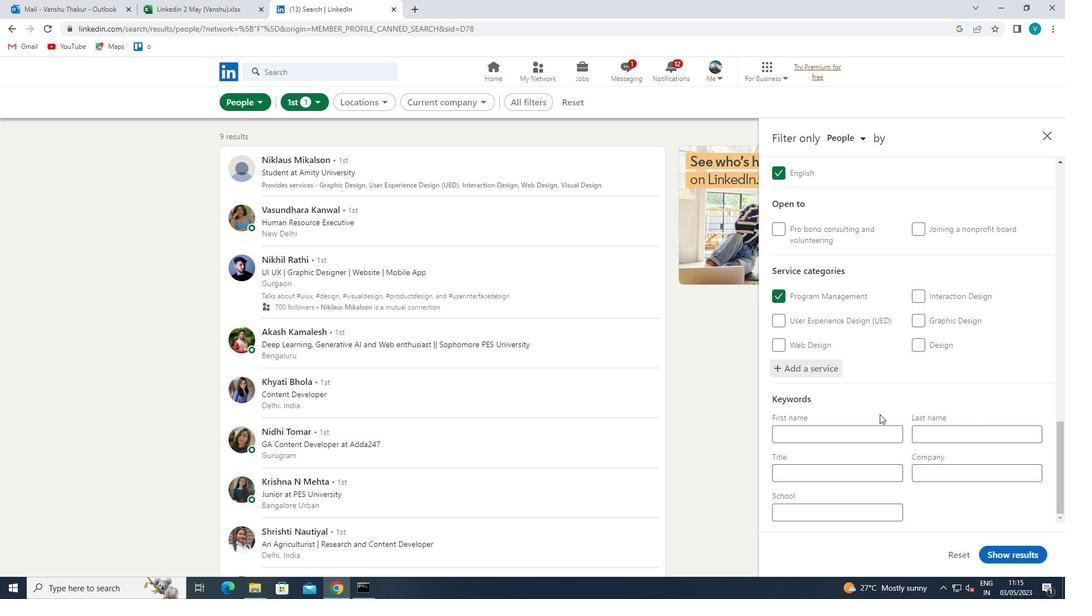 
Action: Mouse pressed left at (855, 471)
Screenshot: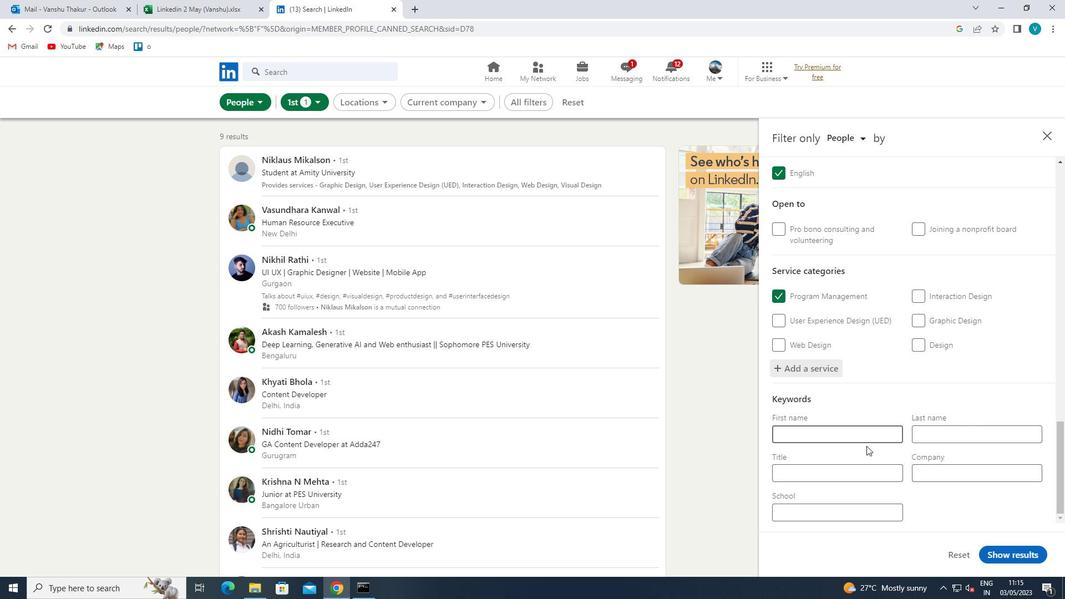 
Action: Mouse moved to (855, 471)
Screenshot: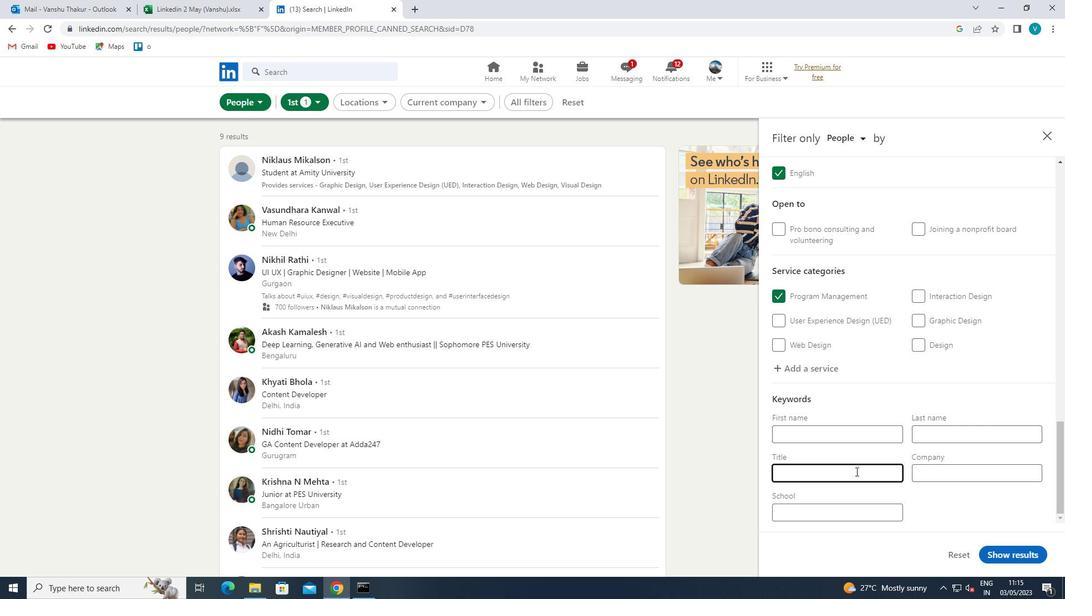 
Action: Key pressed <Key.shift>TOW<Key.space><Key.shift>TRUCK<Key.space><Key.shift>OPERATOR<Key.space>
Screenshot: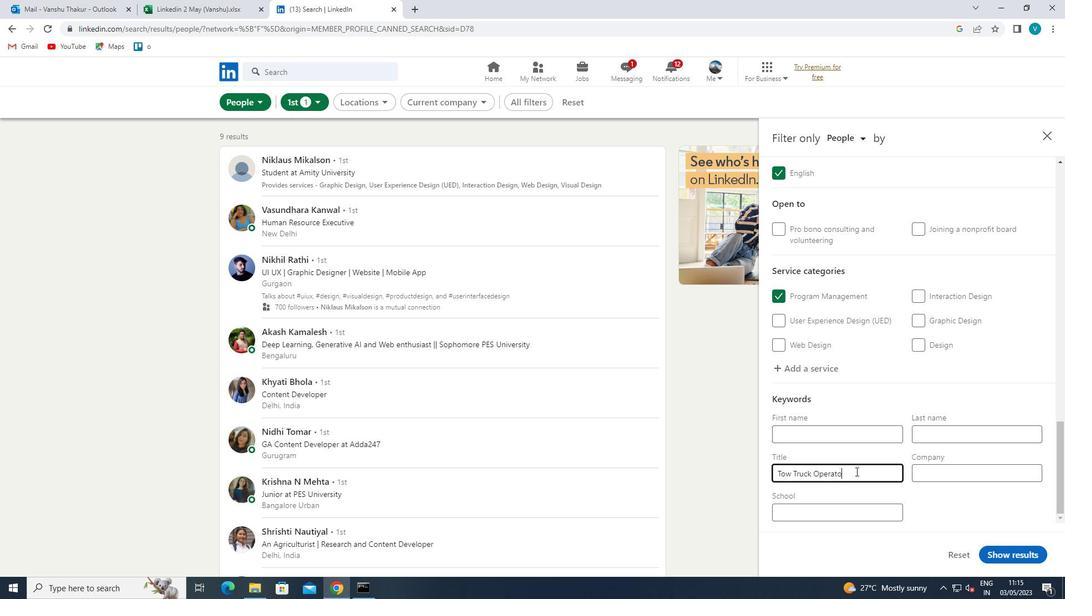 
Action: Mouse moved to (997, 562)
Screenshot: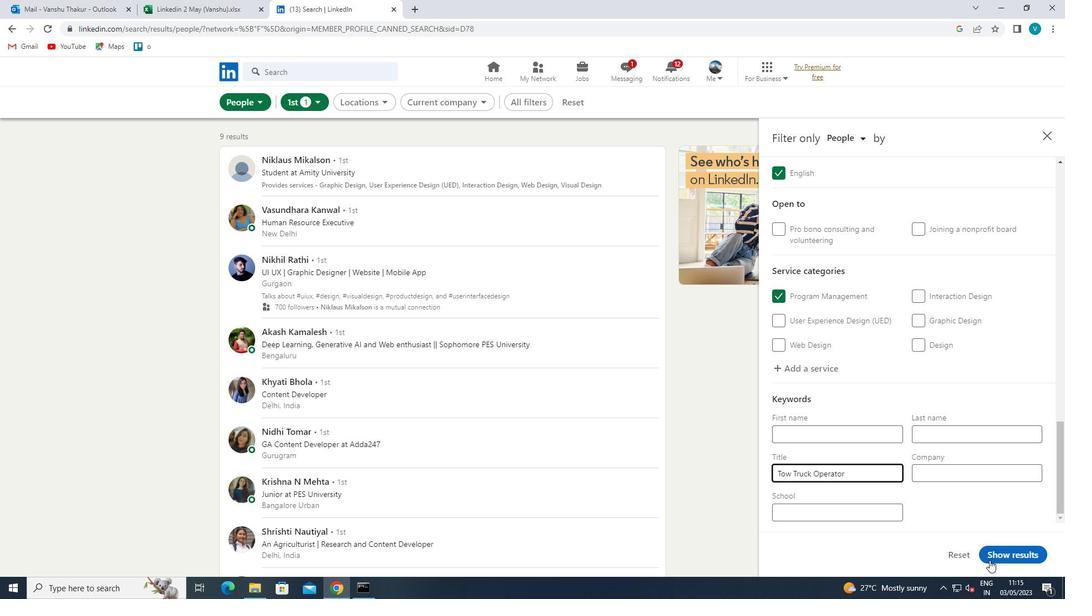 
Action: Mouse pressed left at (997, 562)
Screenshot: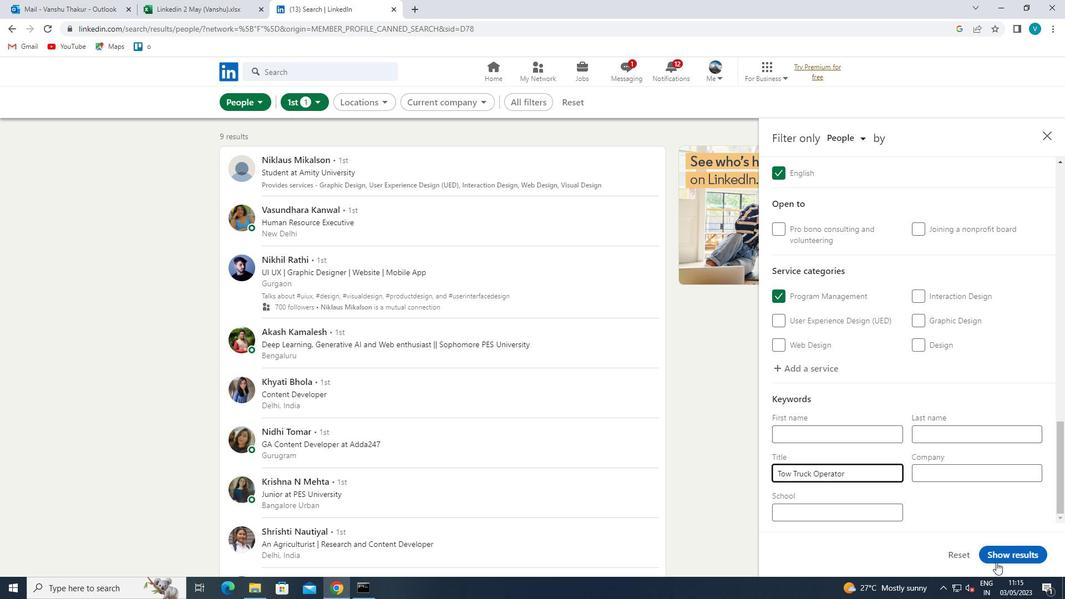 
